 Task: Purchase a pair of shoes from Ajio and apply a coupon code for a discount.
Action: Mouse moved to (418, 683)
Screenshot: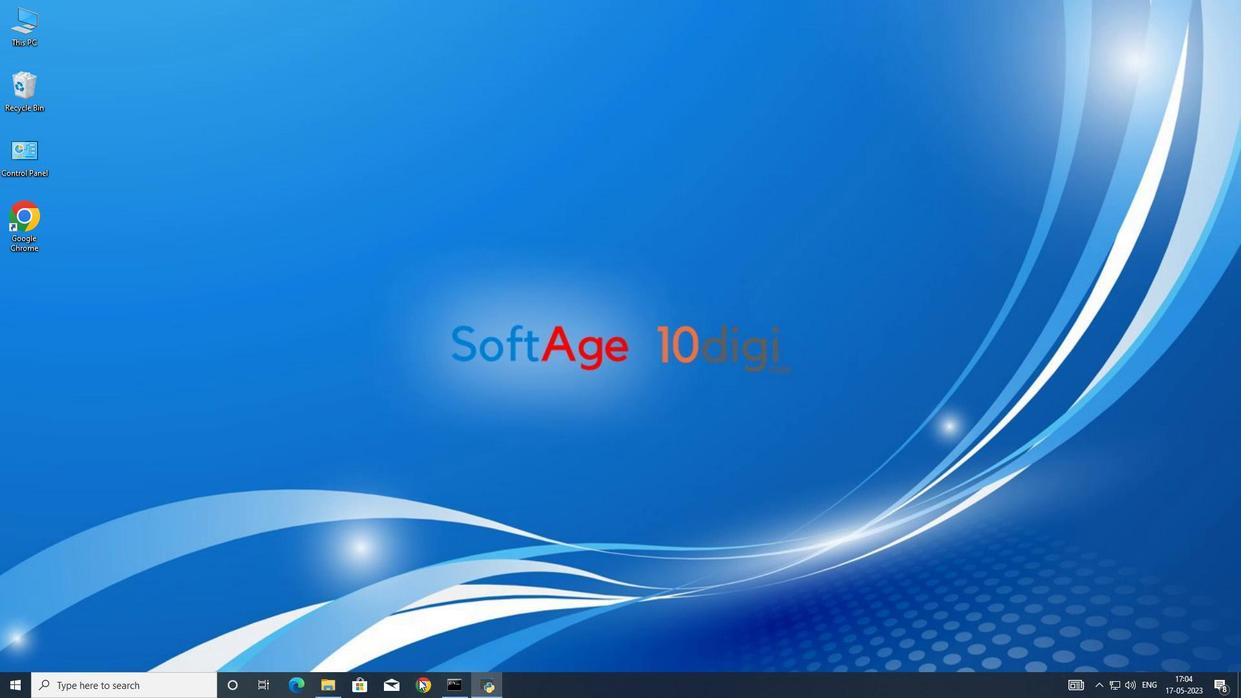 
Action: Mouse pressed left at (418, 683)
Screenshot: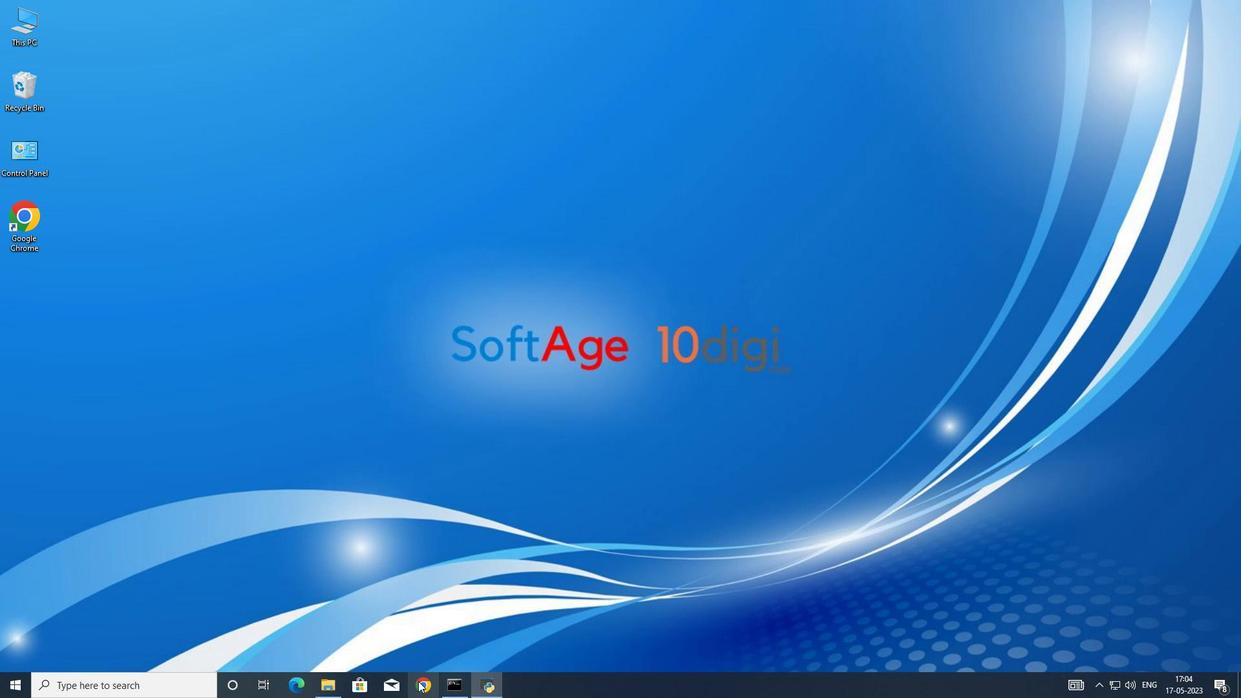 
Action: Mouse moved to (611, 267)
Screenshot: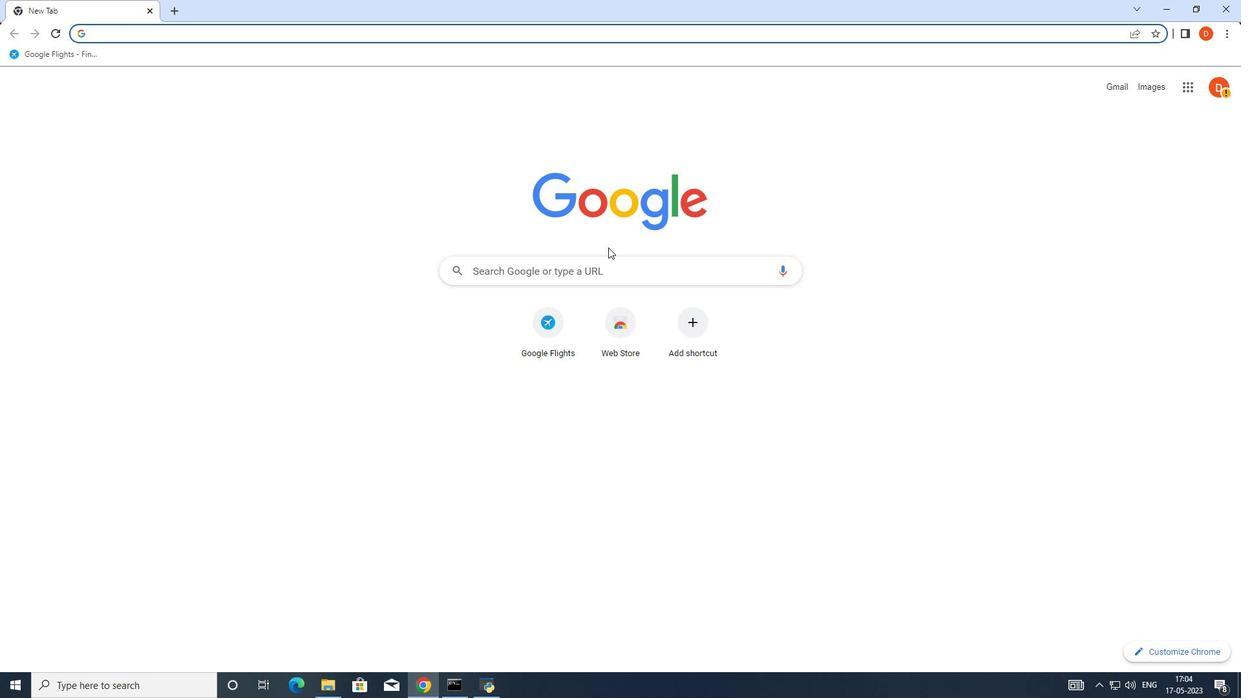 
Action: Mouse pressed left at (611, 267)
Screenshot: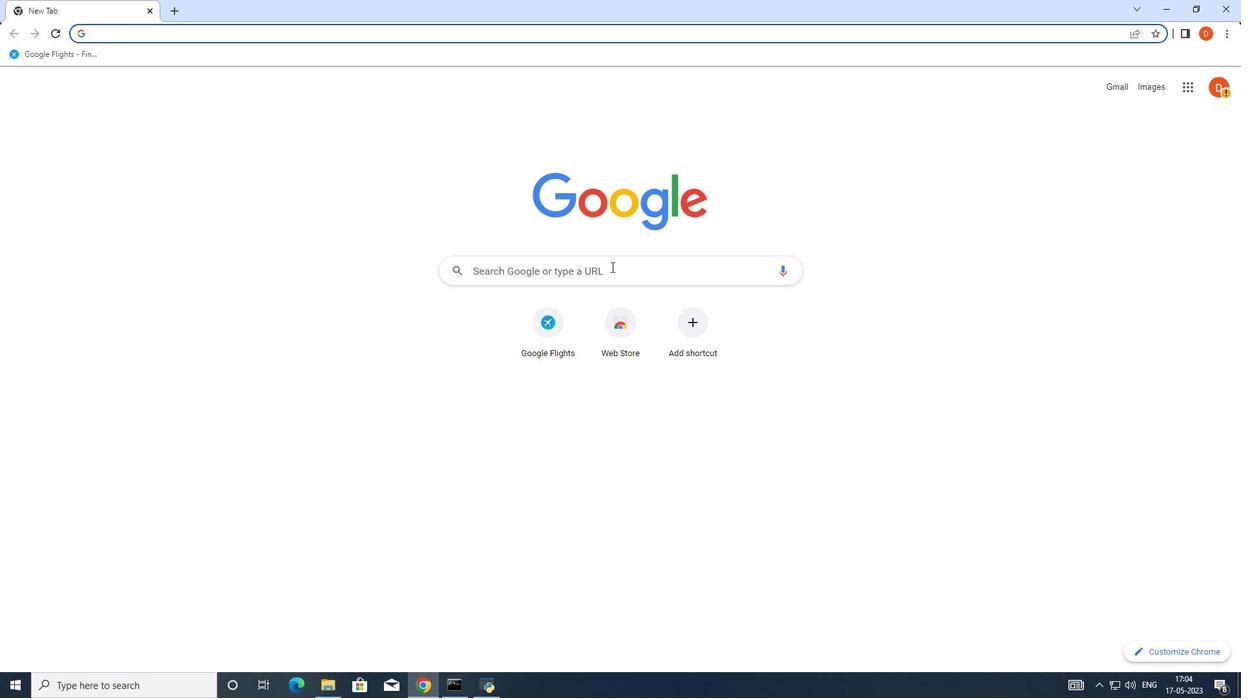 
Action: Mouse moved to (630, 263)
Screenshot: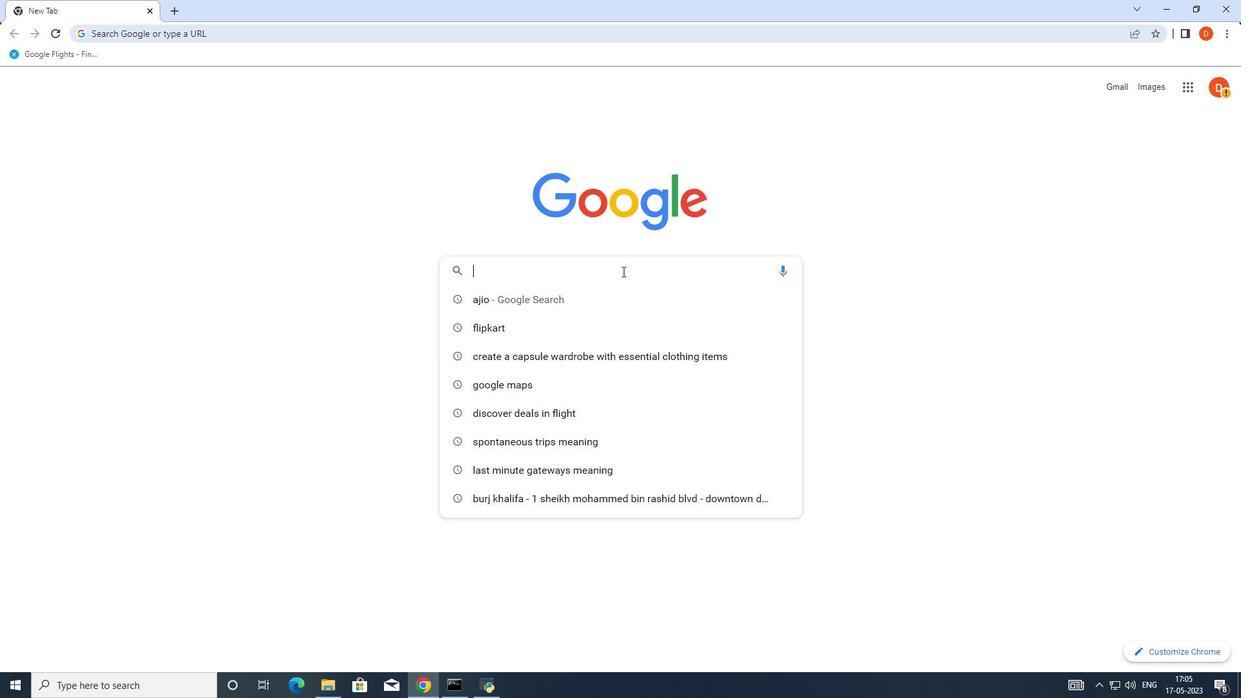
Action: Key pressed ajio<Key.enter>
Screenshot: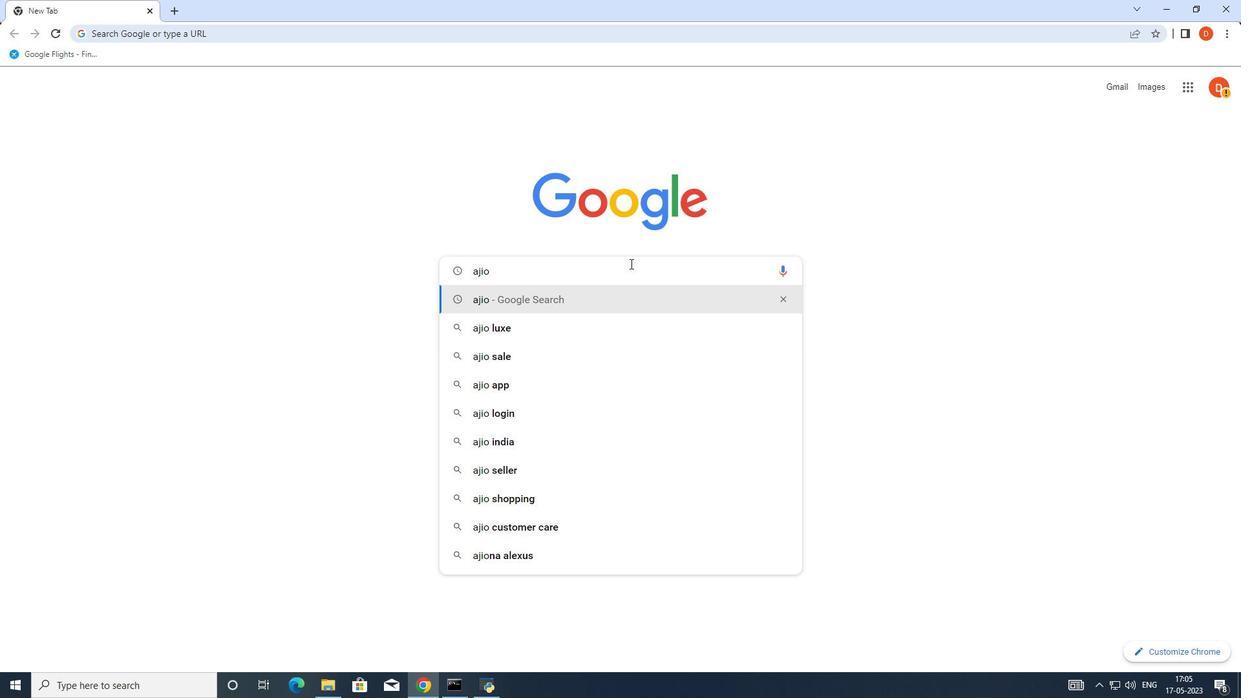 
Action: Mouse moved to (353, 208)
Screenshot: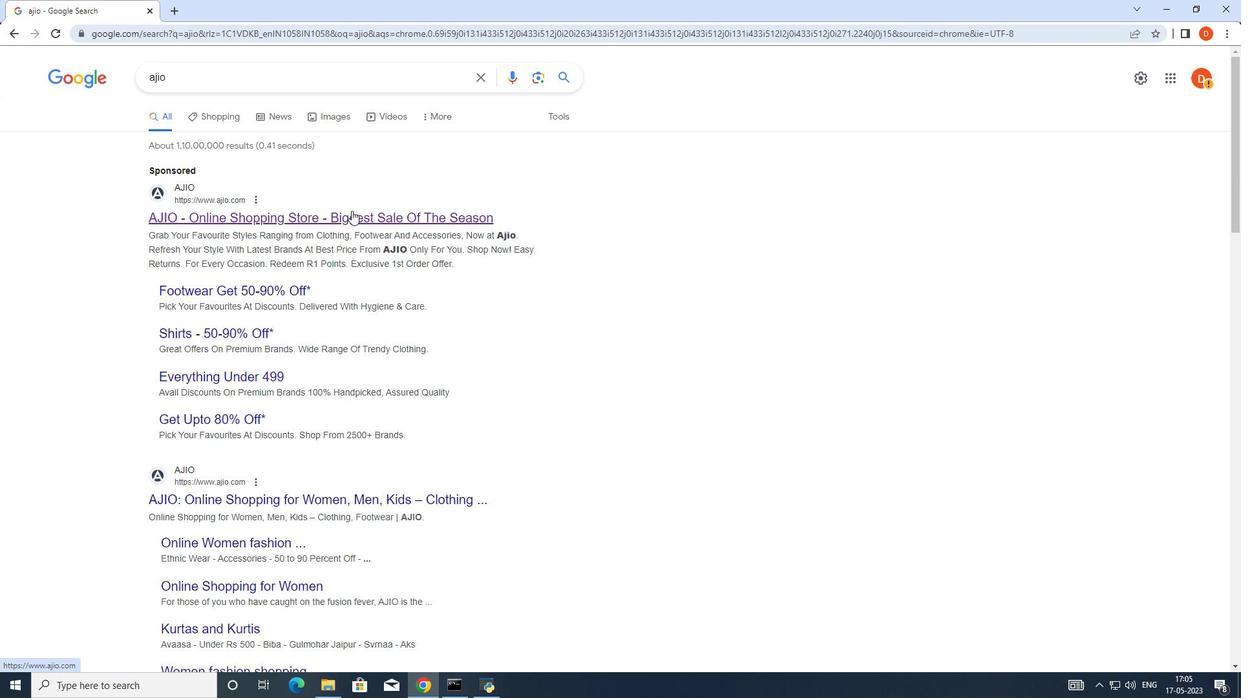 
Action: Mouse pressed left at (353, 208)
Screenshot: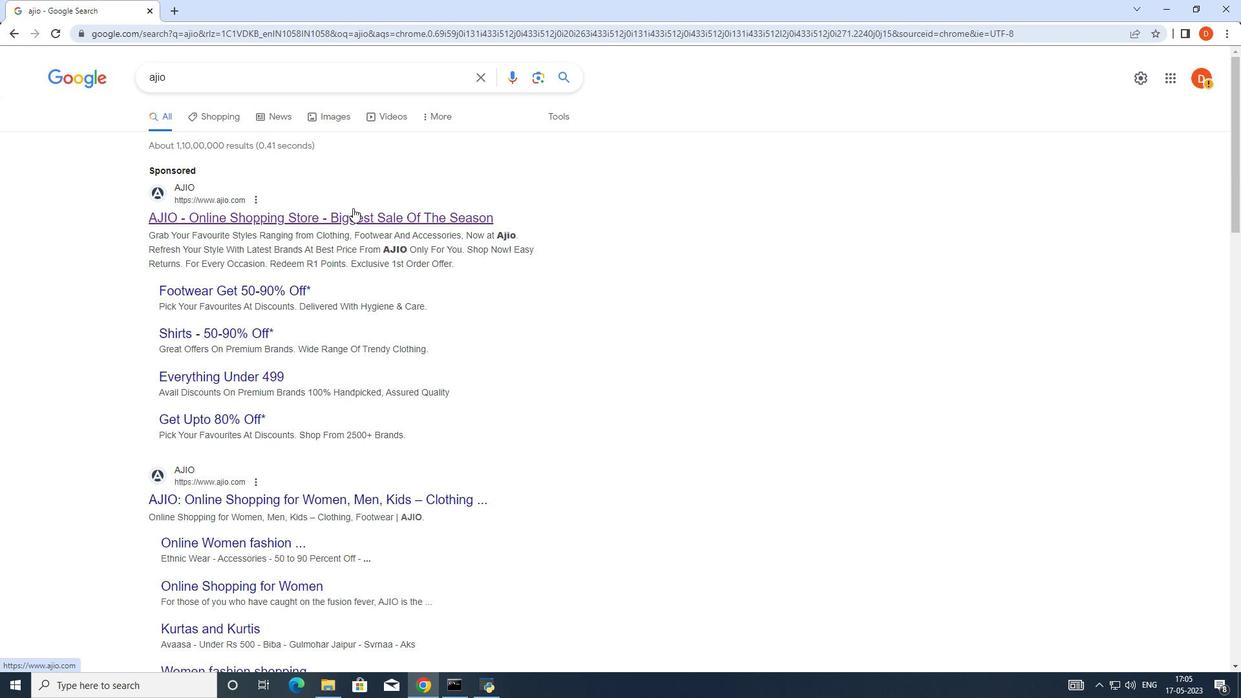 
Action: Mouse moved to (665, 318)
Screenshot: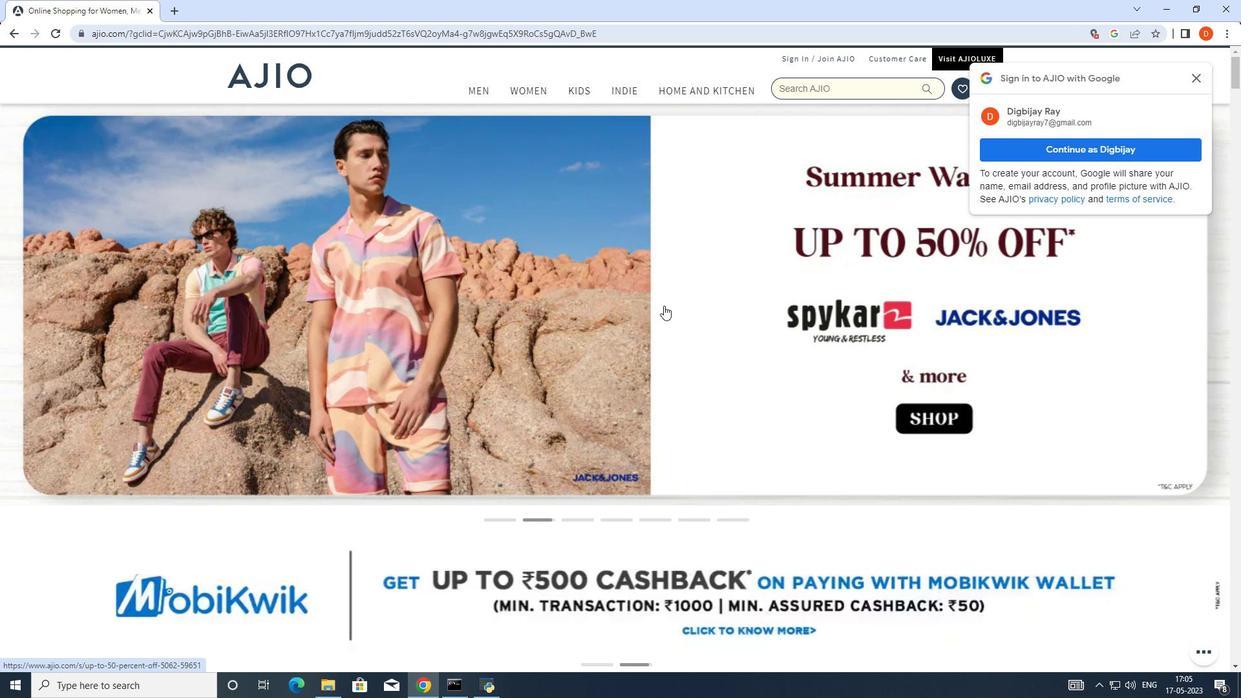 
Action: Mouse scrolled (665, 317) with delta (0, 0)
Screenshot: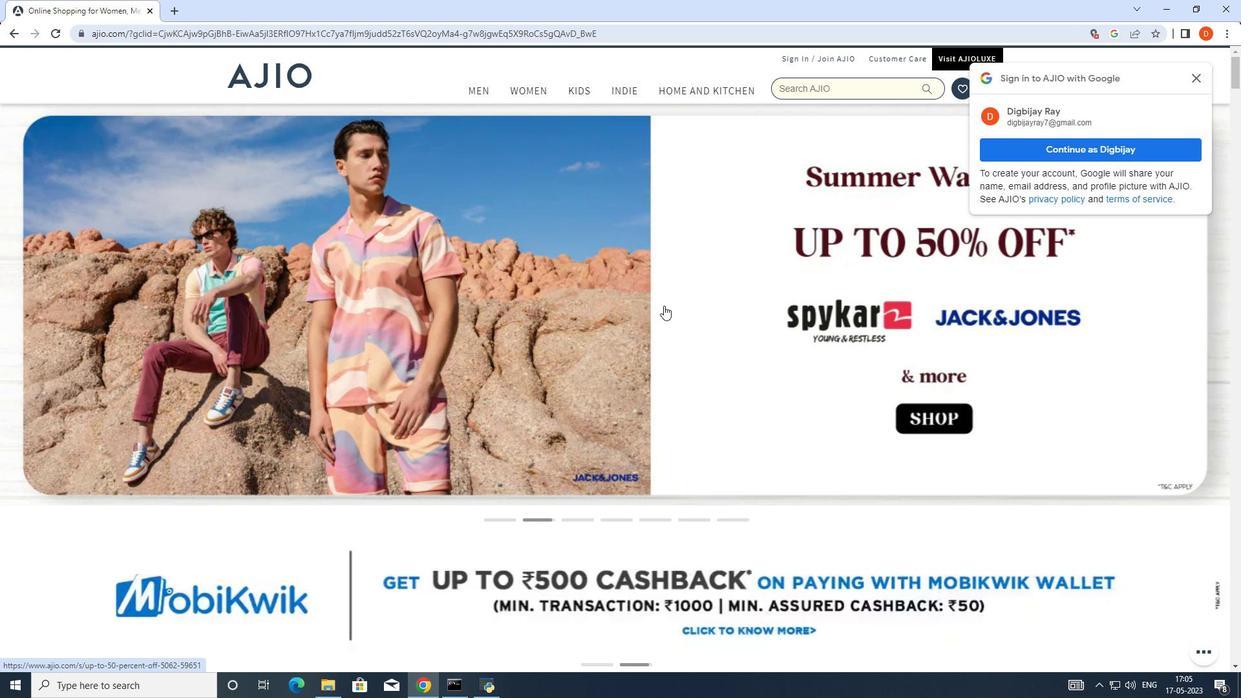 
Action: Mouse moved to (665, 318)
Screenshot: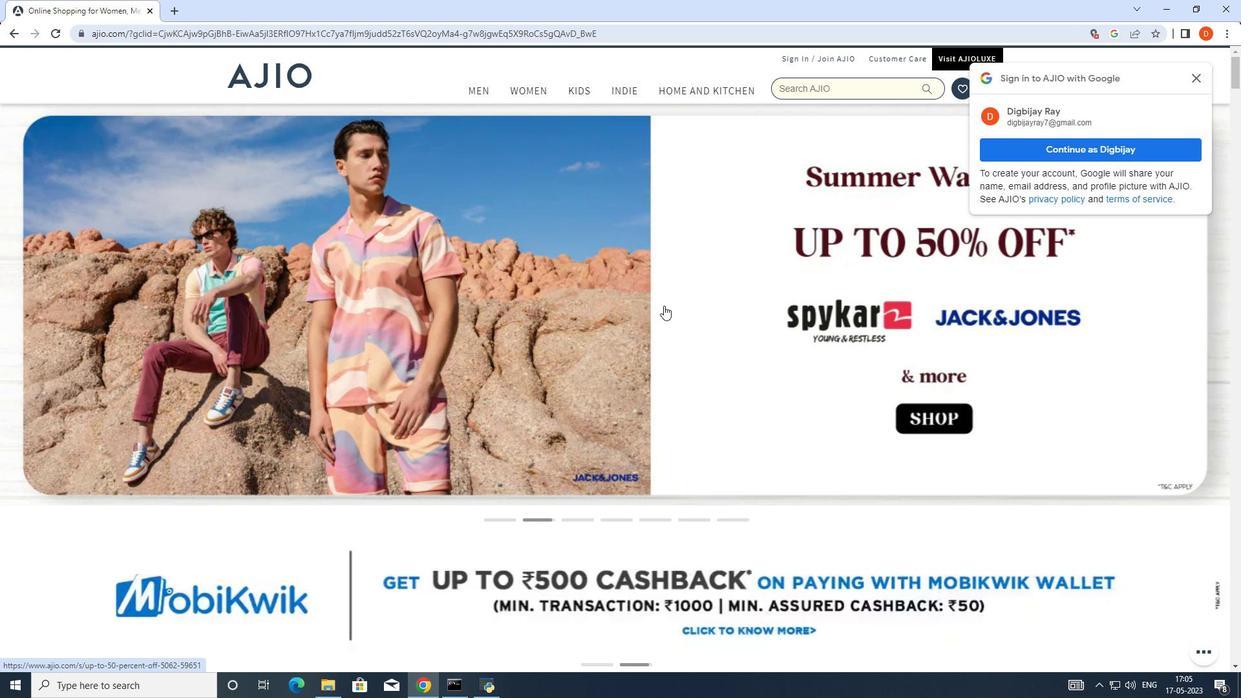 
Action: Mouse scrolled (665, 317) with delta (0, 0)
Screenshot: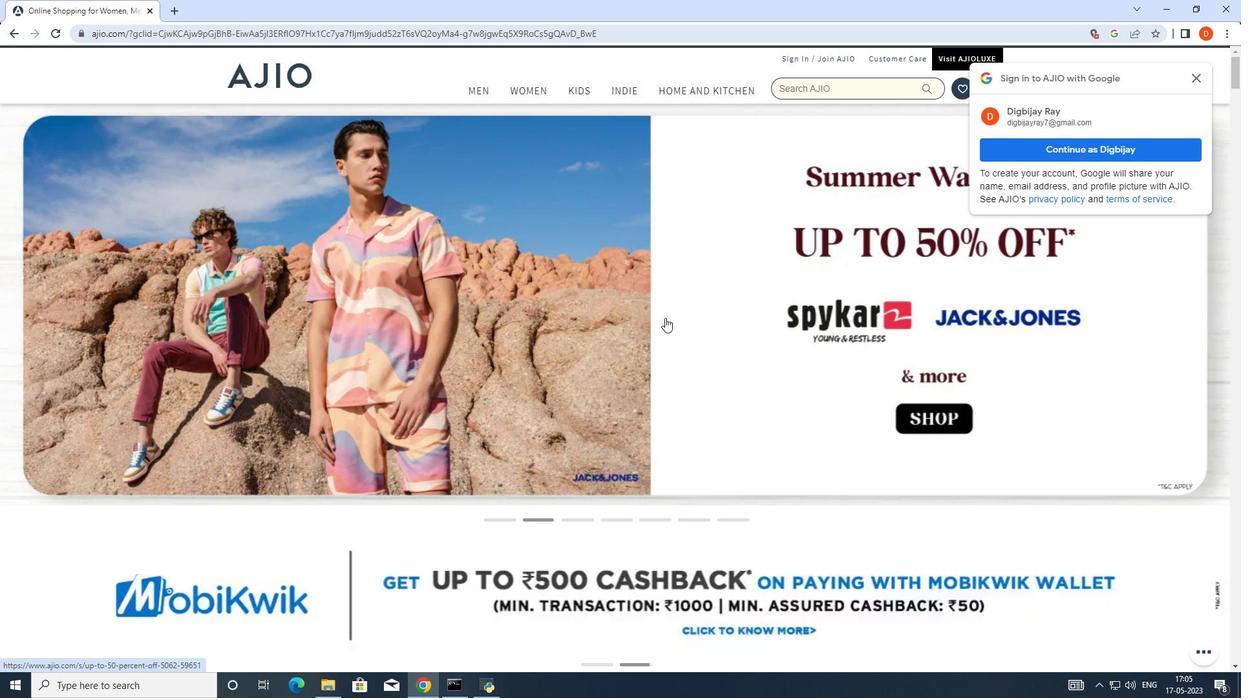 
Action: Mouse scrolled (665, 317) with delta (0, 0)
Screenshot: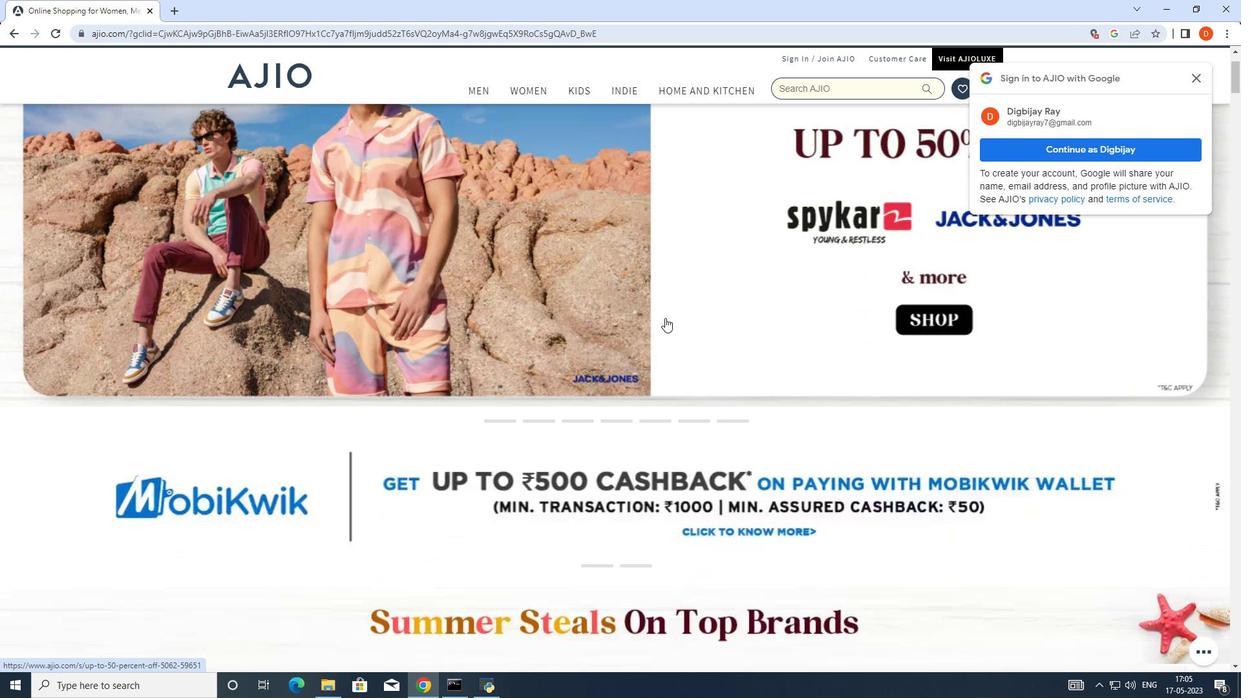 
Action: Mouse scrolled (665, 317) with delta (0, 0)
Screenshot: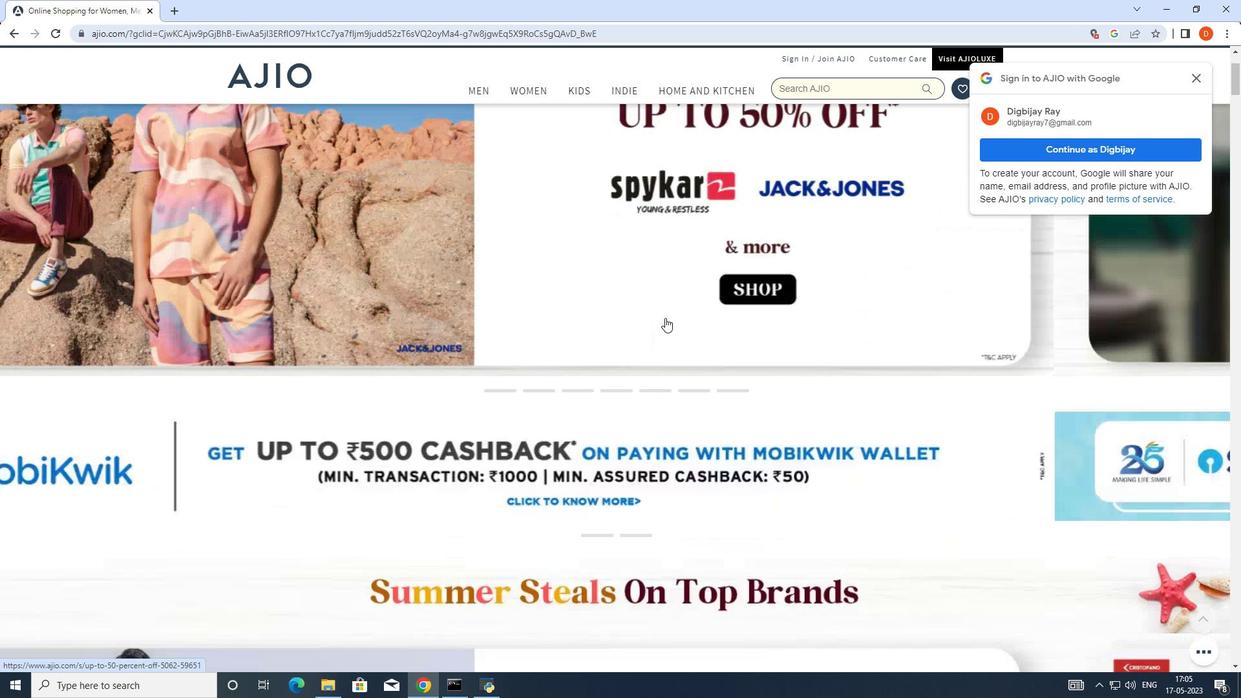 
Action: Mouse scrolled (665, 317) with delta (0, 0)
Screenshot: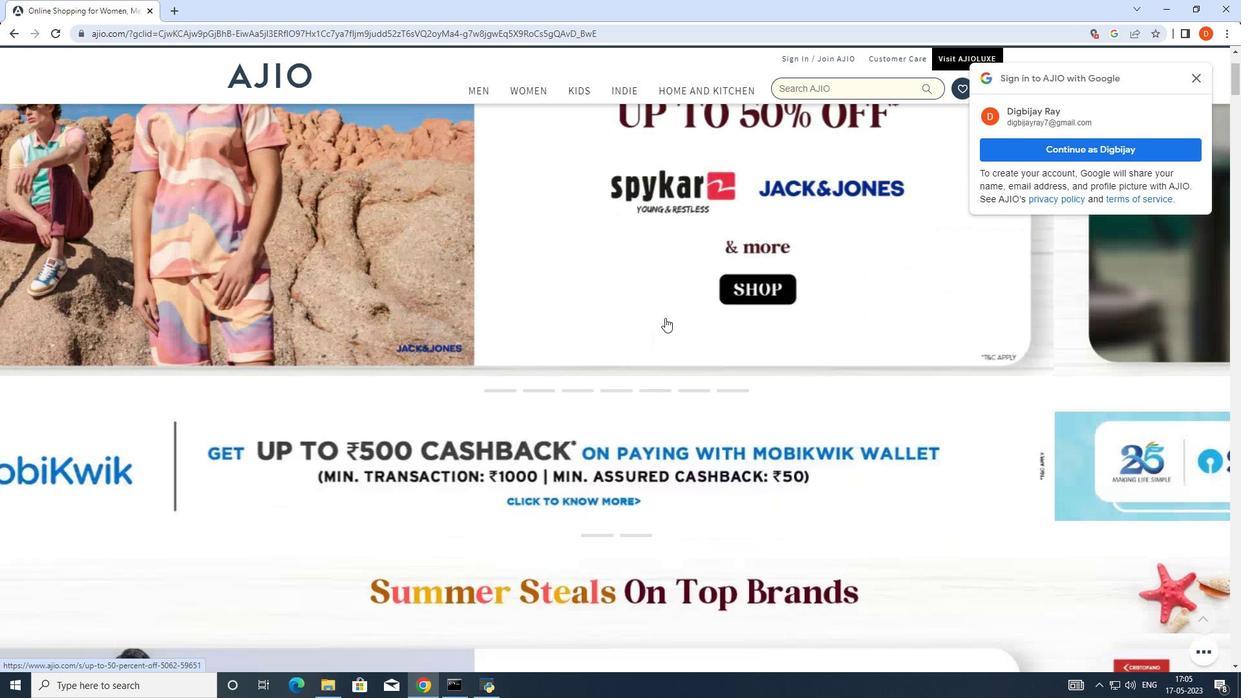 
Action: Mouse scrolled (665, 317) with delta (0, 0)
Screenshot: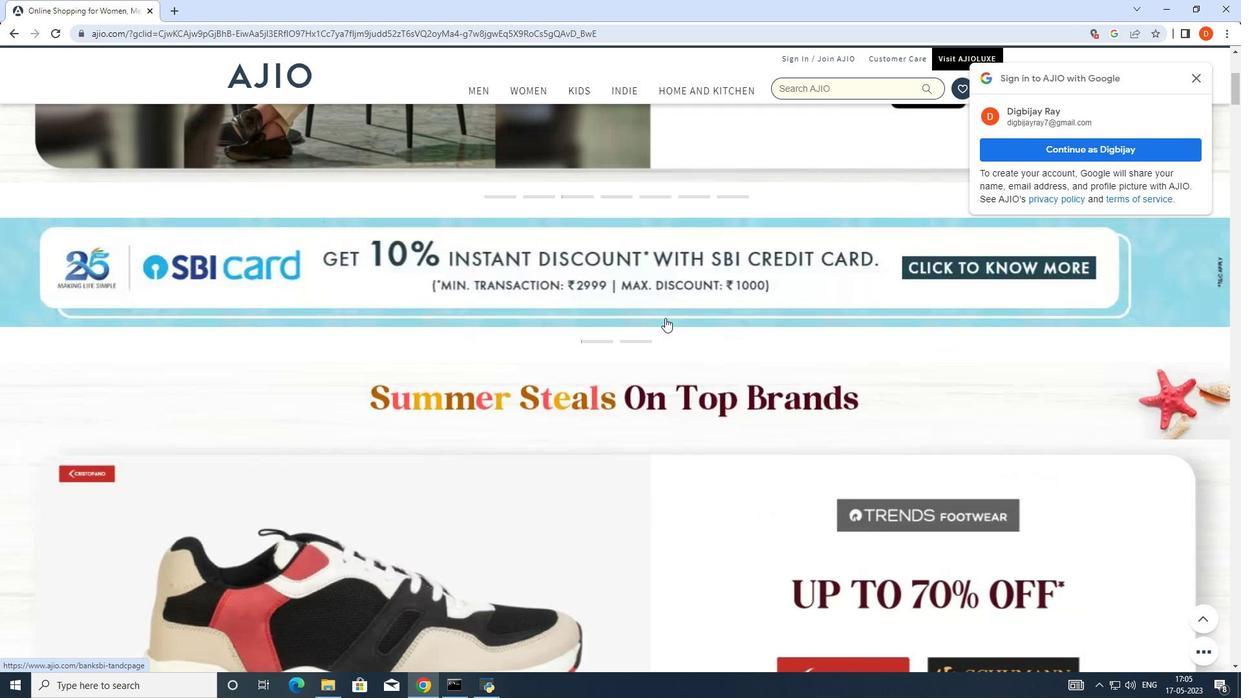 
Action: Mouse scrolled (665, 317) with delta (0, 0)
Screenshot: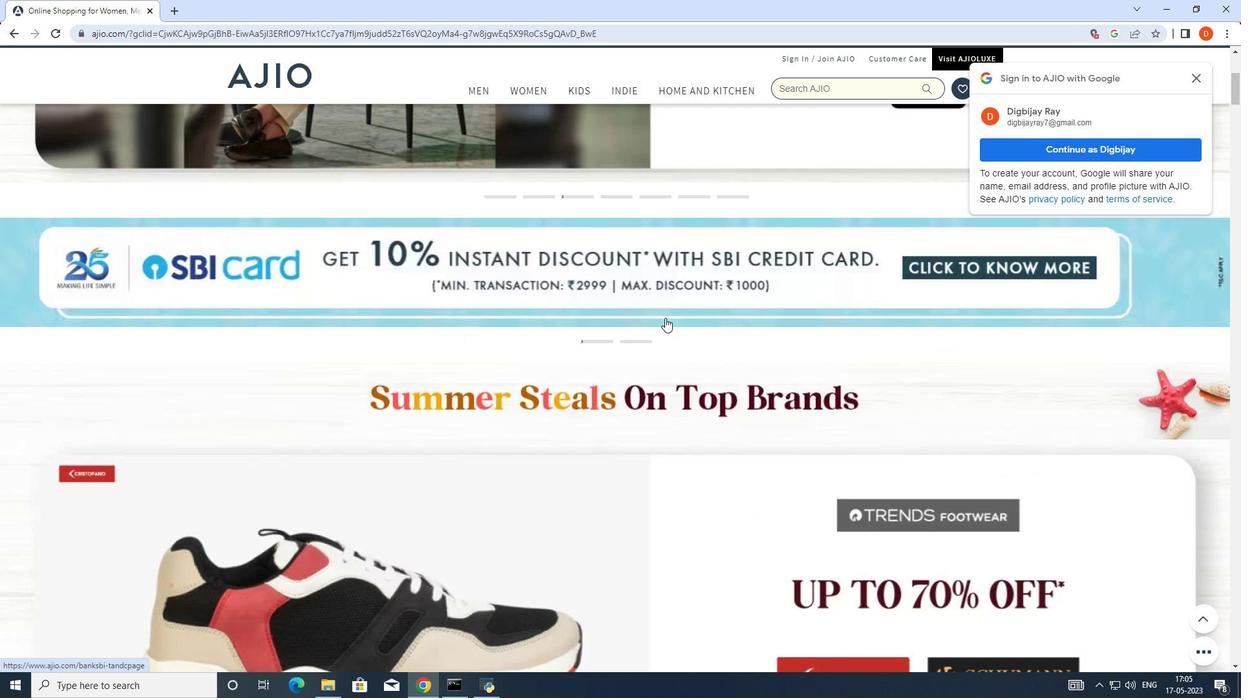 
Action: Mouse scrolled (665, 317) with delta (0, 0)
Screenshot: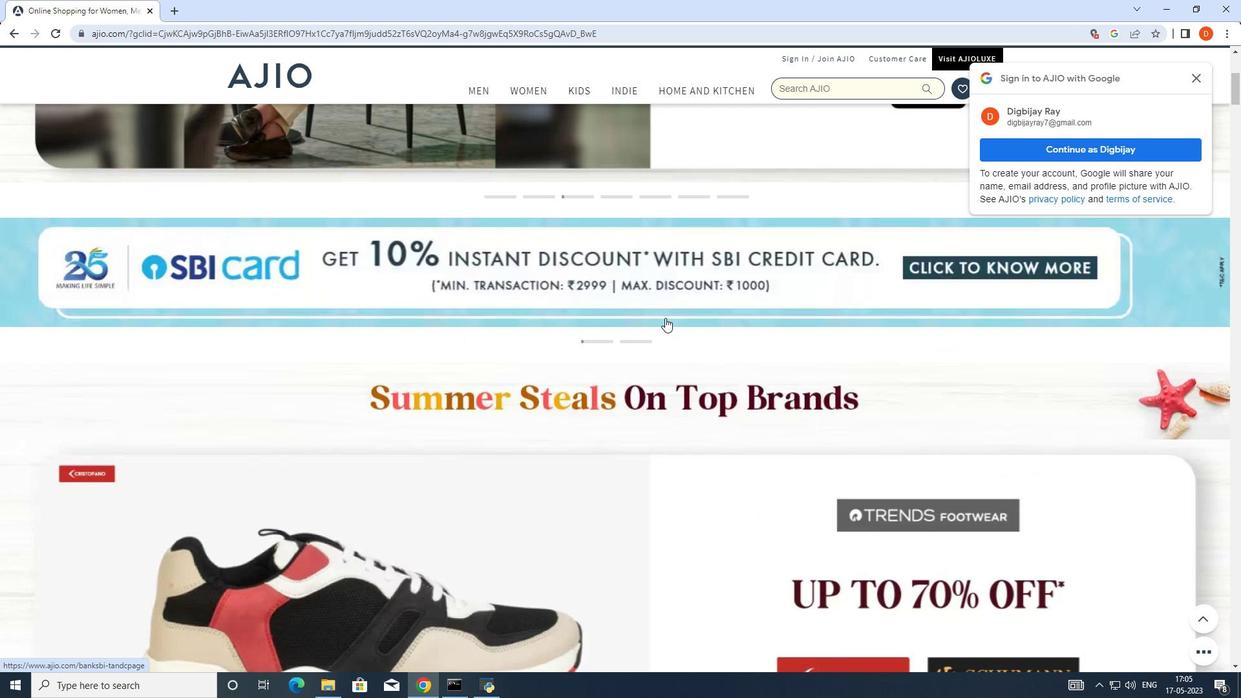 
Action: Mouse scrolled (665, 317) with delta (0, 0)
Screenshot: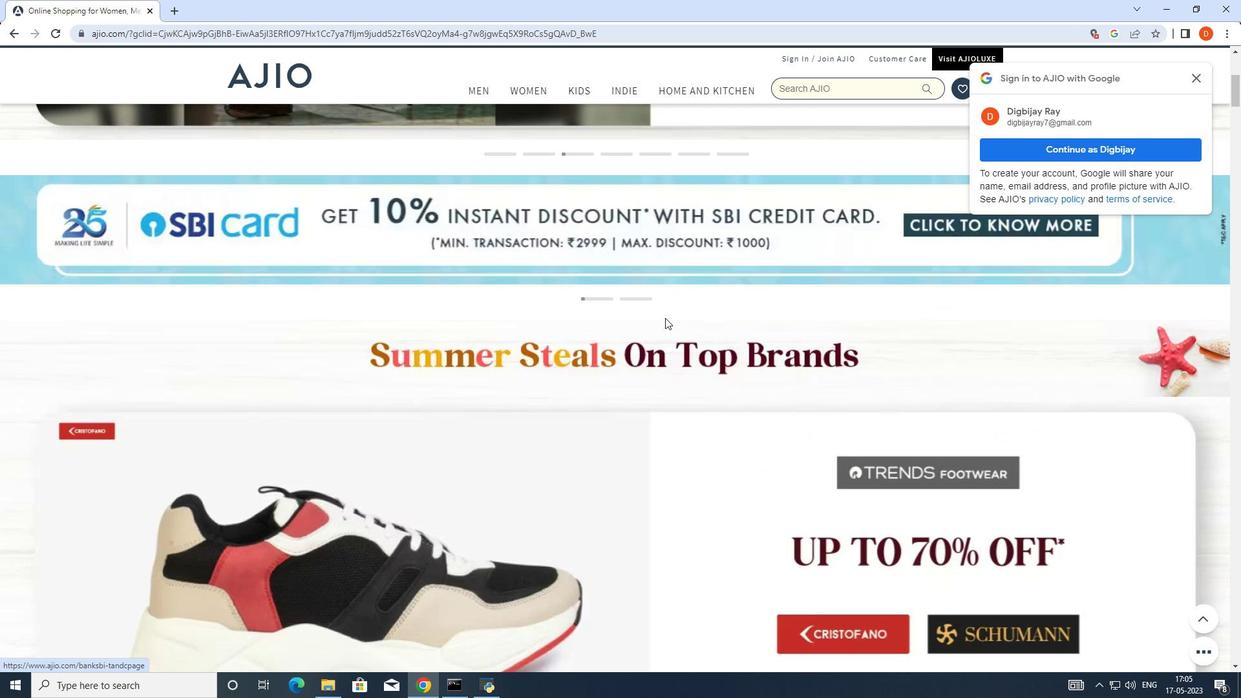 
Action: Mouse moved to (487, 422)
Screenshot: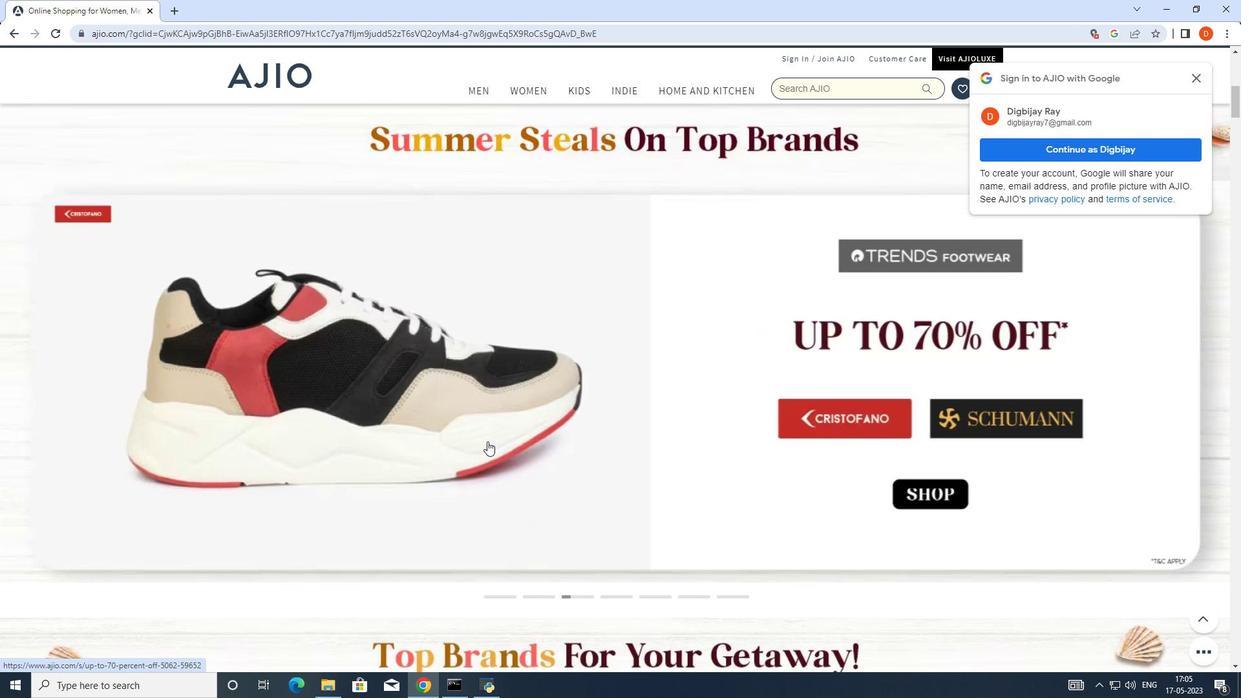 
Action: Mouse pressed left at (487, 422)
Screenshot: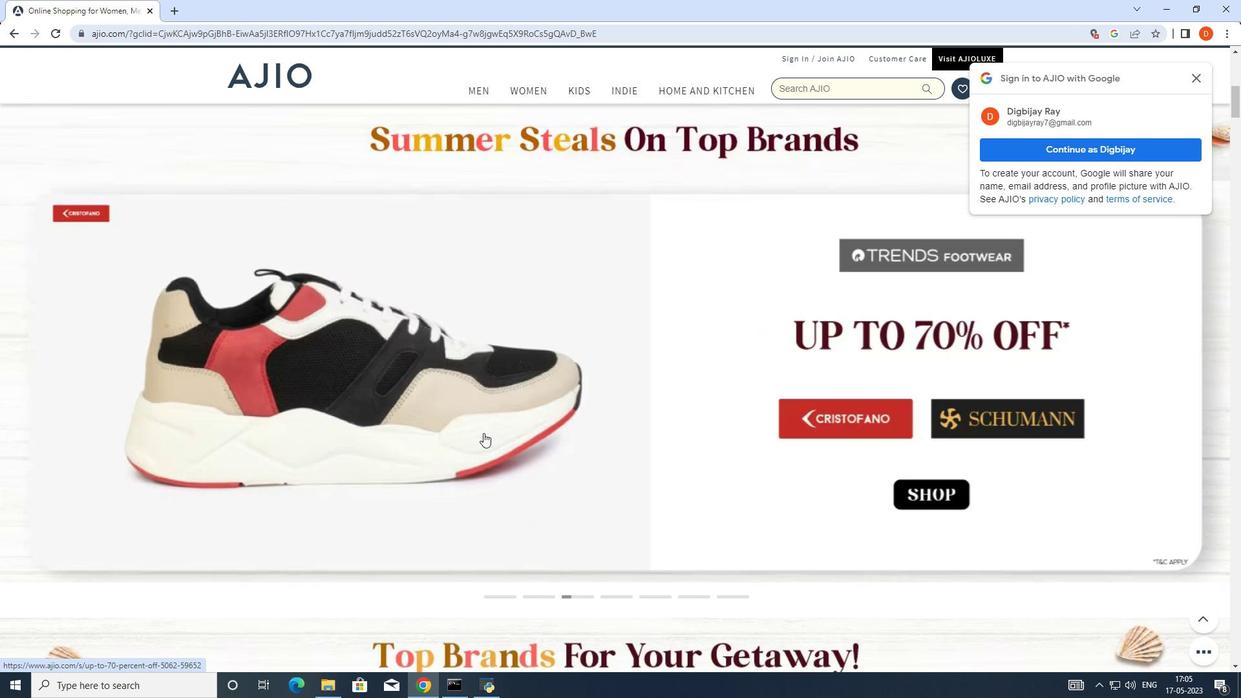 
Action: Mouse moved to (899, 409)
Screenshot: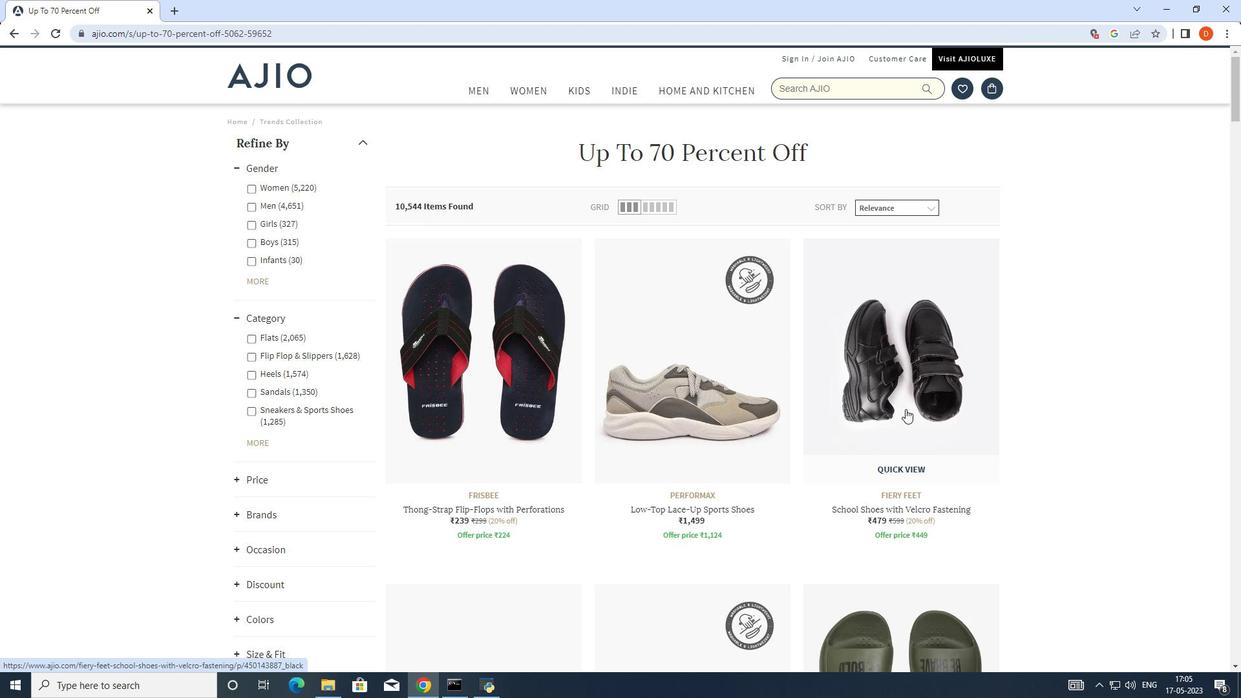 
Action: Mouse scrolled (899, 408) with delta (0, 0)
Screenshot: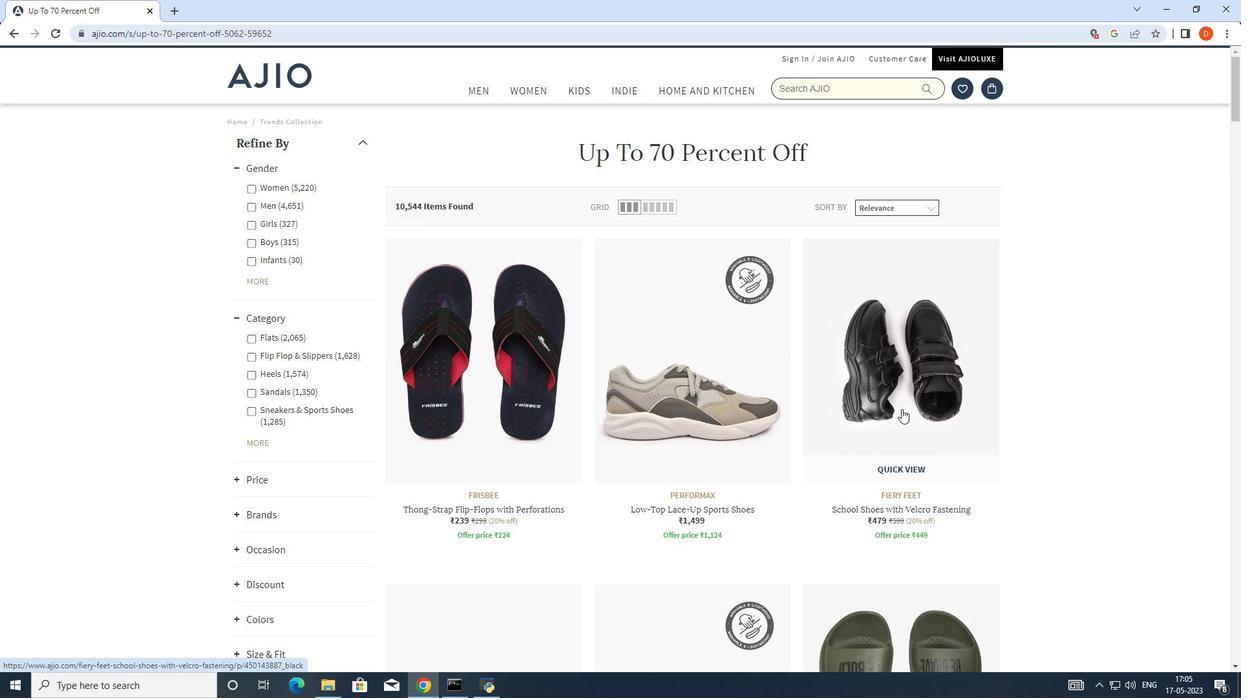 
Action: Mouse moved to (895, 411)
Screenshot: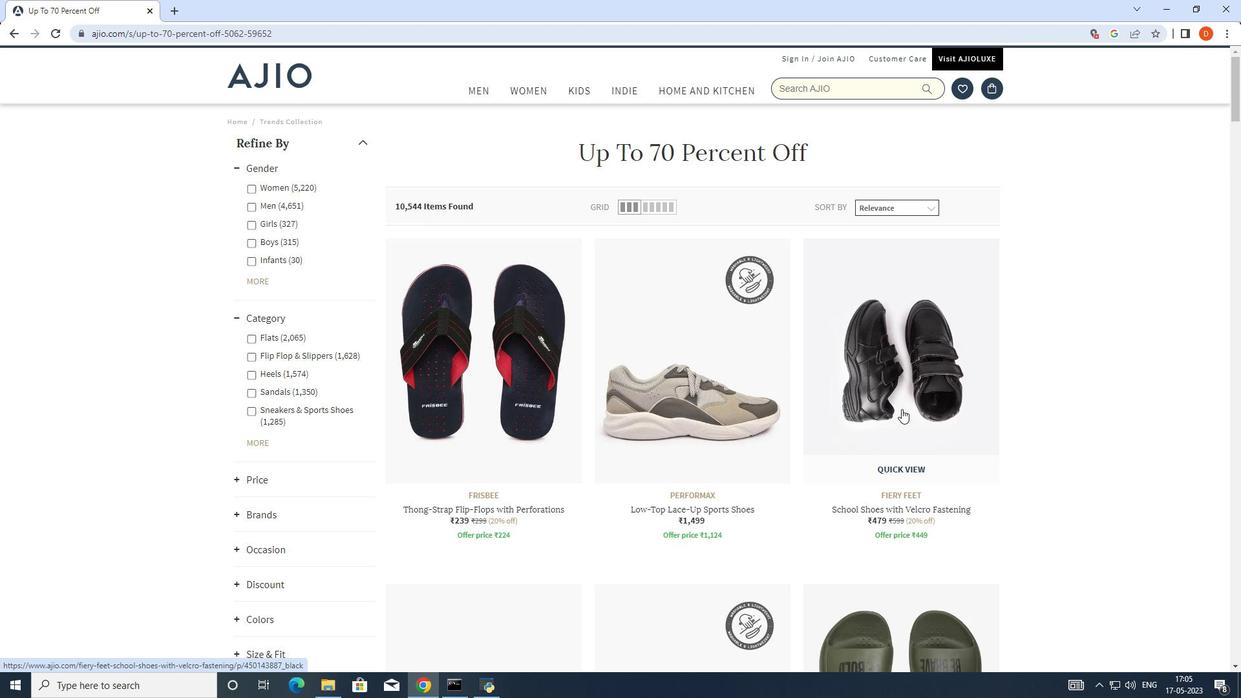
Action: Mouse scrolled (895, 410) with delta (0, 0)
Screenshot: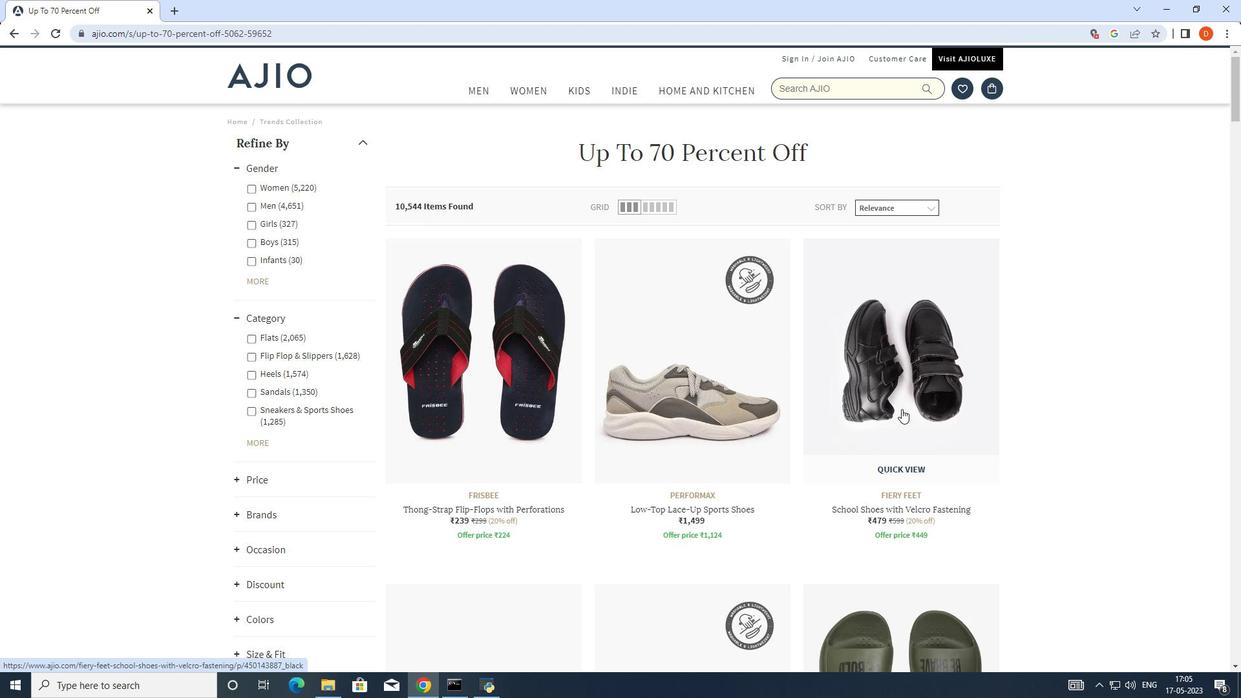 
Action: Mouse moved to (891, 412)
Screenshot: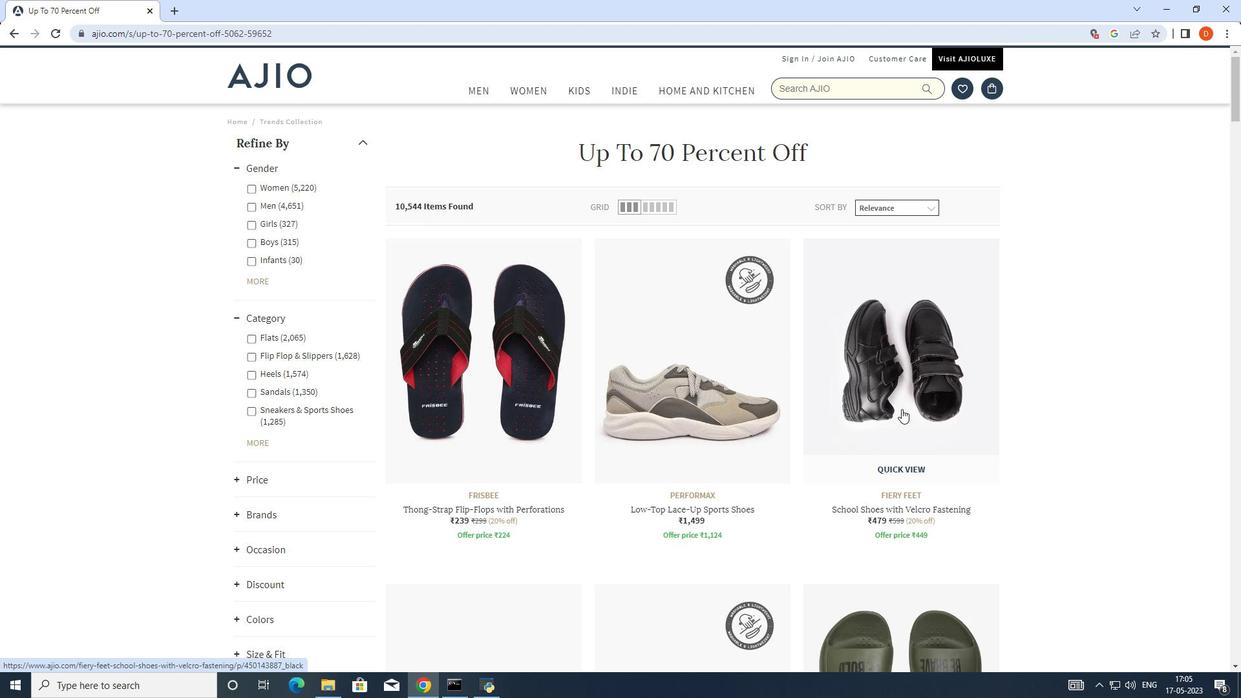 
Action: Mouse scrolled (891, 412) with delta (0, 0)
Screenshot: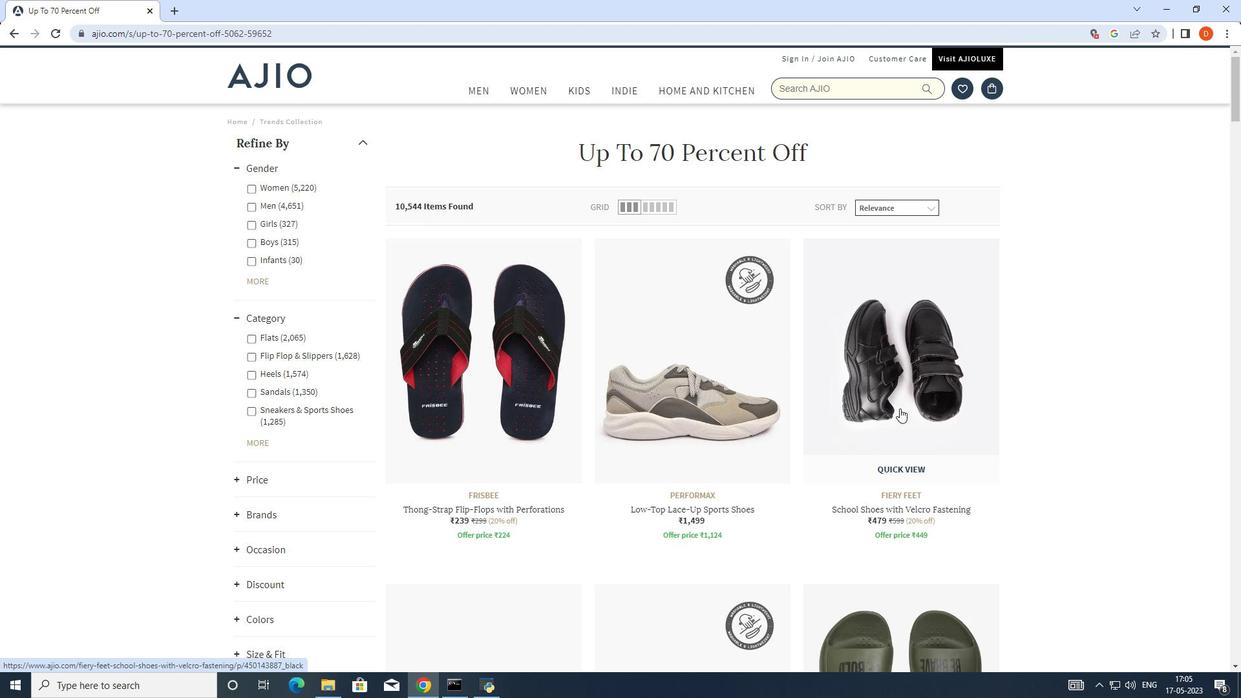 
Action: Mouse moved to (886, 413)
Screenshot: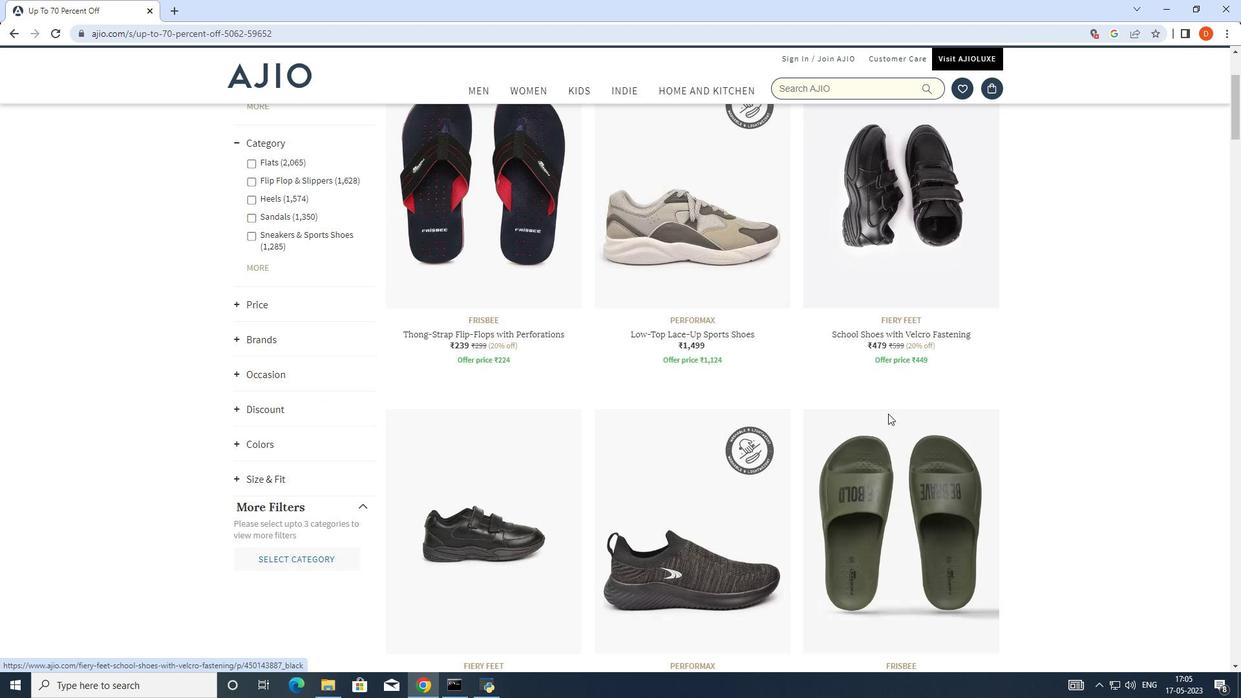 
Action: Mouse scrolled (886, 413) with delta (0, 0)
Screenshot: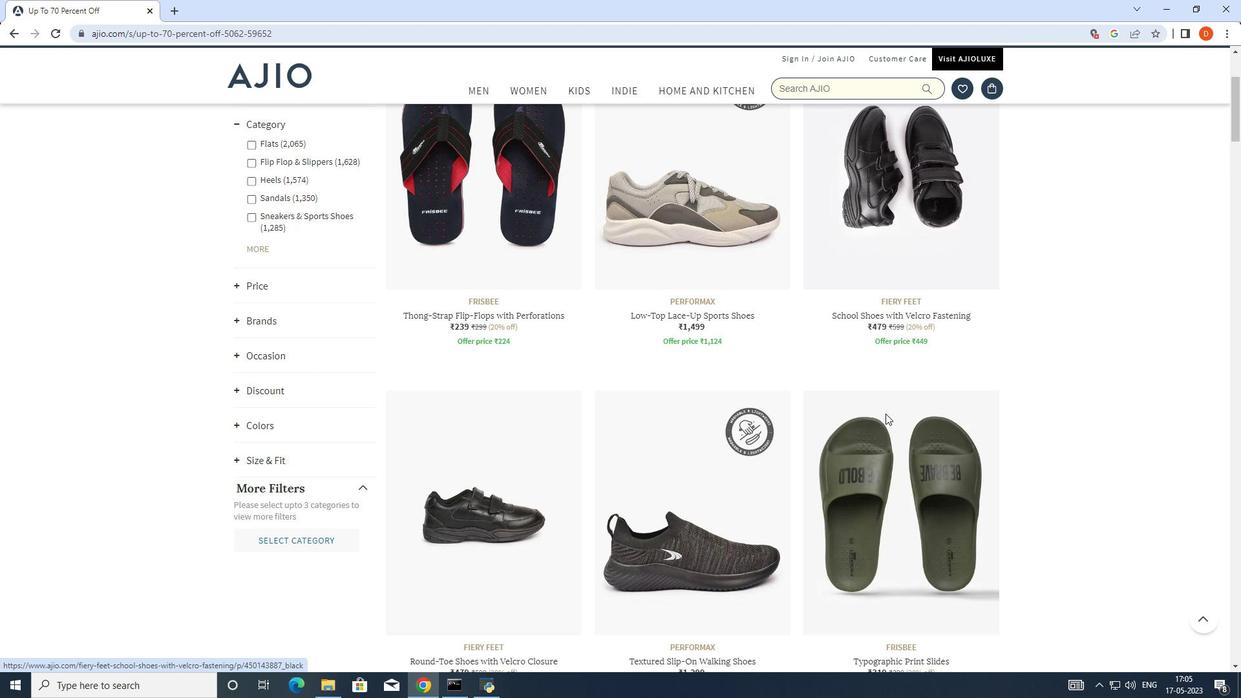 
Action: Mouse scrolled (886, 413) with delta (0, 0)
Screenshot: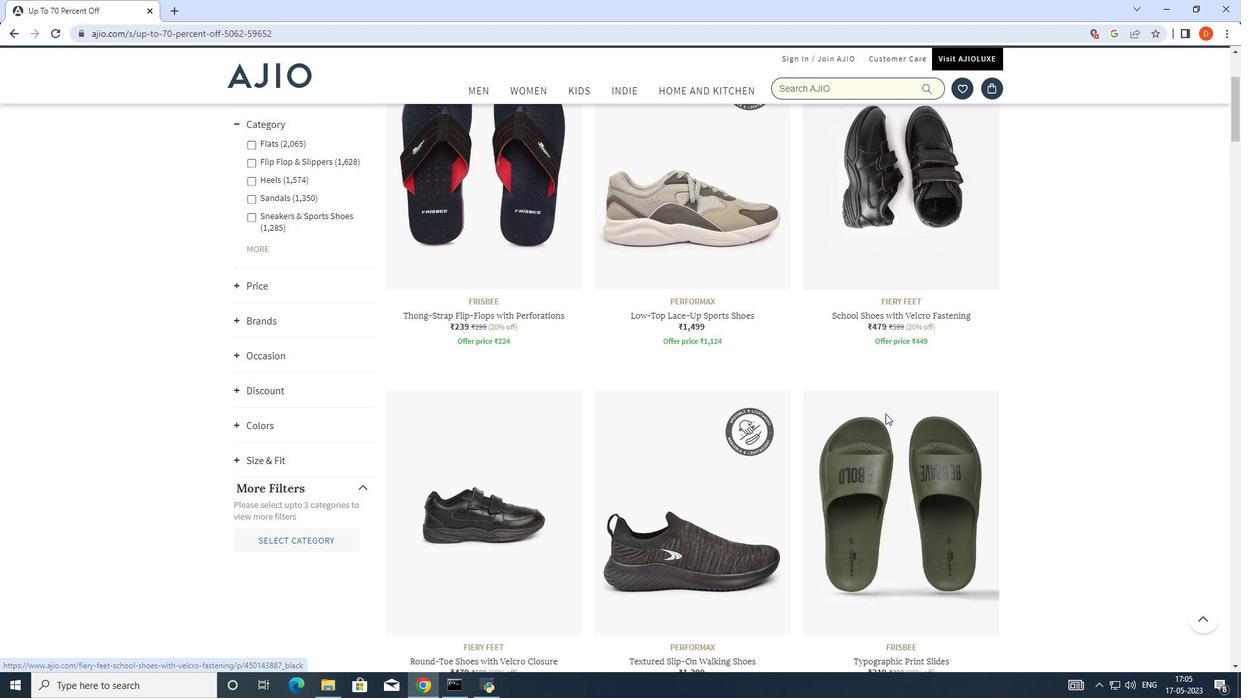 
Action: Mouse moved to (854, 406)
Screenshot: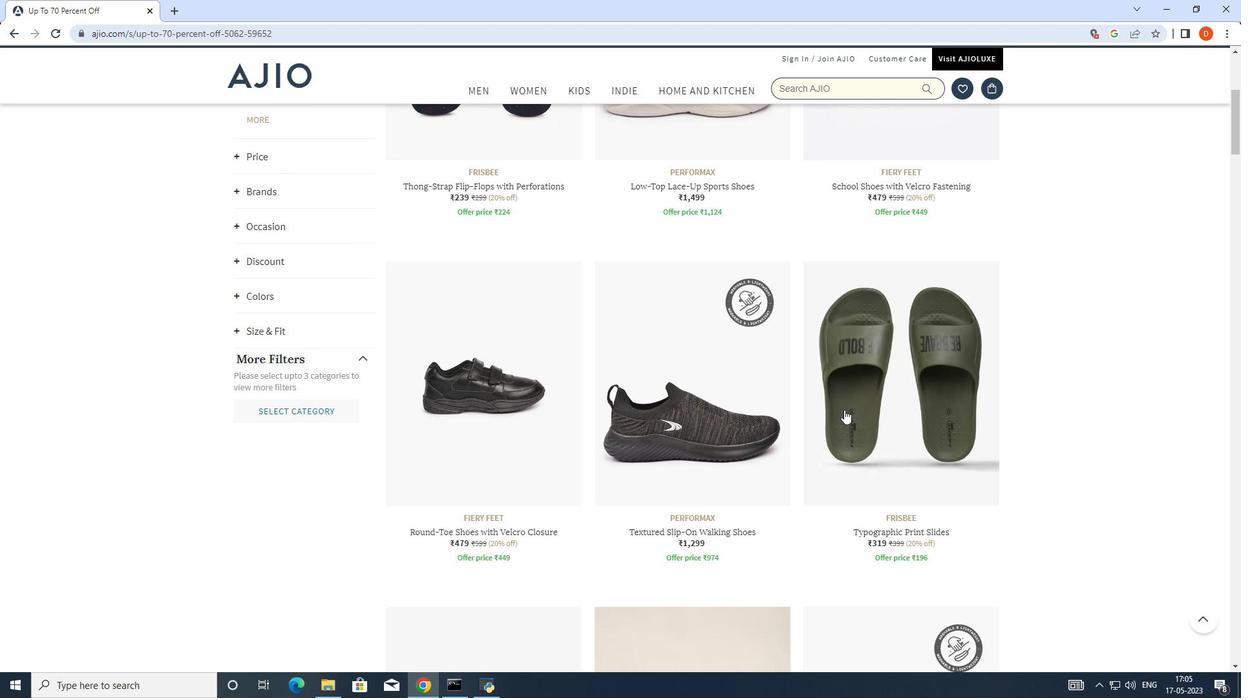 
Action: Mouse scrolled (854, 405) with delta (0, 0)
Screenshot: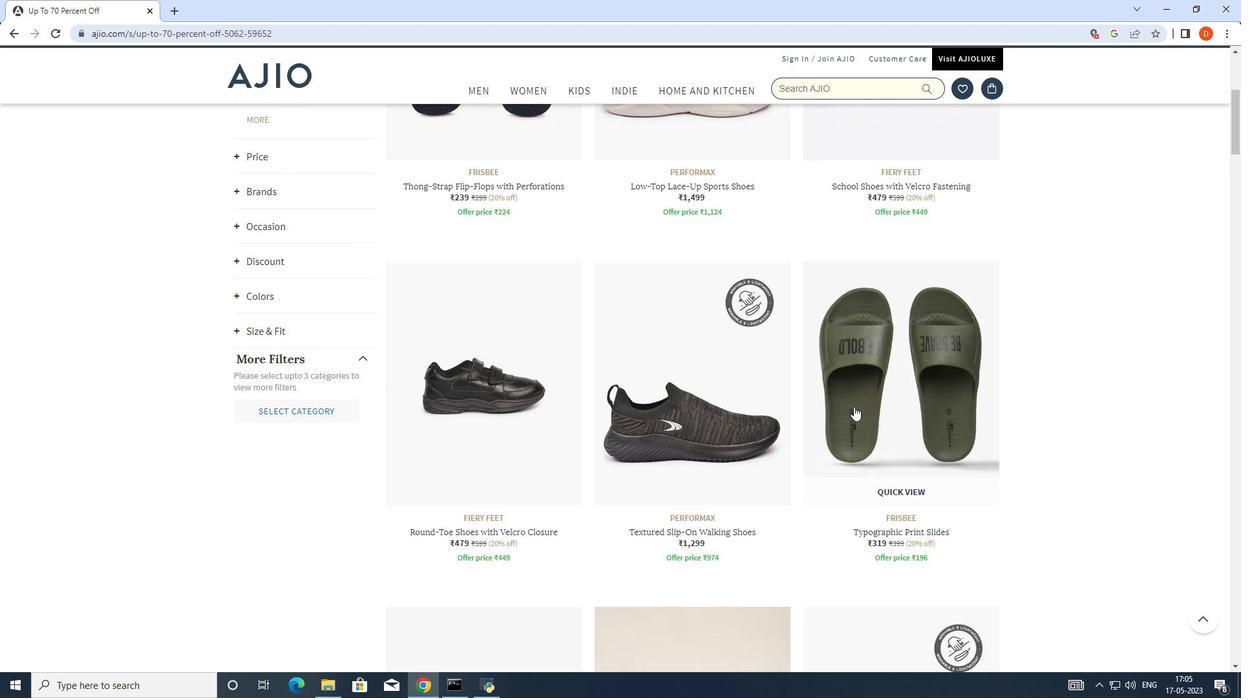 
Action: Mouse scrolled (854, 405) with delta (0, 0)
Screenshot: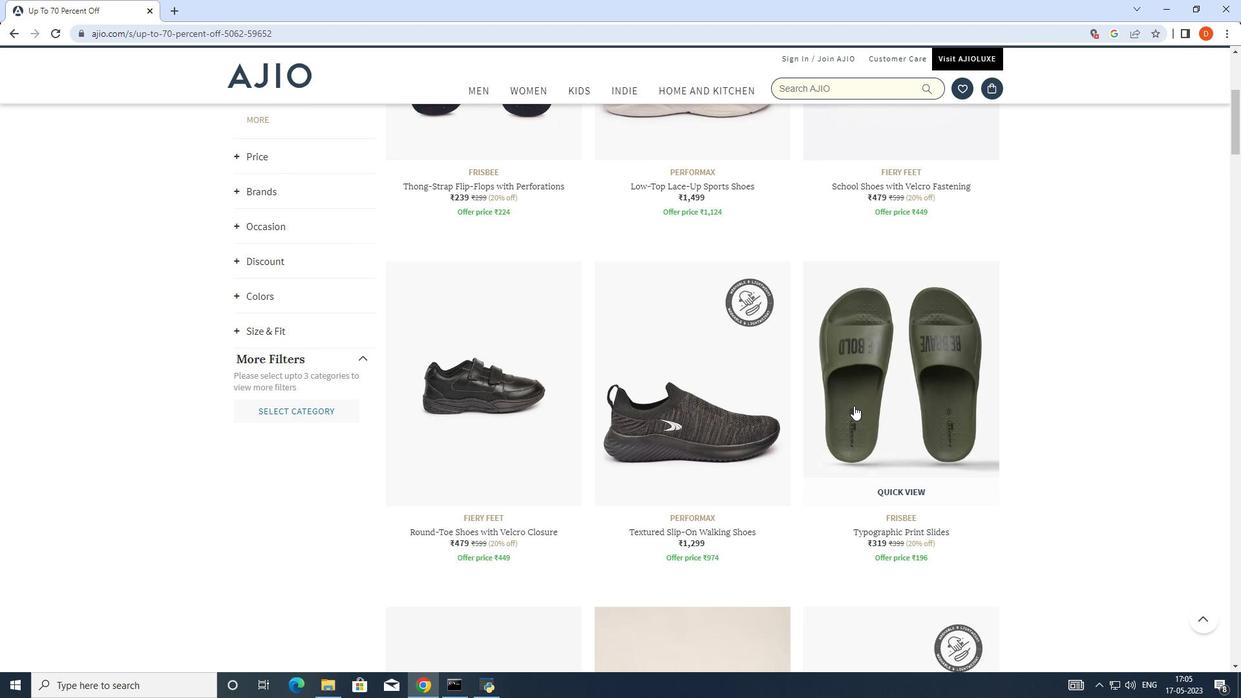 
Action: Mouse moved to (852, 407)
Screenshot: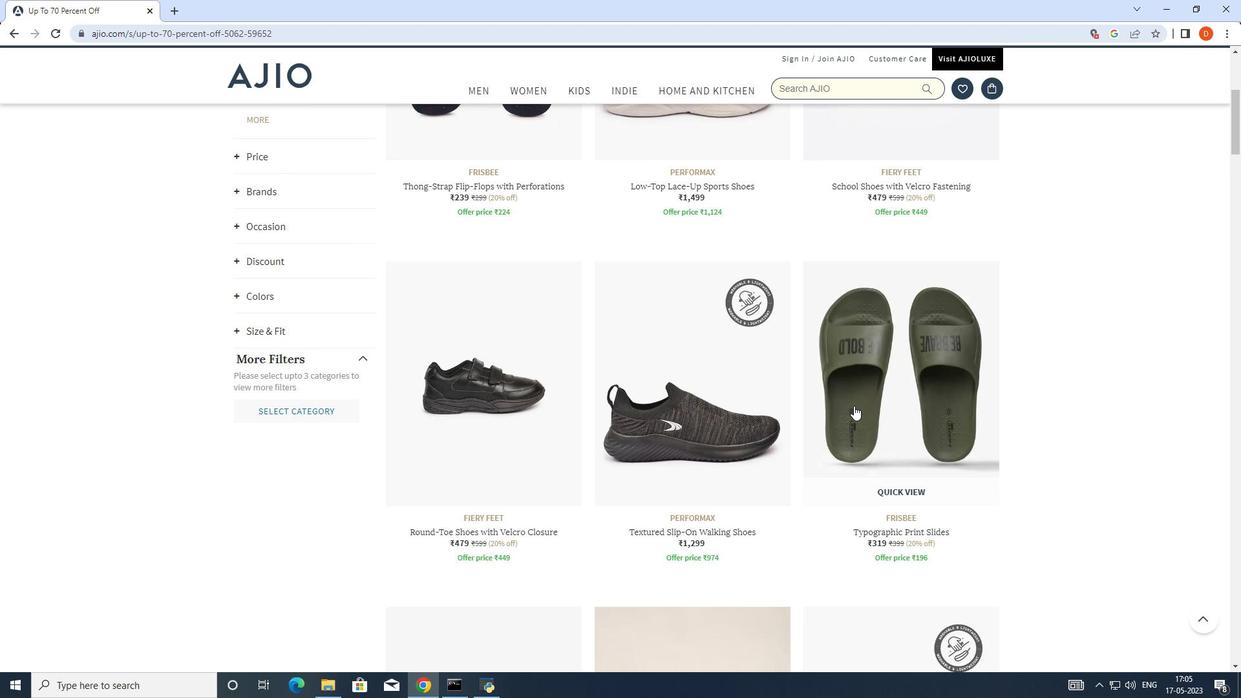
Action: Mouse scrolled (852, 406) with delta (0, 0)
Screenshot: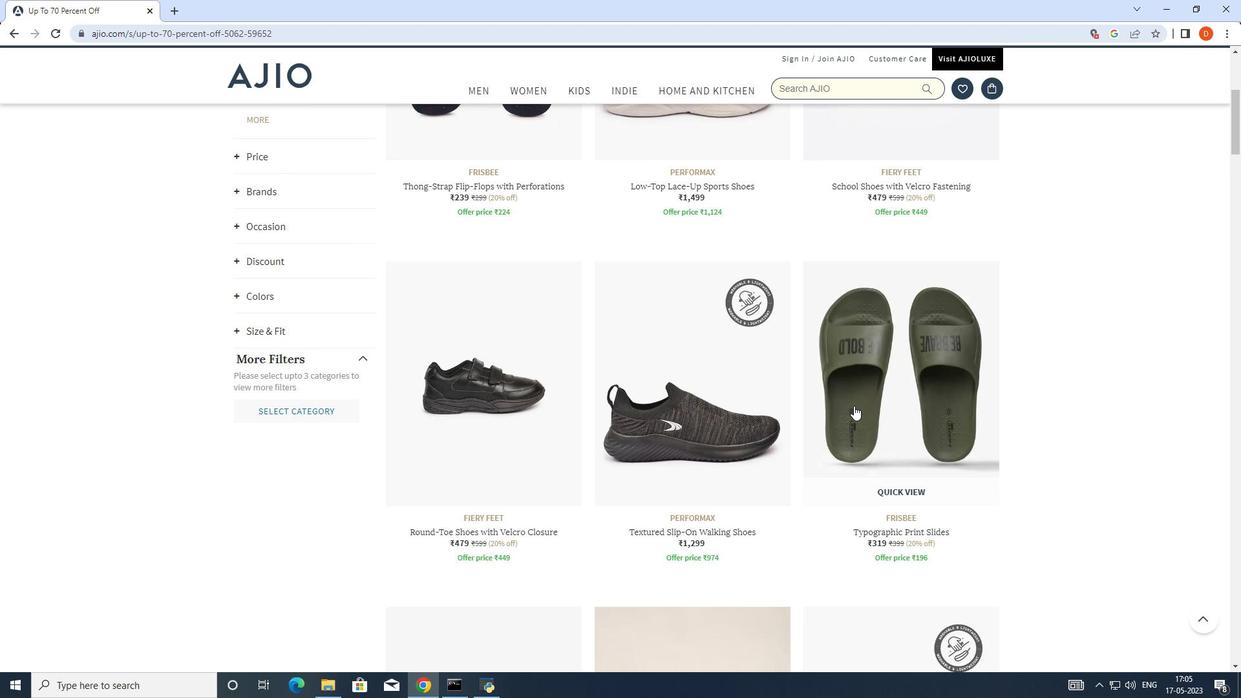 
Action: Mouse moved to (714, 422)
Screenshot: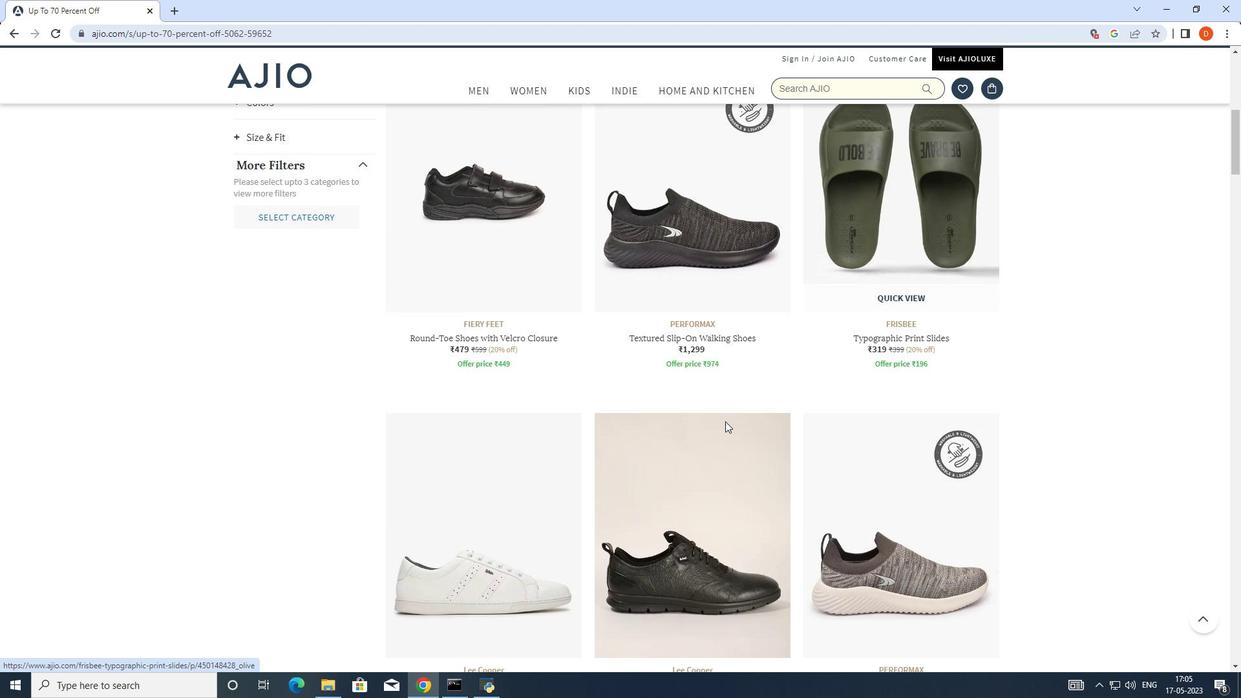 
Action: Mouse scrolled (714, 421) with delta (0, 0)
Screenshot: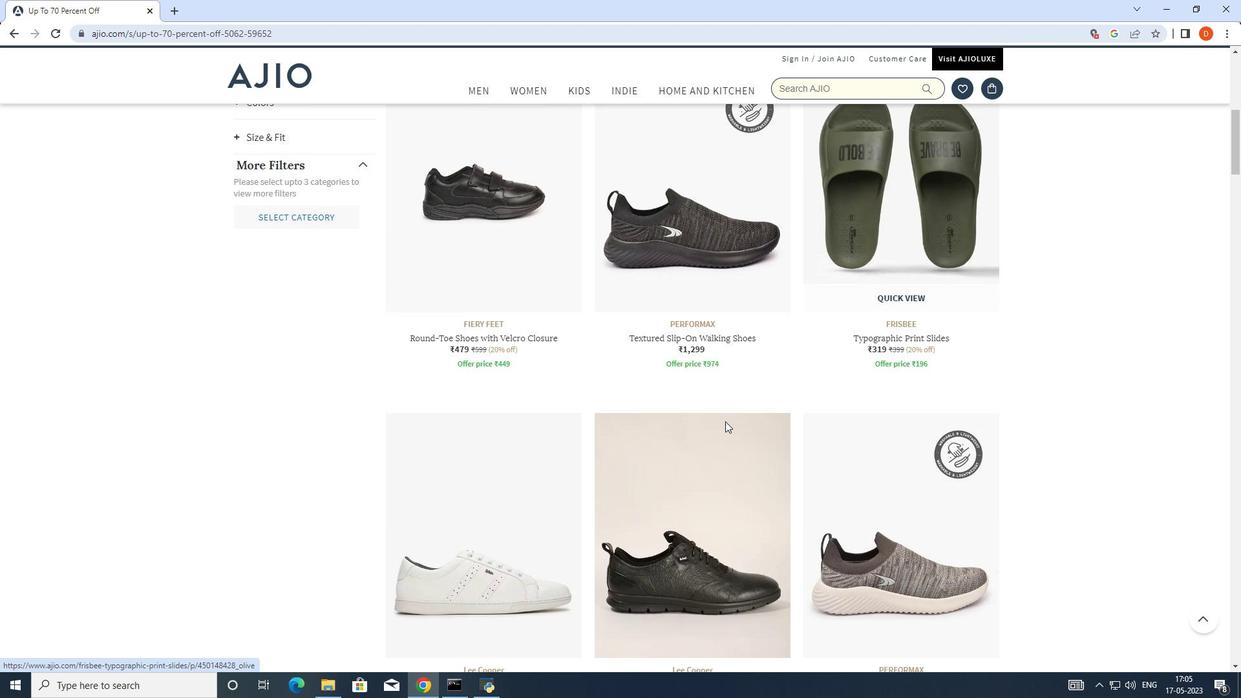 
Action: Mouse moved to (712, 424)
Screenshot: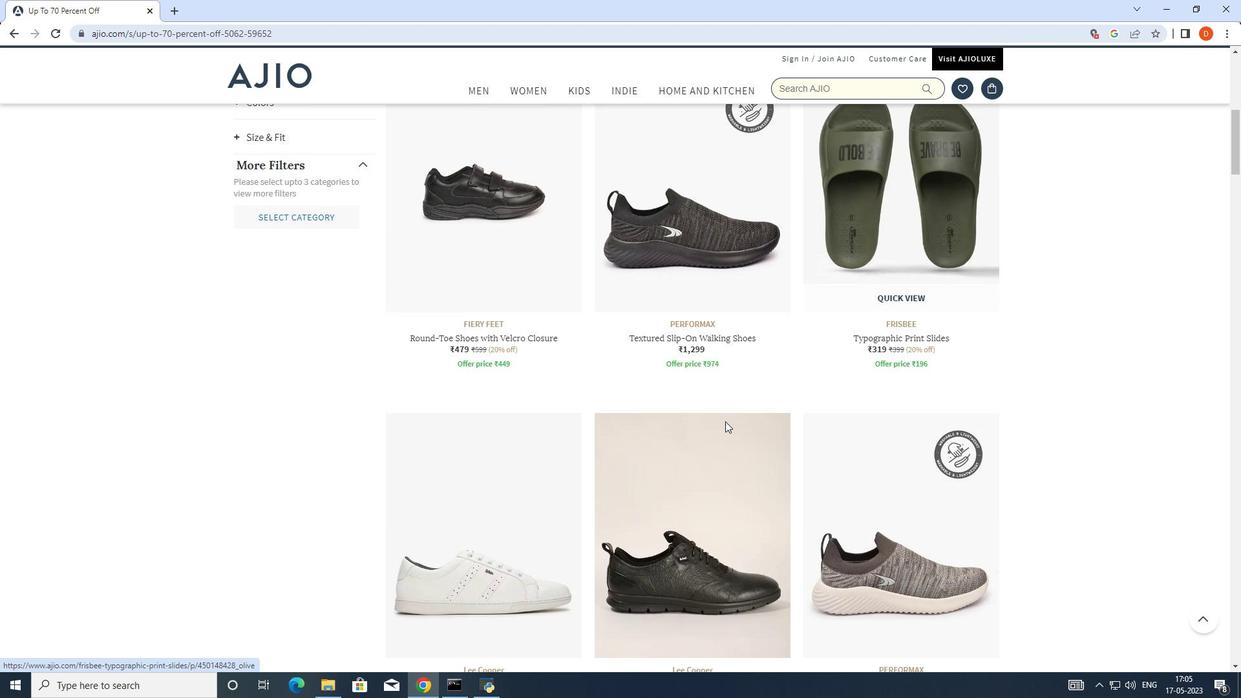 
Action: Mouse scrolled (712, 424) with delta (0, 0)
Screenshot: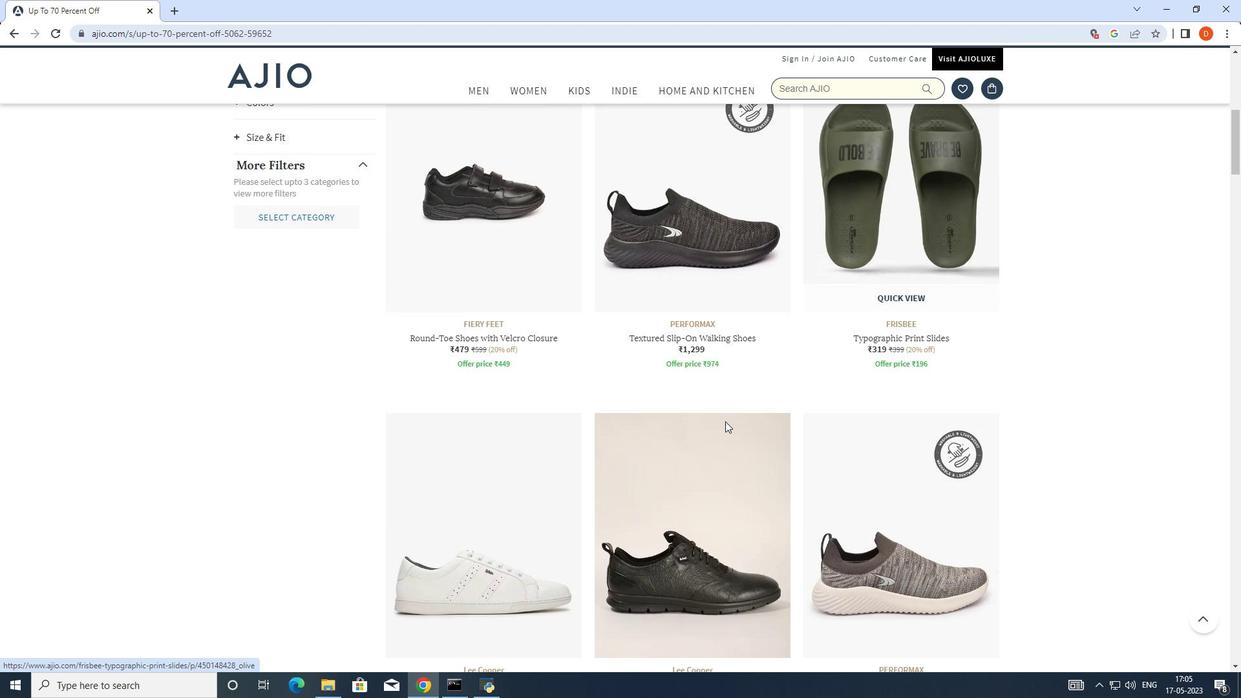
Action: Mouse moved to (710, 427)
Screenshot: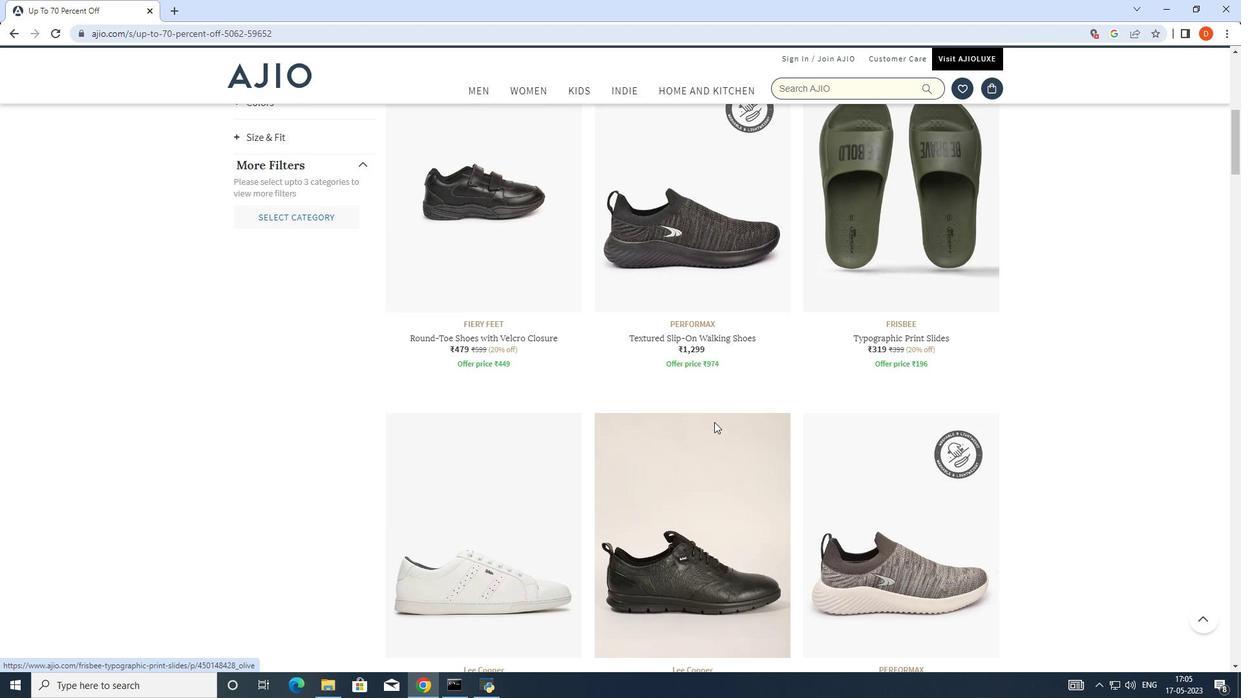 
Action: Mouse scrolled (710, 426) with delta (0, 0)
Screenshot: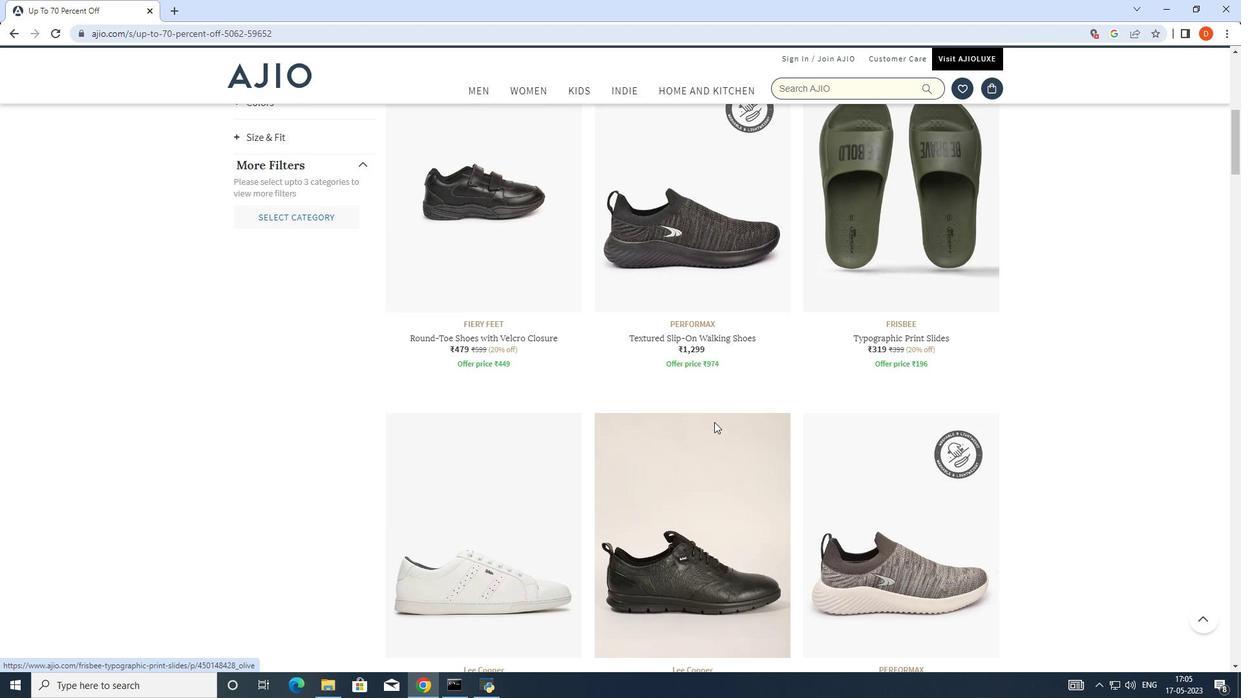 
Action: Mouse moved to (701, 432)
Screenshot: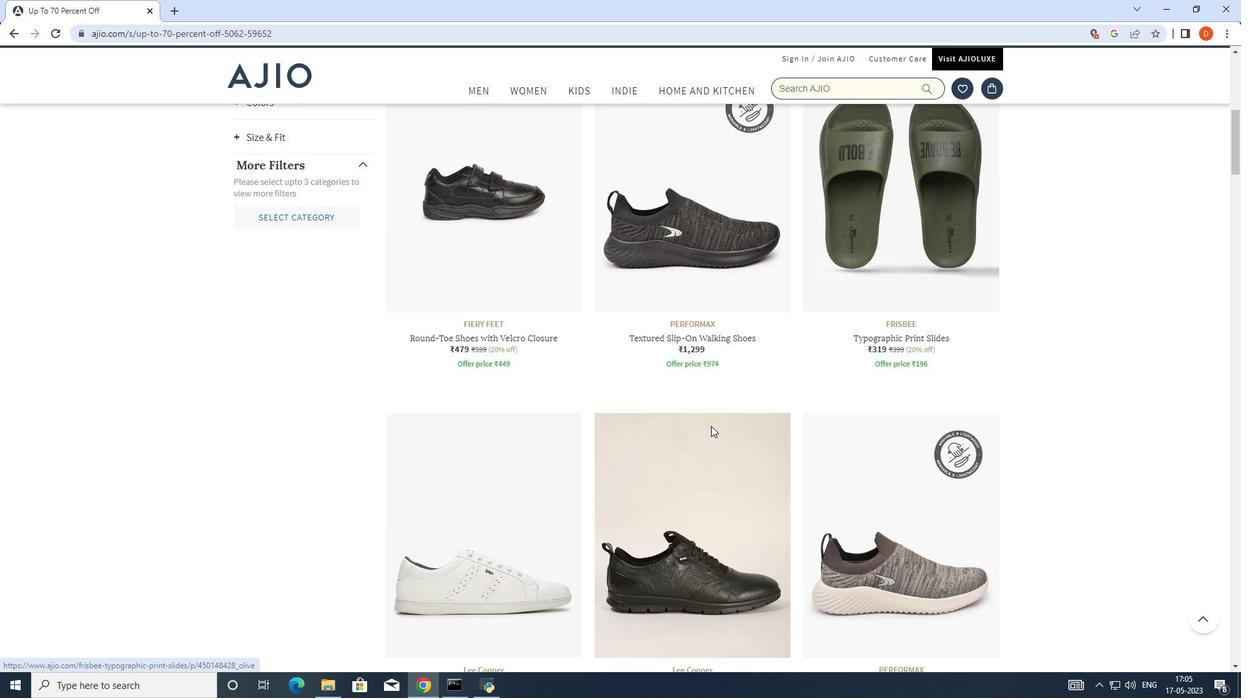 
Action: Mouse scrolled (702, 430) with delta (0, 0)
Screenshot: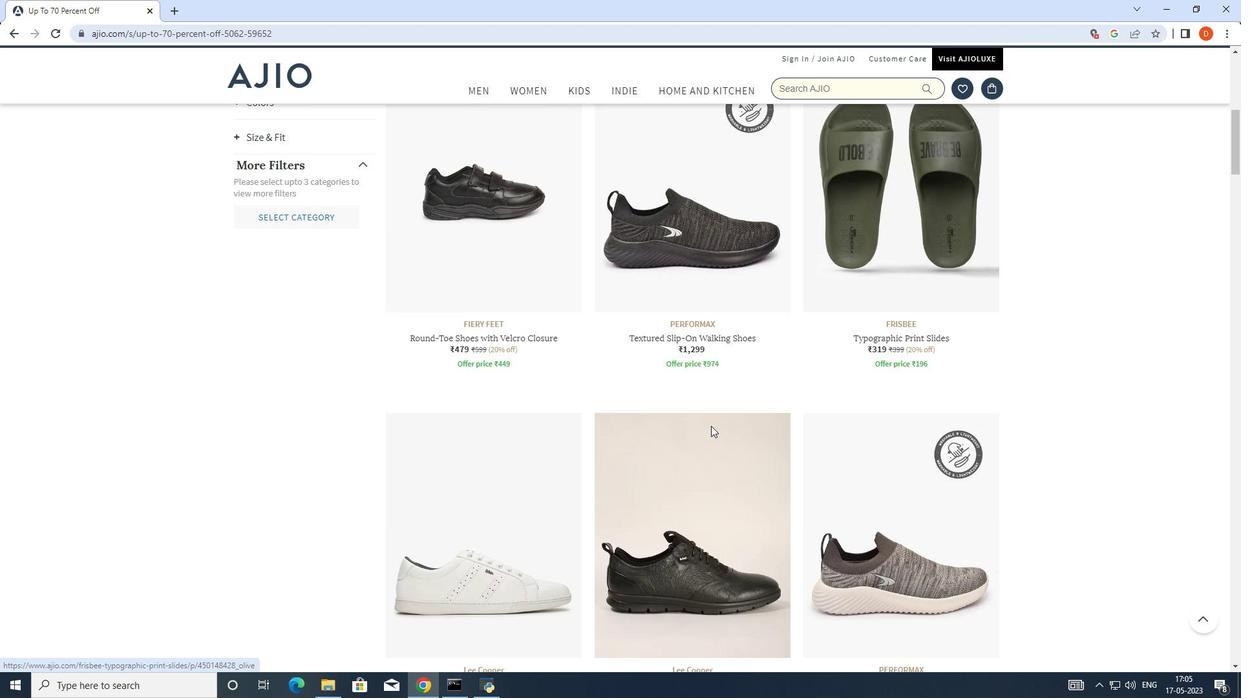 
Action: Mouse moved to (684, 440)
Screenshot: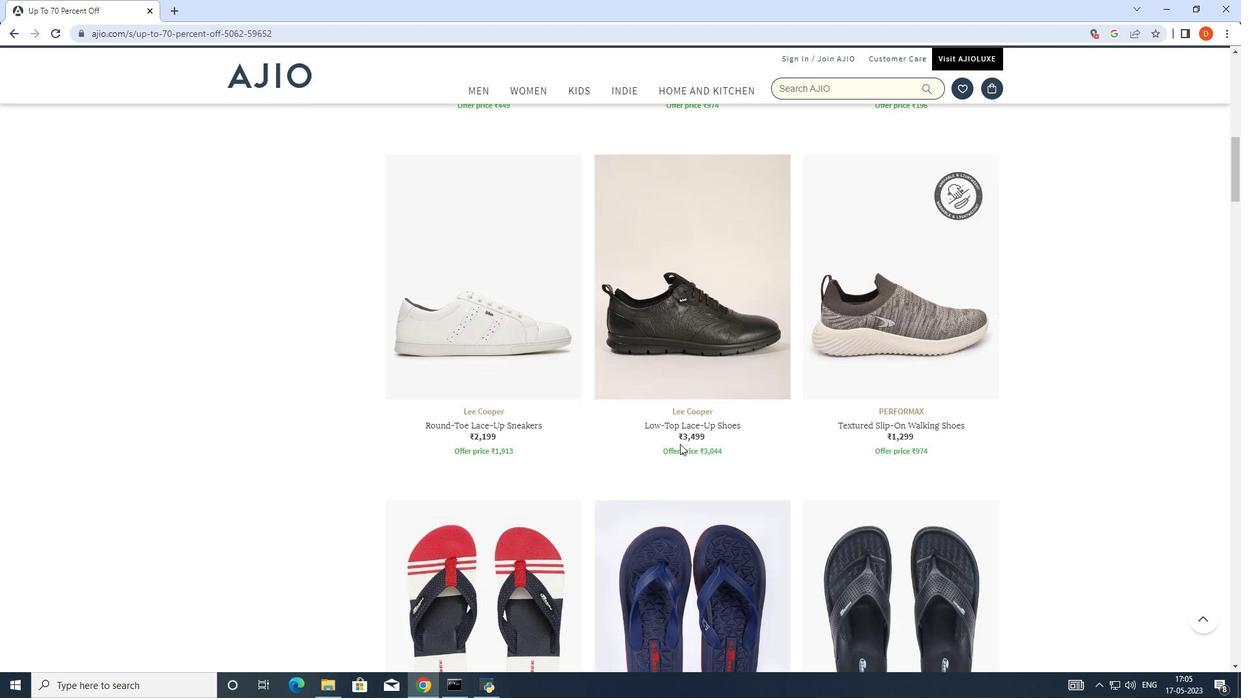 
Action: Mouse scrolled (684, 439) with delta (0, 0)
Screenshot: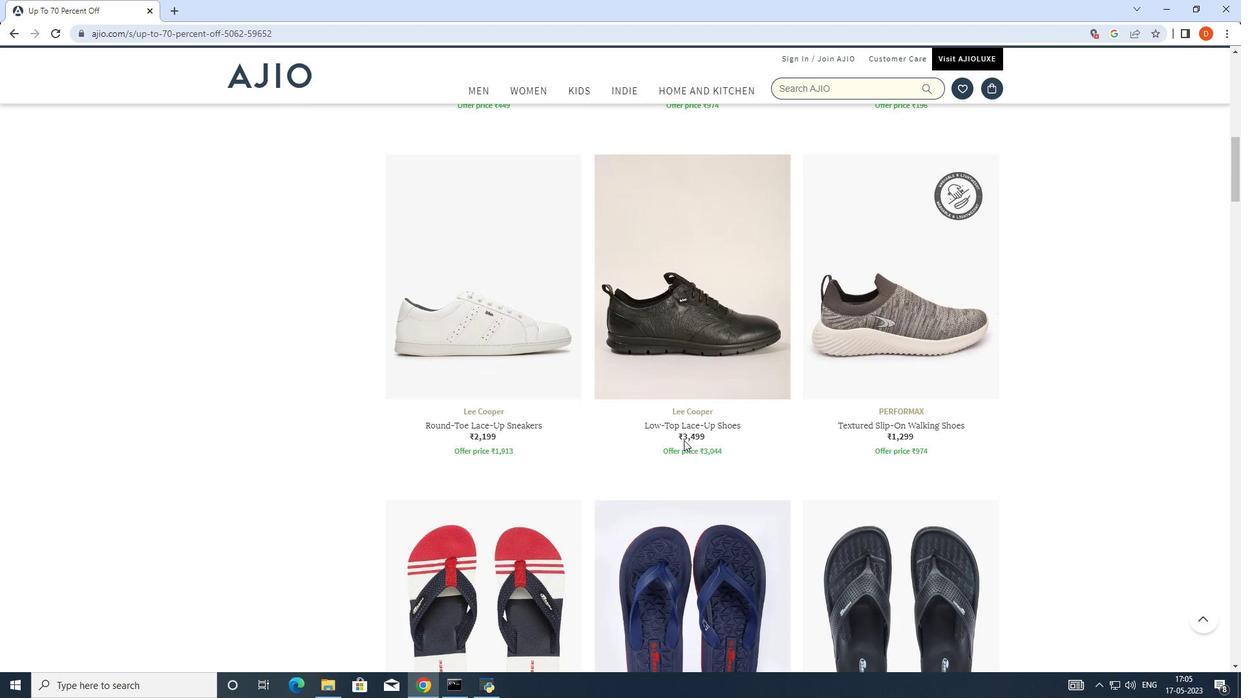 
Action: Mouse scrolled (684, 439) with delta (0, 0)
Screenshot: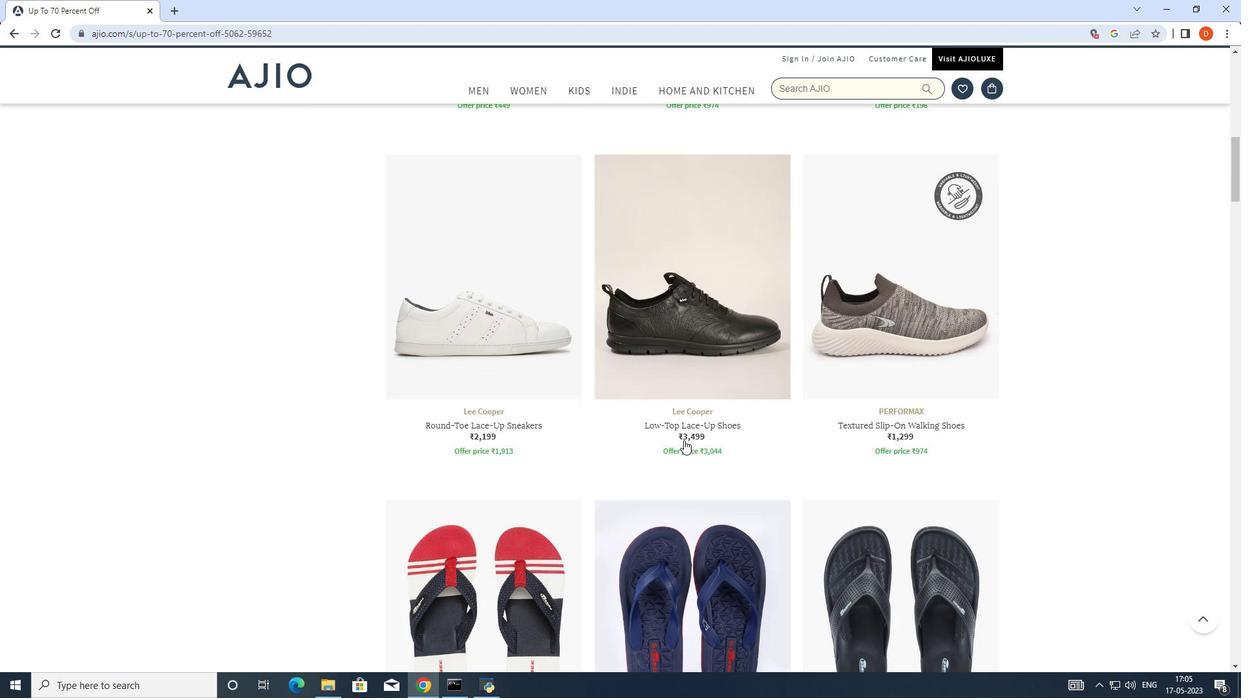 
Action: Mouse scrolled (684, 439) with delta (0, 0)
Screenshot: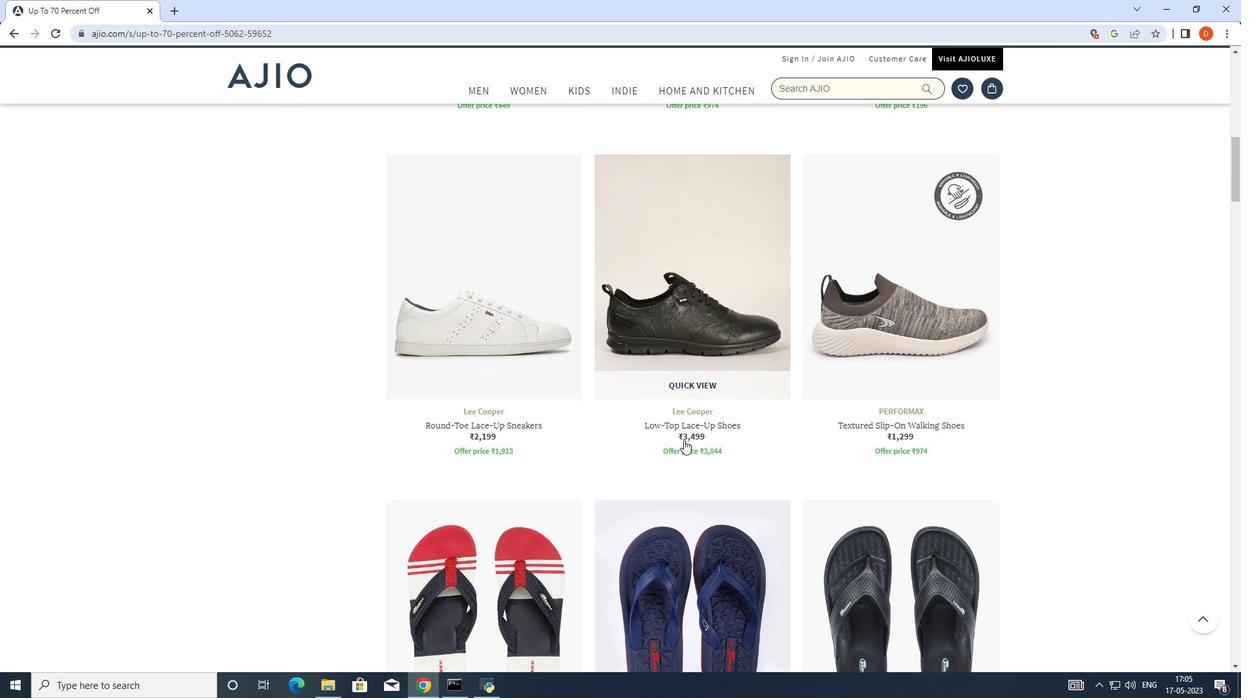 
Action: Mouse moved to (683, 441)
Screenshot: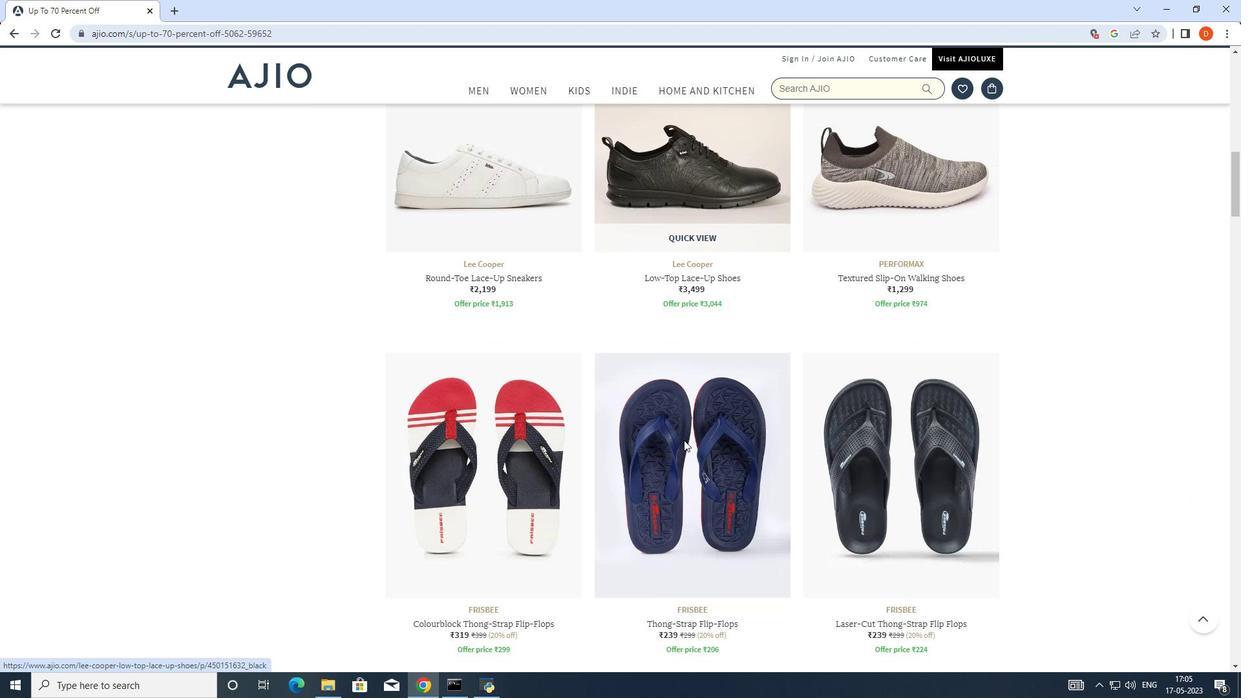 
Action: Mouse scrolled (683, 440) with delta (0, 0)
Screenshot: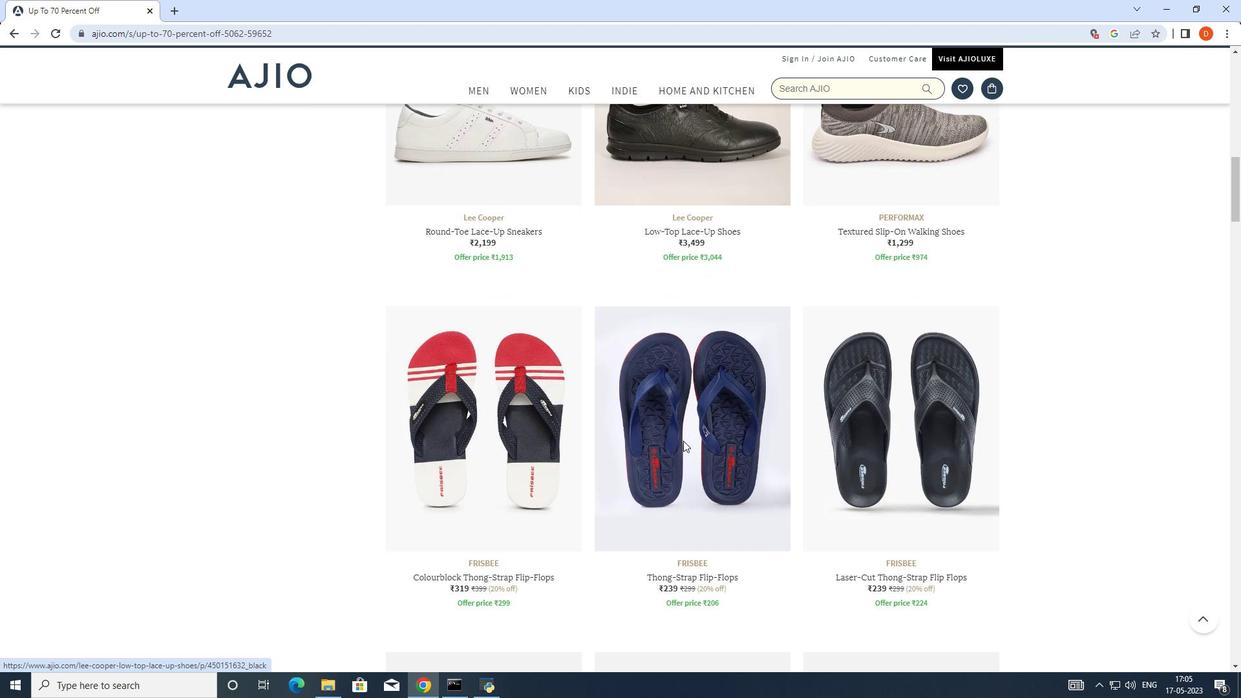 
Action: Mouse scrolled (683, 440) with delta (0, 0)
Screenshot: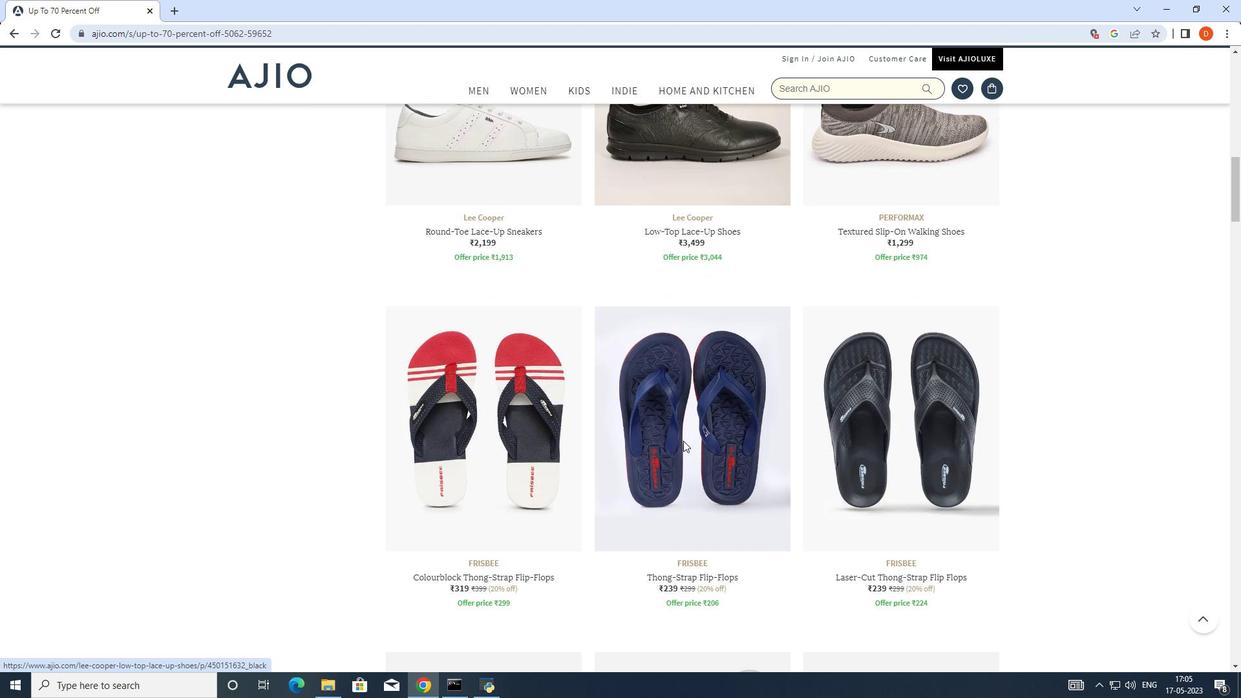 
Action: Mouse scrolled (683, 440) with delta (0, 0)
Screenshot: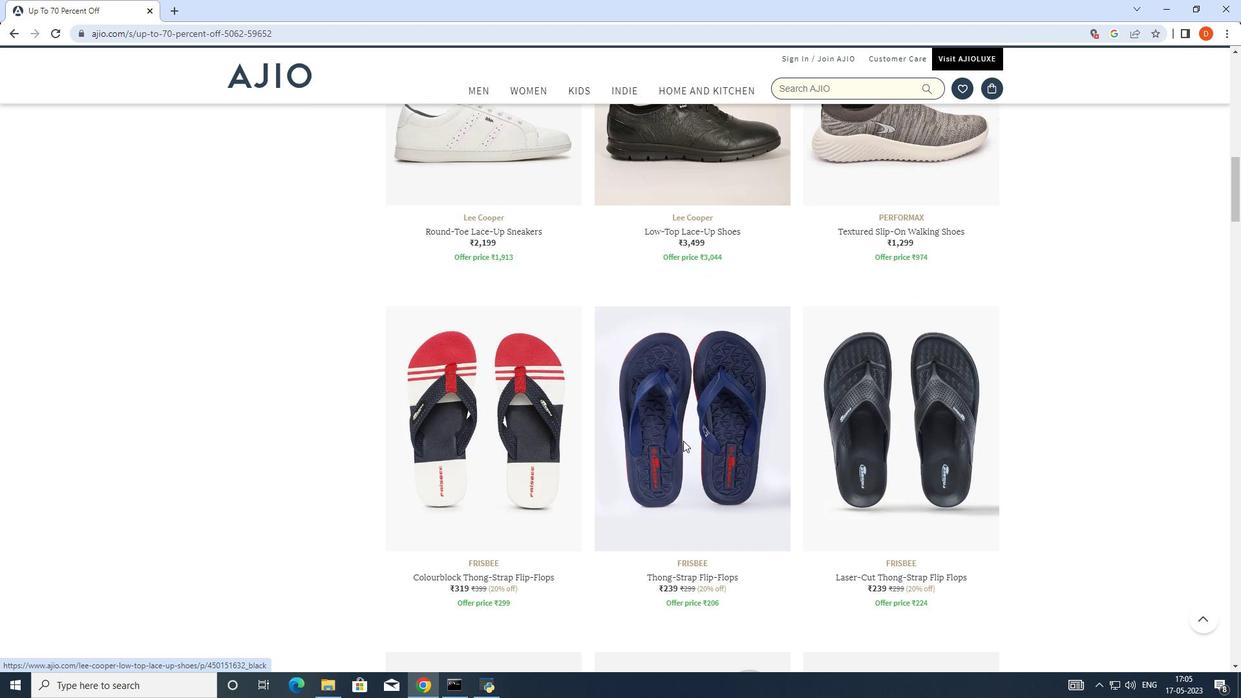 
Action: Mouse moved to (619, 514)
Screenshot: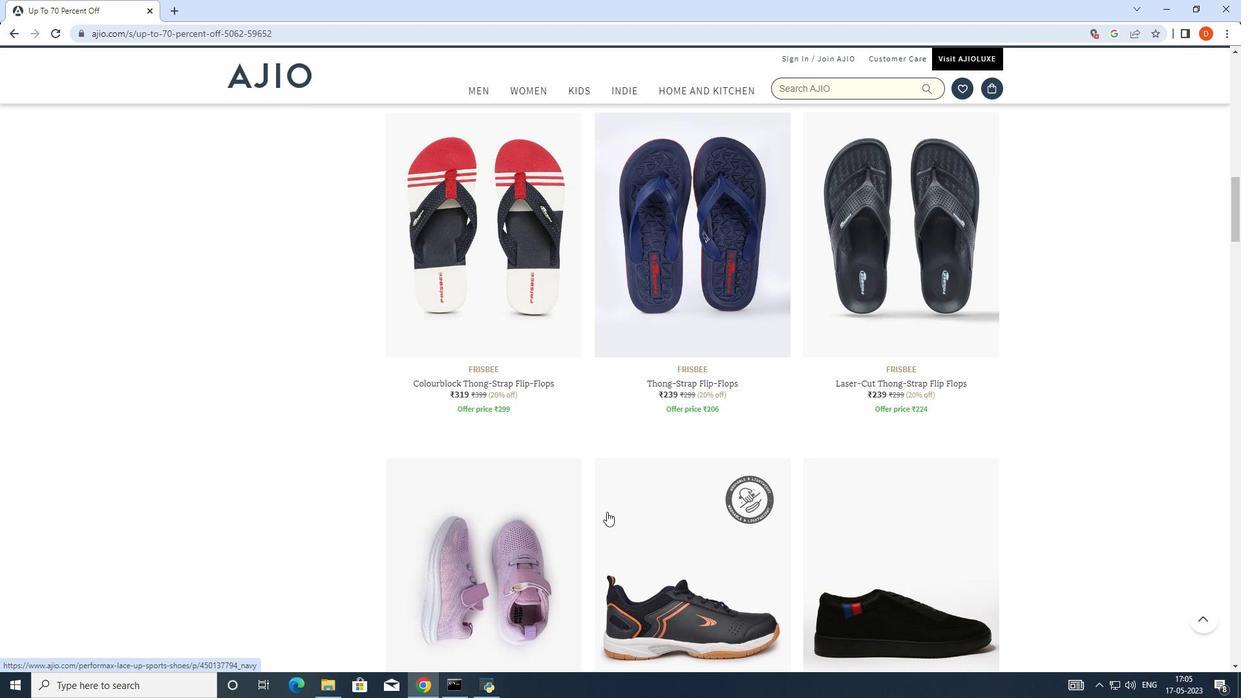 
Action: Mouse scrolled (619, 513) with delta (0, 0)
Screenshot: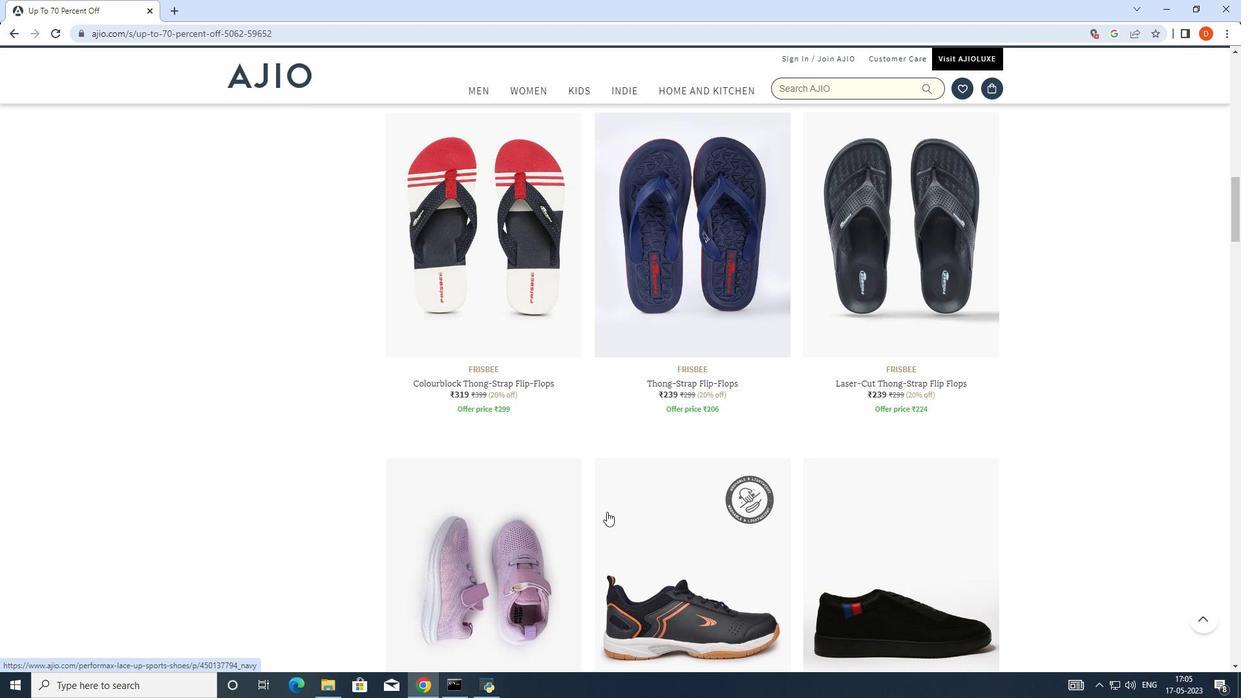 
Action: Mouse moved to (639, 529)
Screenshot: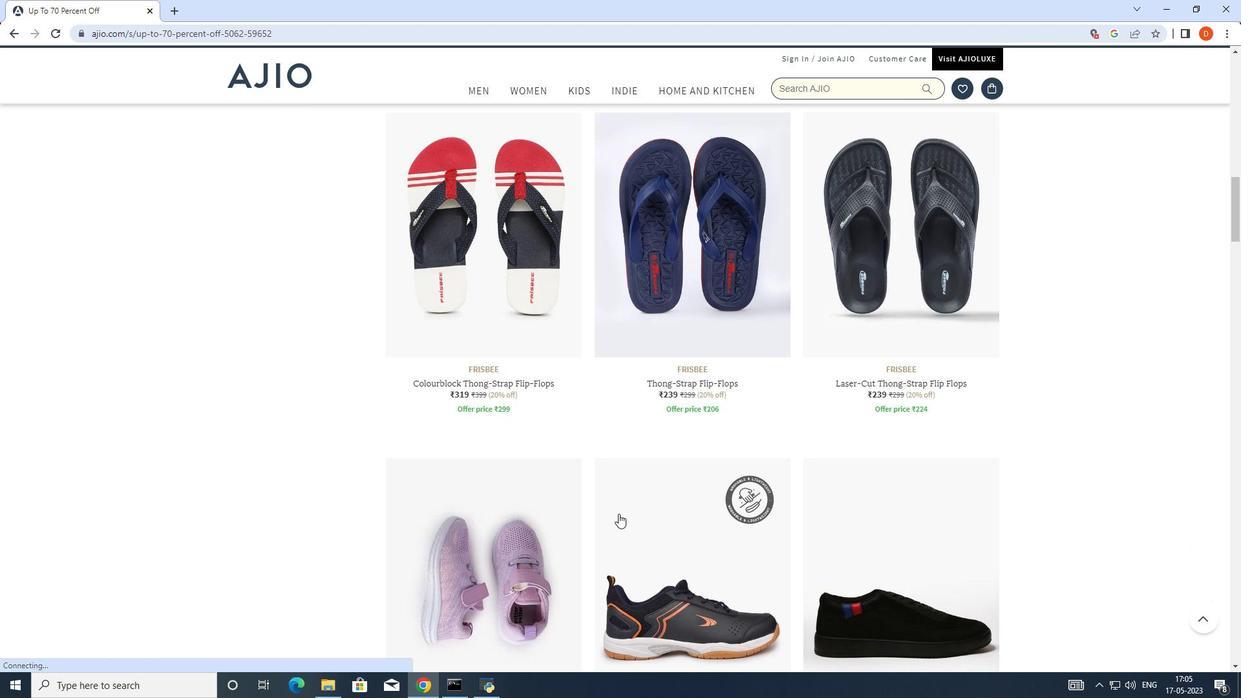 
Action: Mouse scrolled (639, 529) with delta (0, 0)
Screenshot: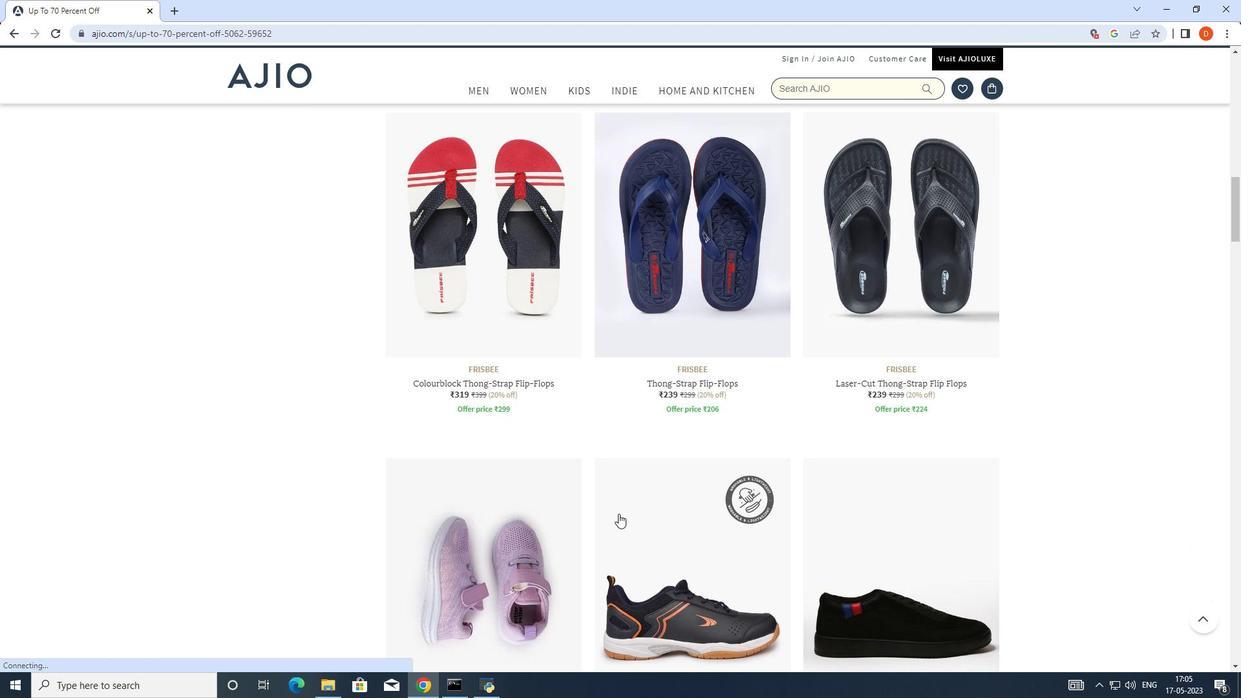 
Action: Mouse moved to (642, 534)
Screenshot: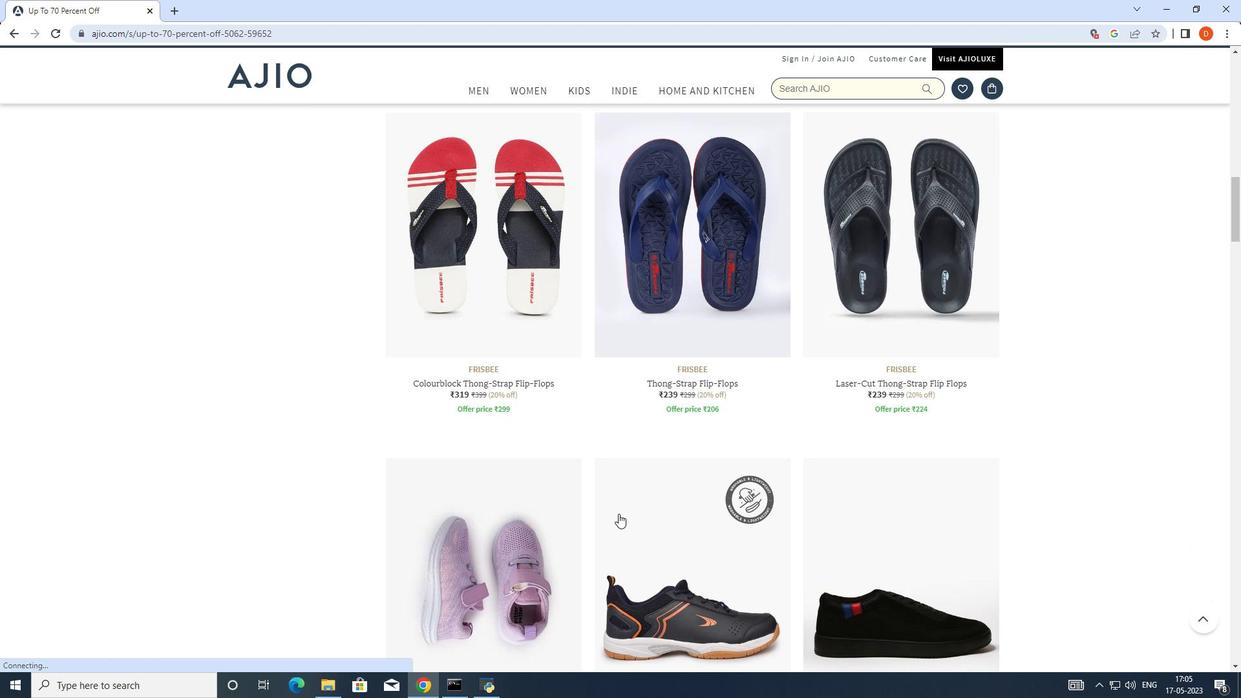 
Action: Mouse scrolled (642, 534) with delta (0, 0)
Screenshot: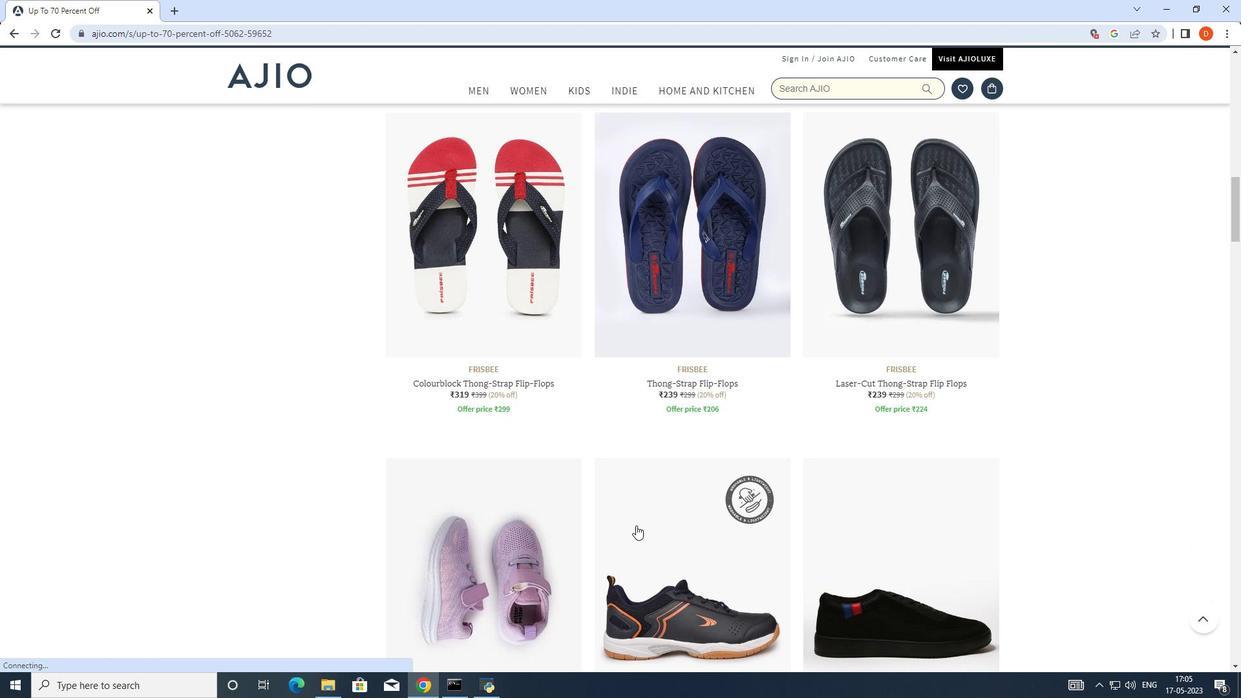 
Action: Mouse moved to (644, 536)
Screenshot: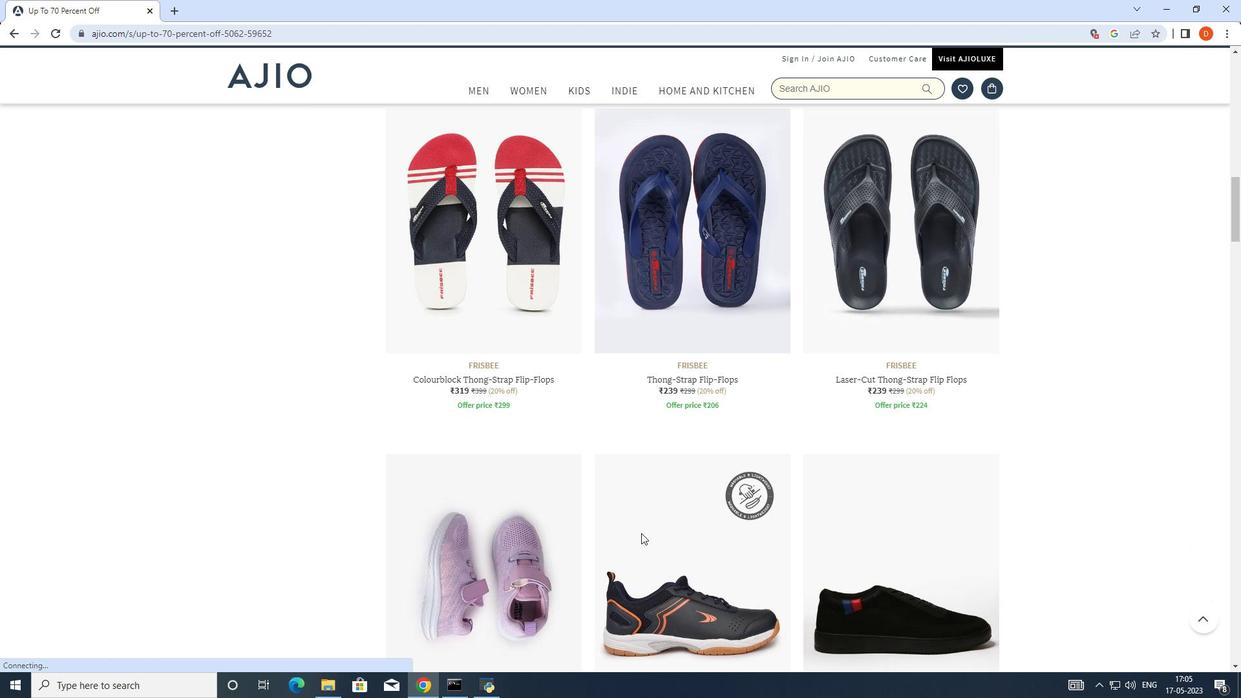 
Action: Mouse scrolled (644, 535) with delta (0, 0)
Screenshot: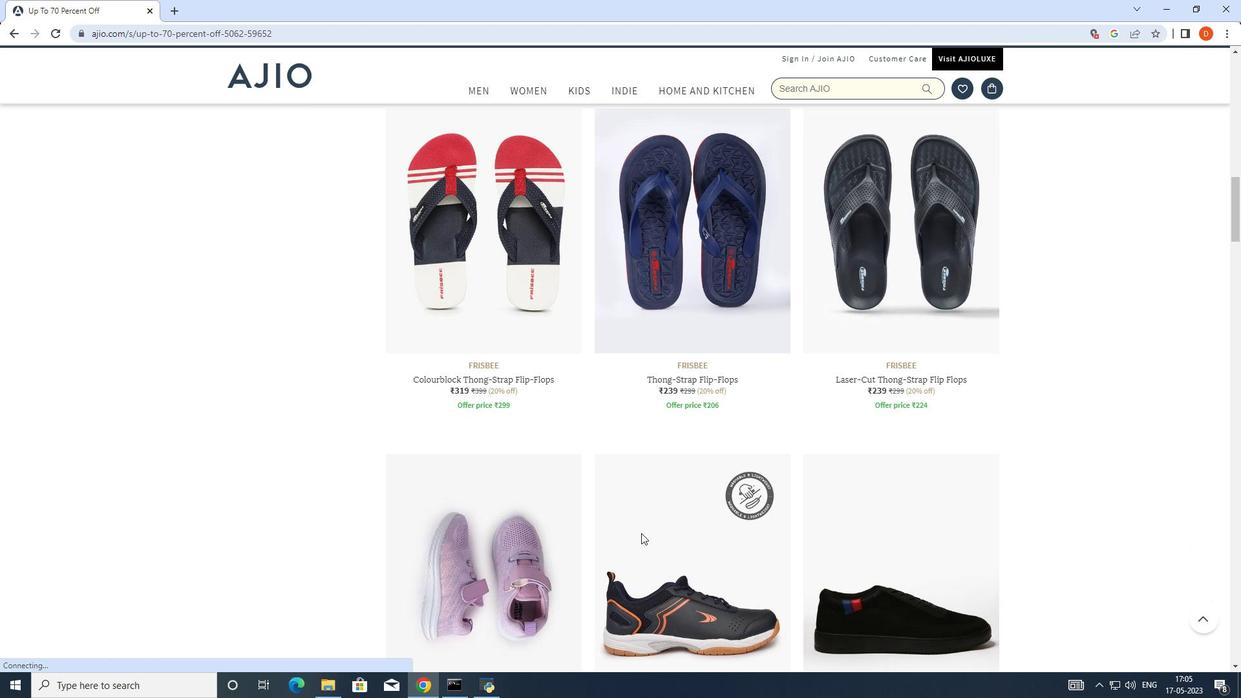 
Action: Mouse moved to (735, 354)
Screenshot: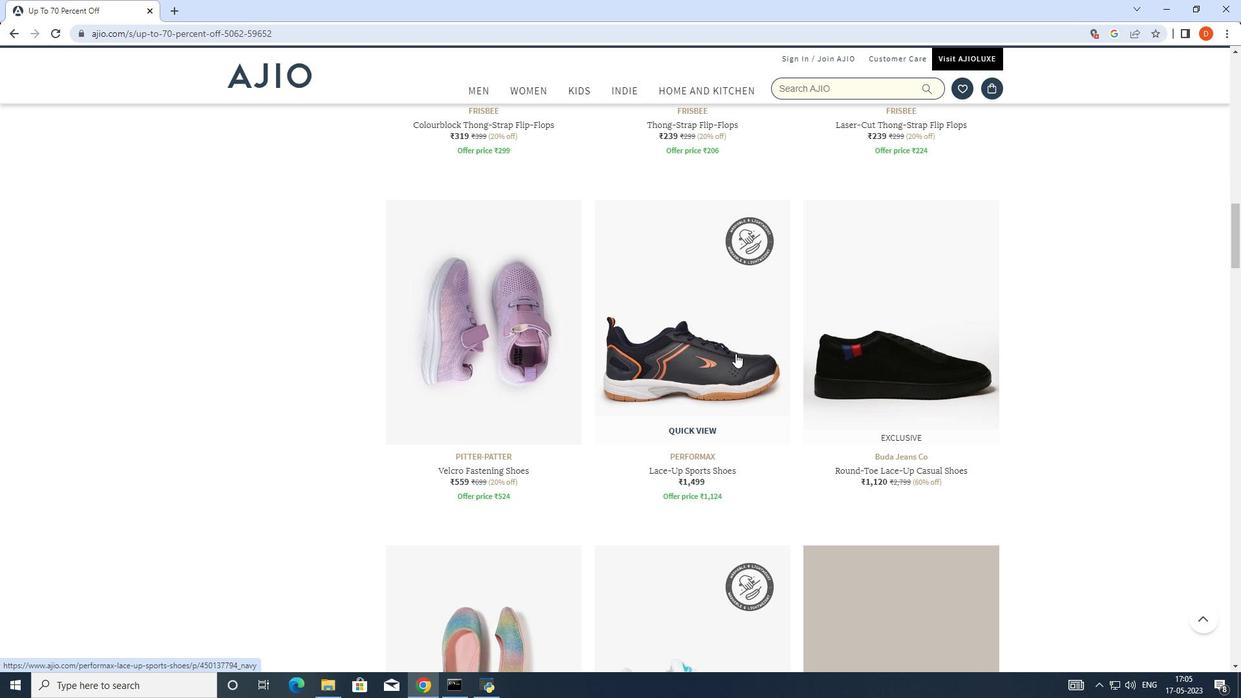 
Action: Mouse pressed left at (735, 354)
Screenshot: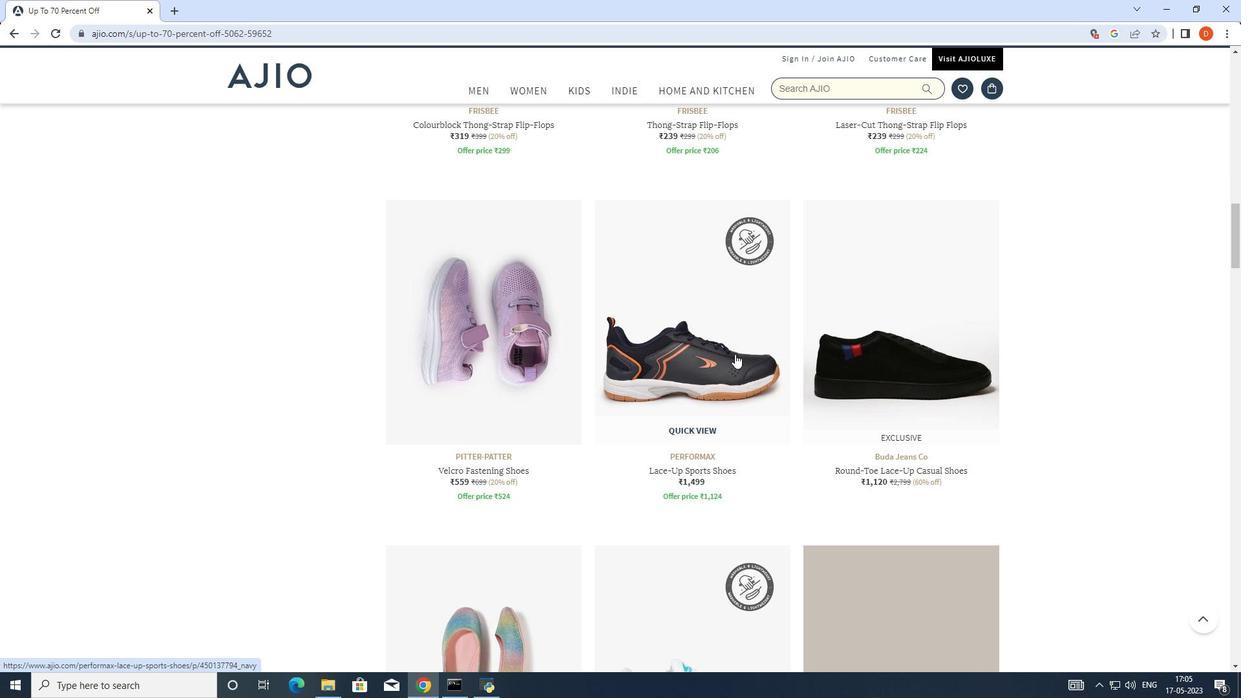 
Action: Mouse moved to (875, 361)
Screenshot: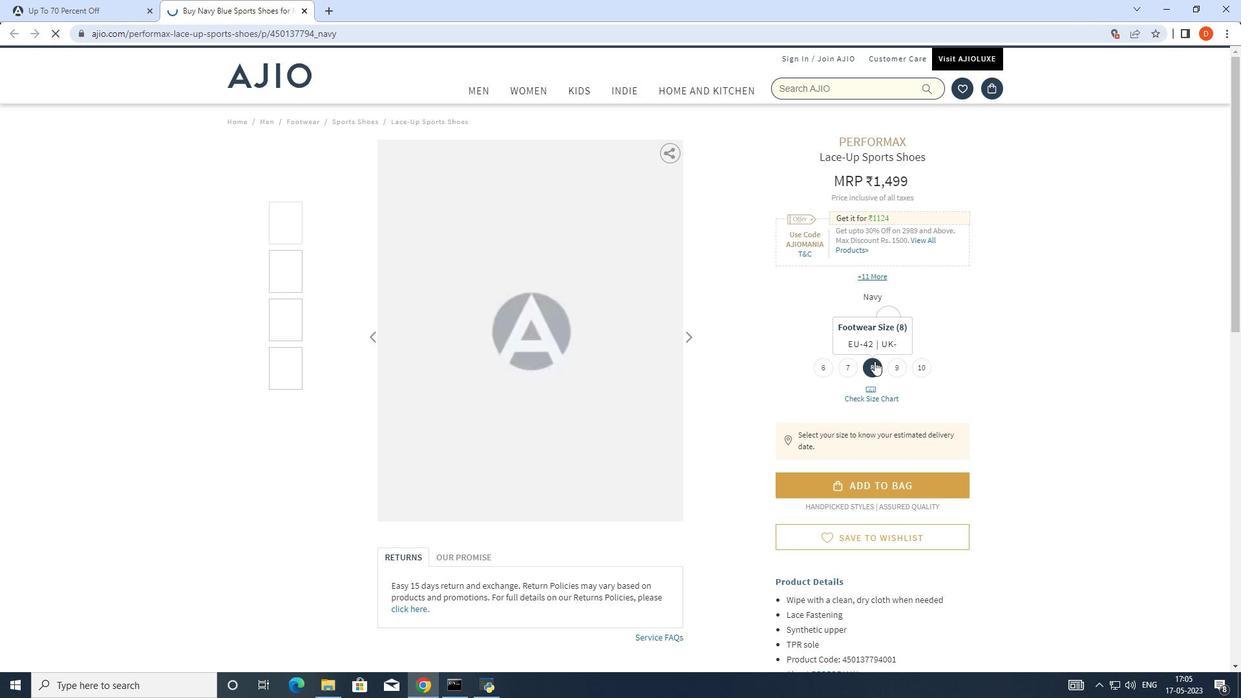 
Action: Mouse pressed left at (875, 361)
Screenshot: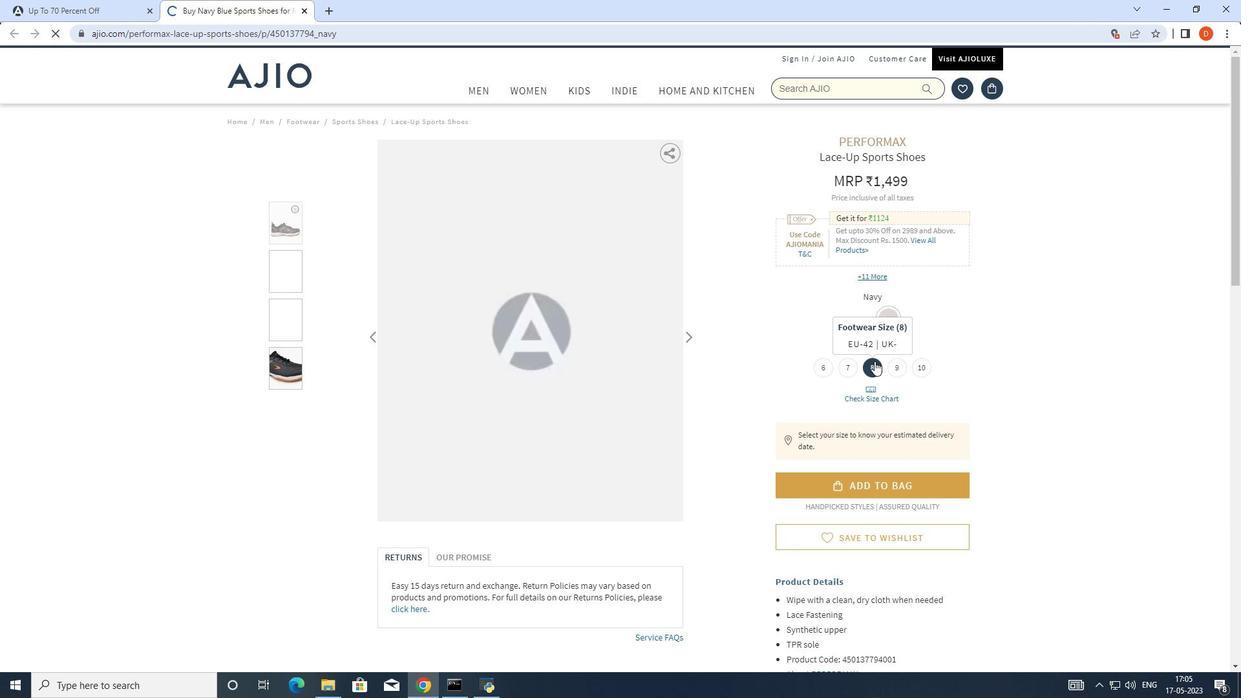 
Action: Mouse moved to (869, 361)
Screenshot: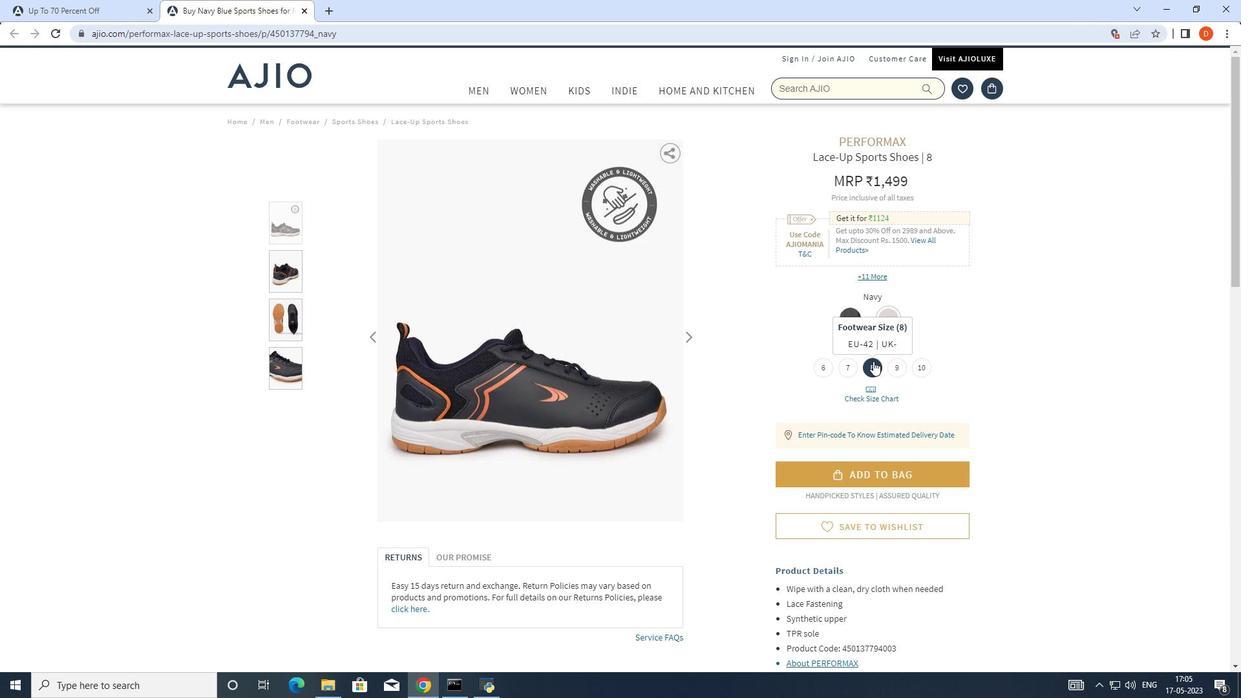 
Action: Mouse scrolled (869, 360) with delta (0, 0)
Screenshot: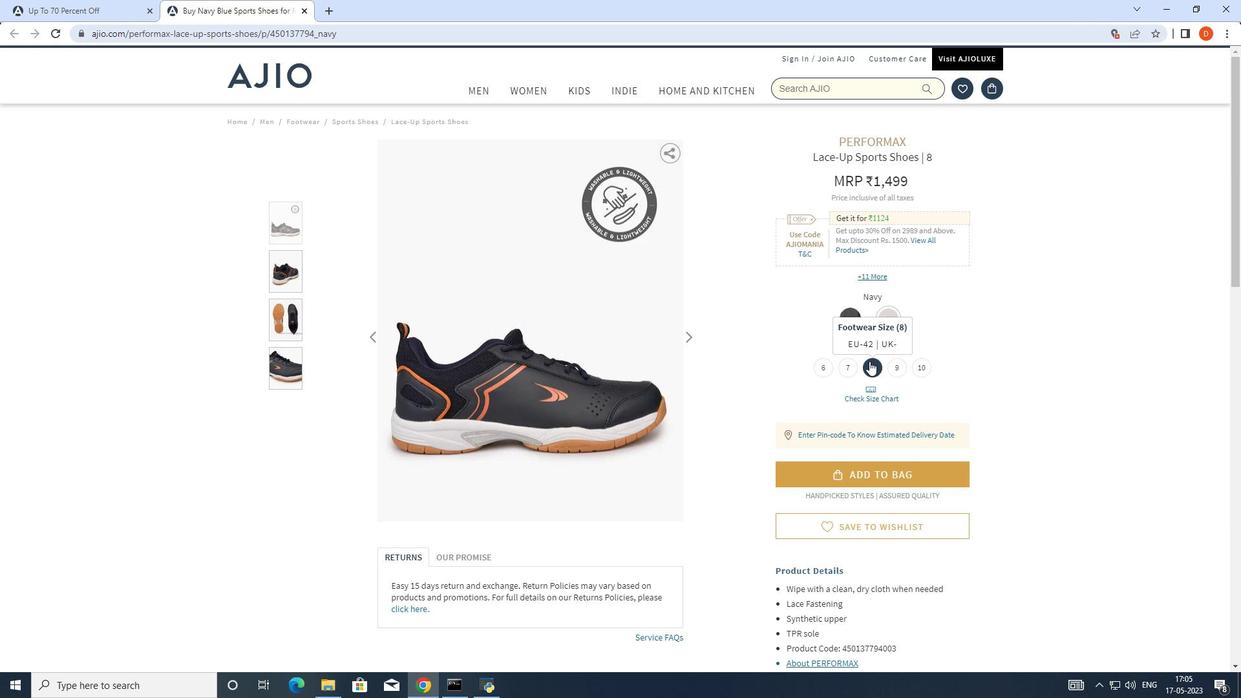 
Action: Mouse scrolled (869, 360) with delta (0, 0)
Screenshot: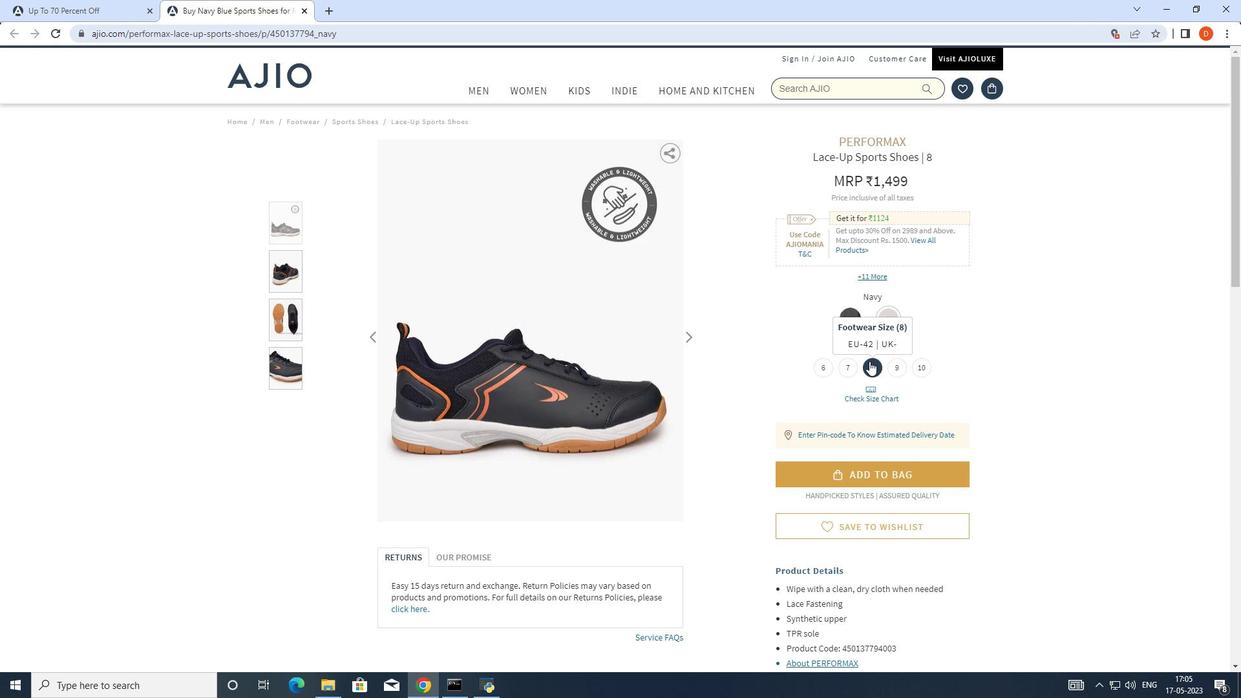 
Action: Mouse moved to (869, 362)
Screenshot: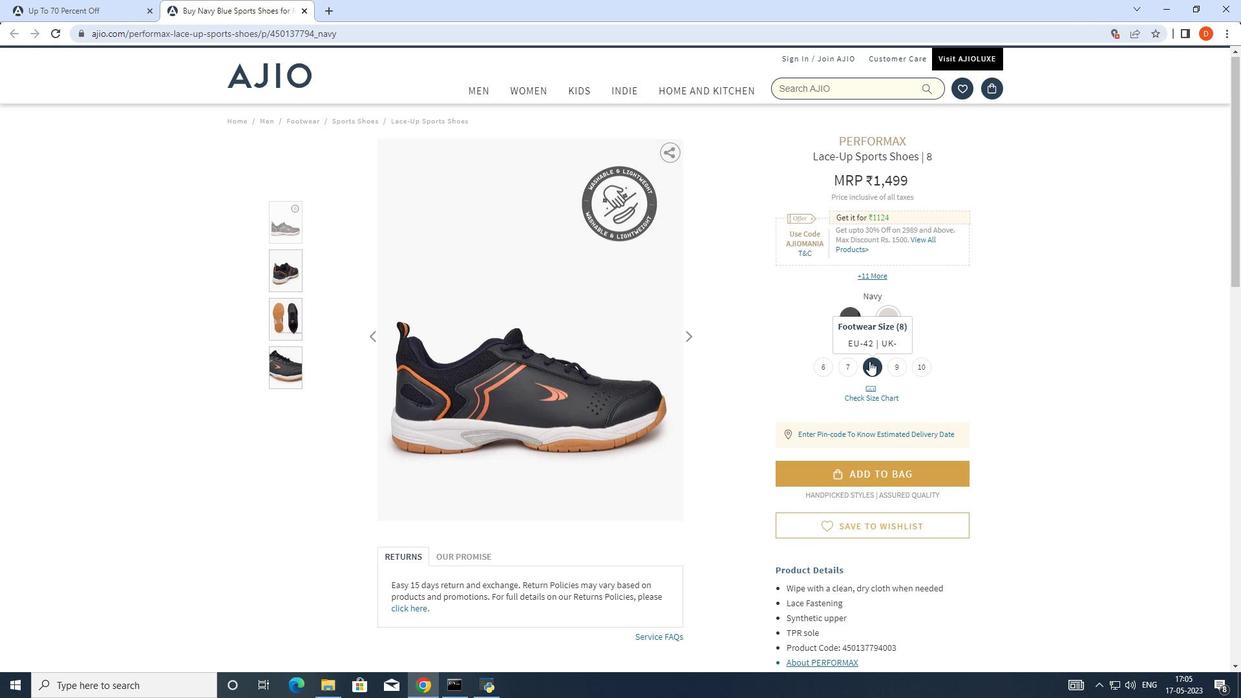
Action: Mouse scrolled (869, 361) with delta (0, 0)
Screenshot: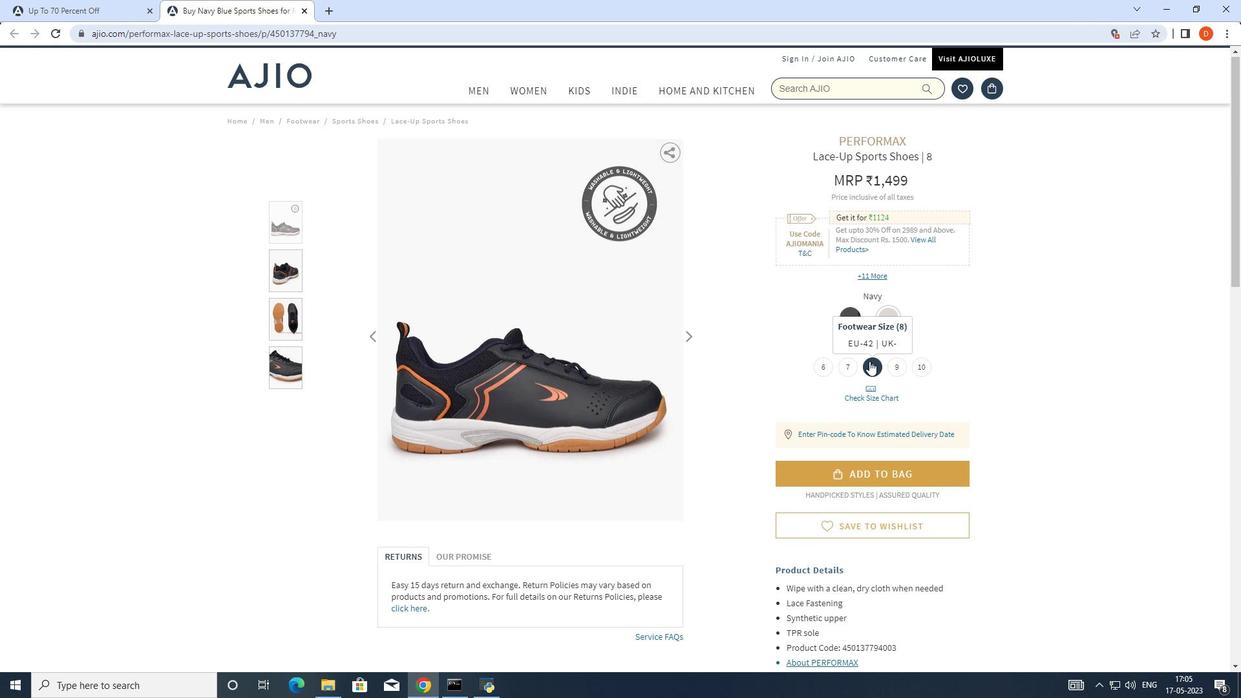 
Action: Mouse moved to (884, 281)
Screenshot: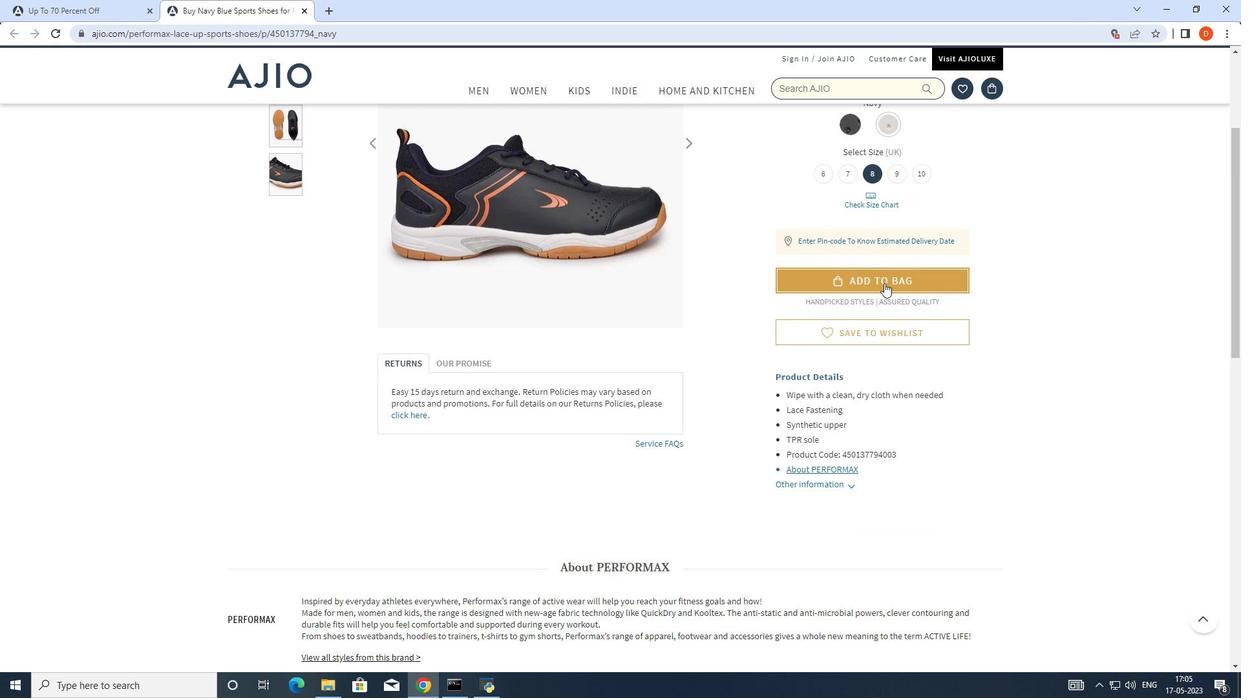 
Action: Mouse scrolled (884, 282) with delta (0, 0)
Screenshot: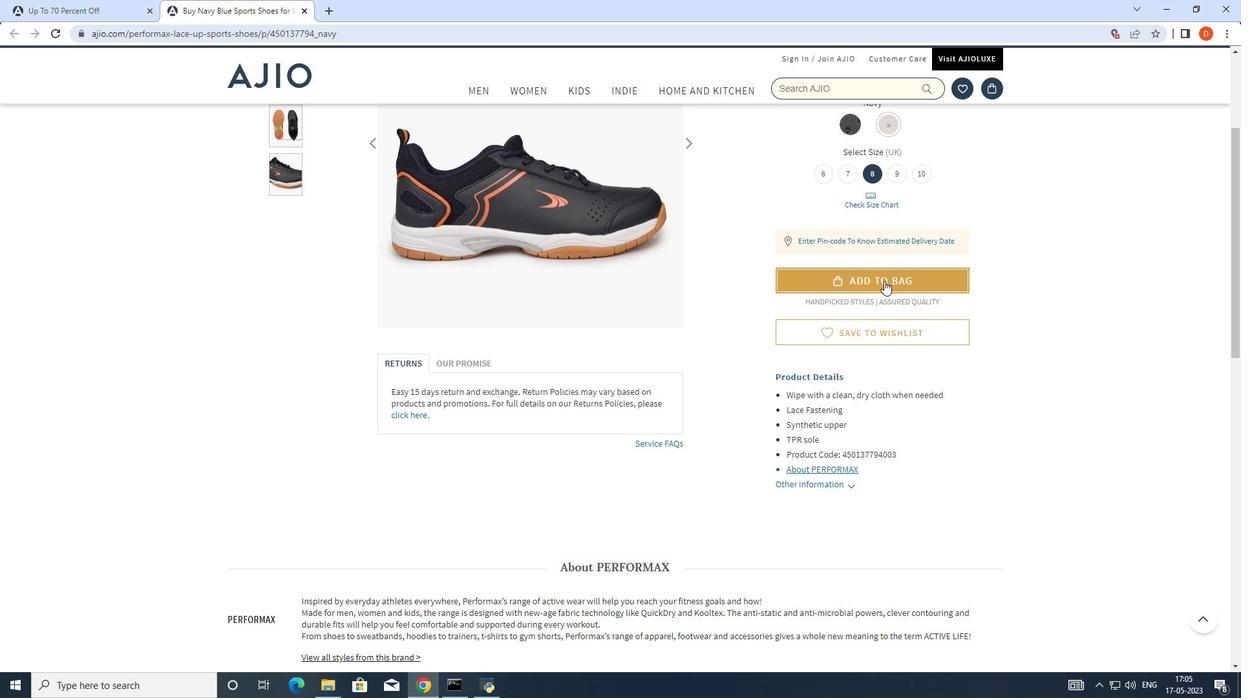
Action: Mouse scrolled (884, 282) with delta (0, 0)
Screenshot: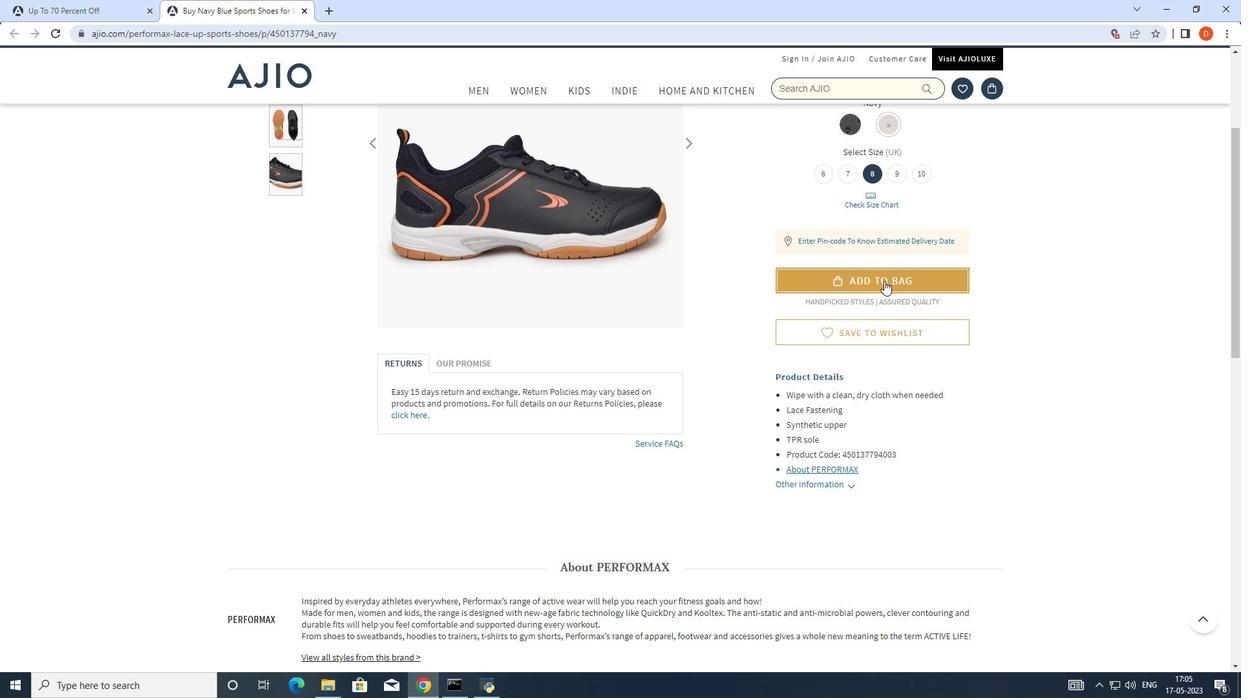 
Action: Mouse moved to (787, 180)
Screenshot: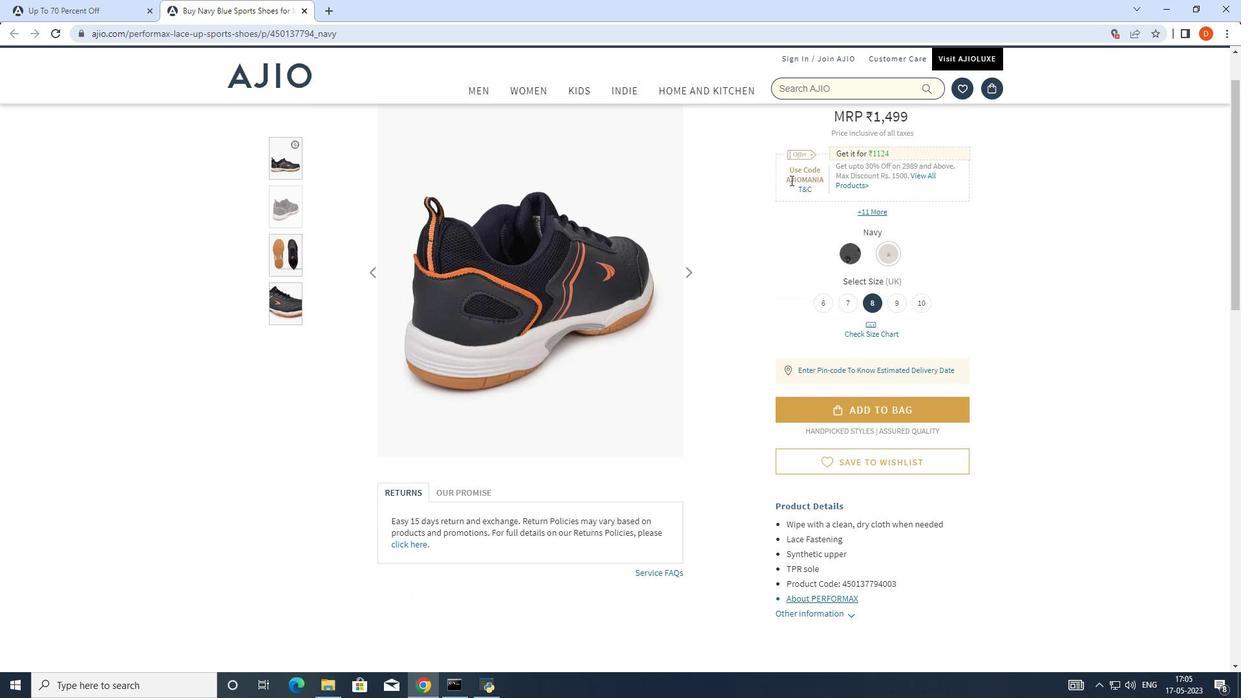 
Action: Mouse pressed left at (787, 180)
Screenshot: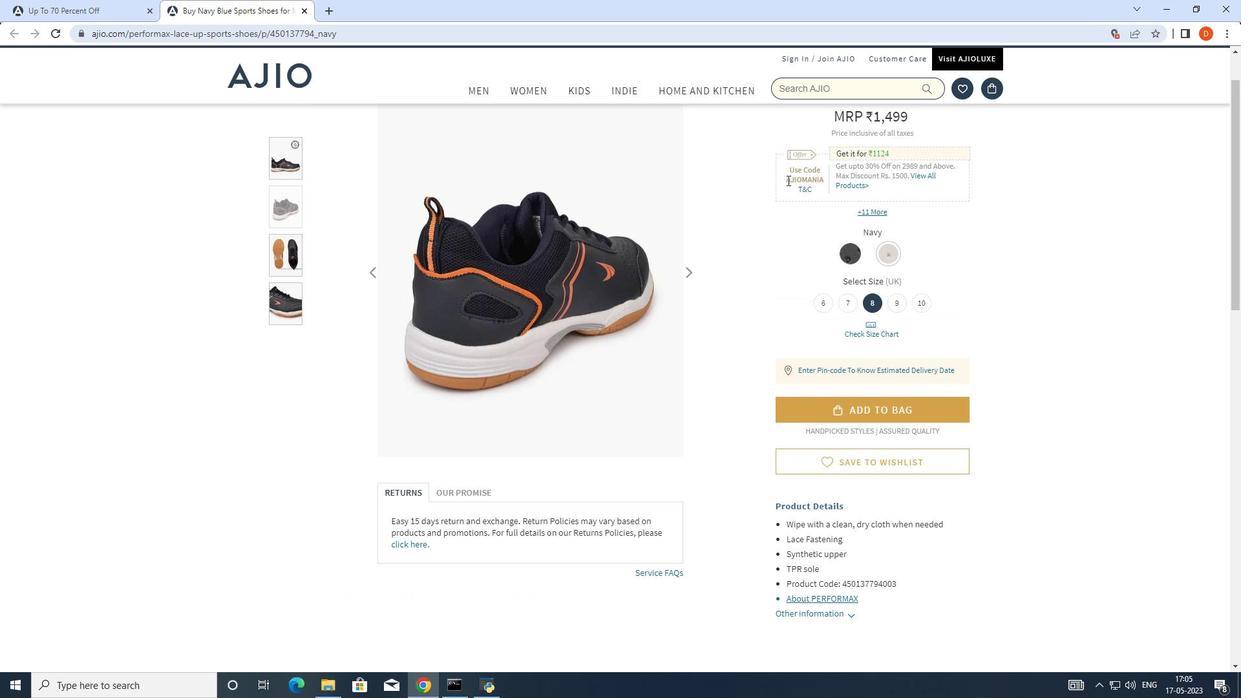 
Action: Mouse moved to (822, 180)
Screenshot: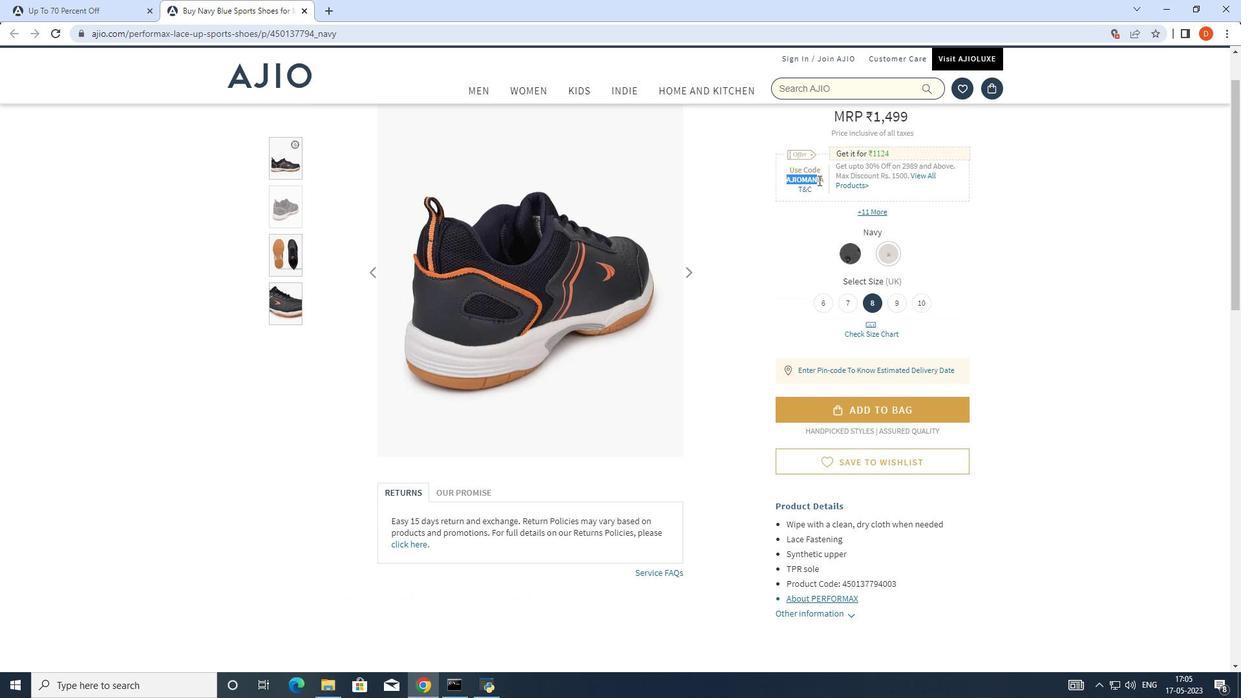 
Action: Key pressed ctrl+C
Screenshot: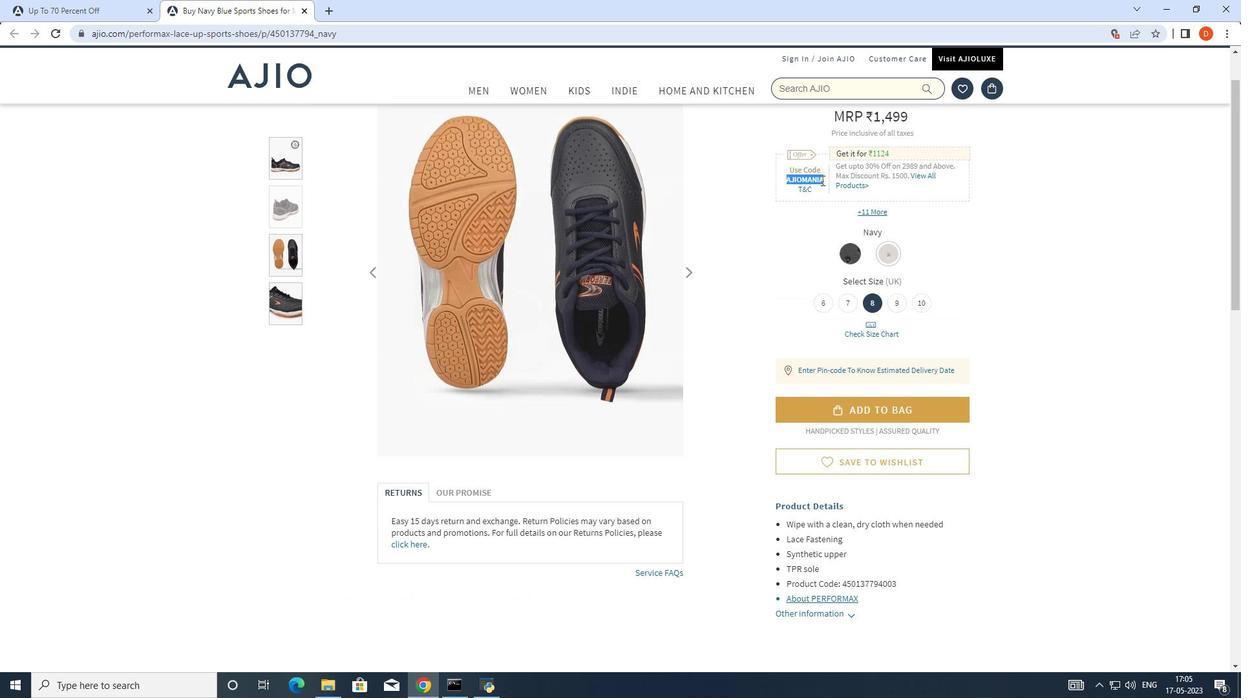 
Action: Mouse moved to (889, 410)
Screenshot: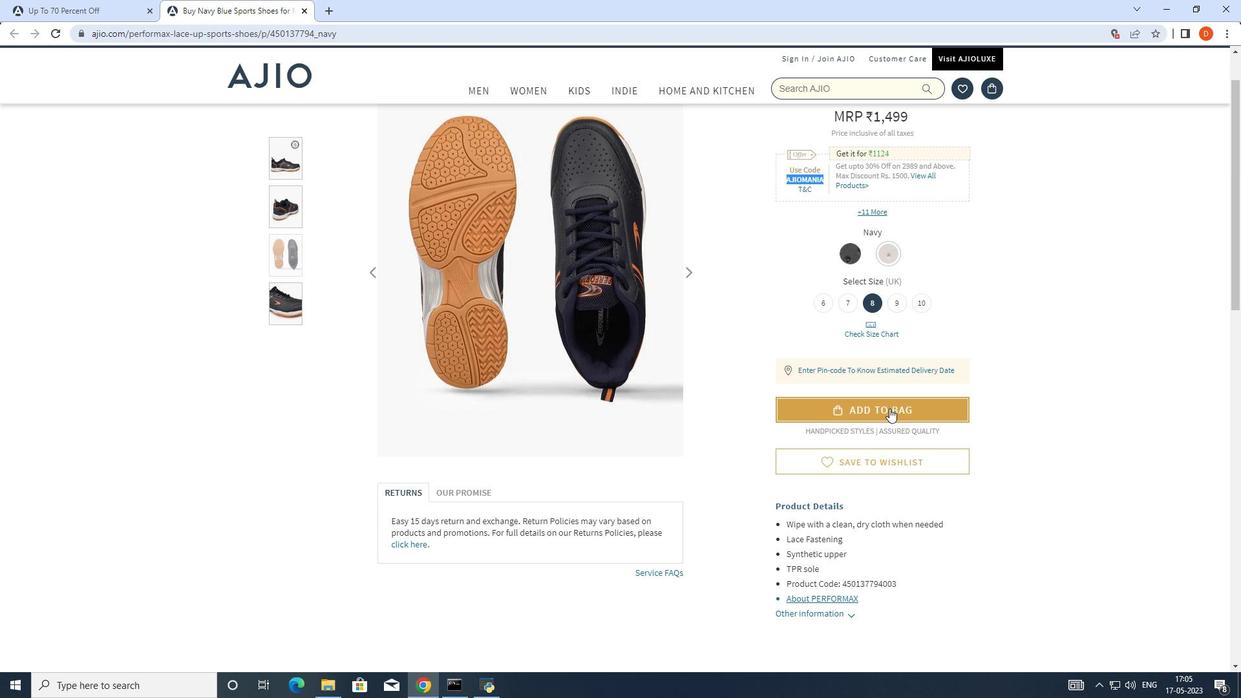 
Action: Mouse pressed left at (889, 410)
Screenshot: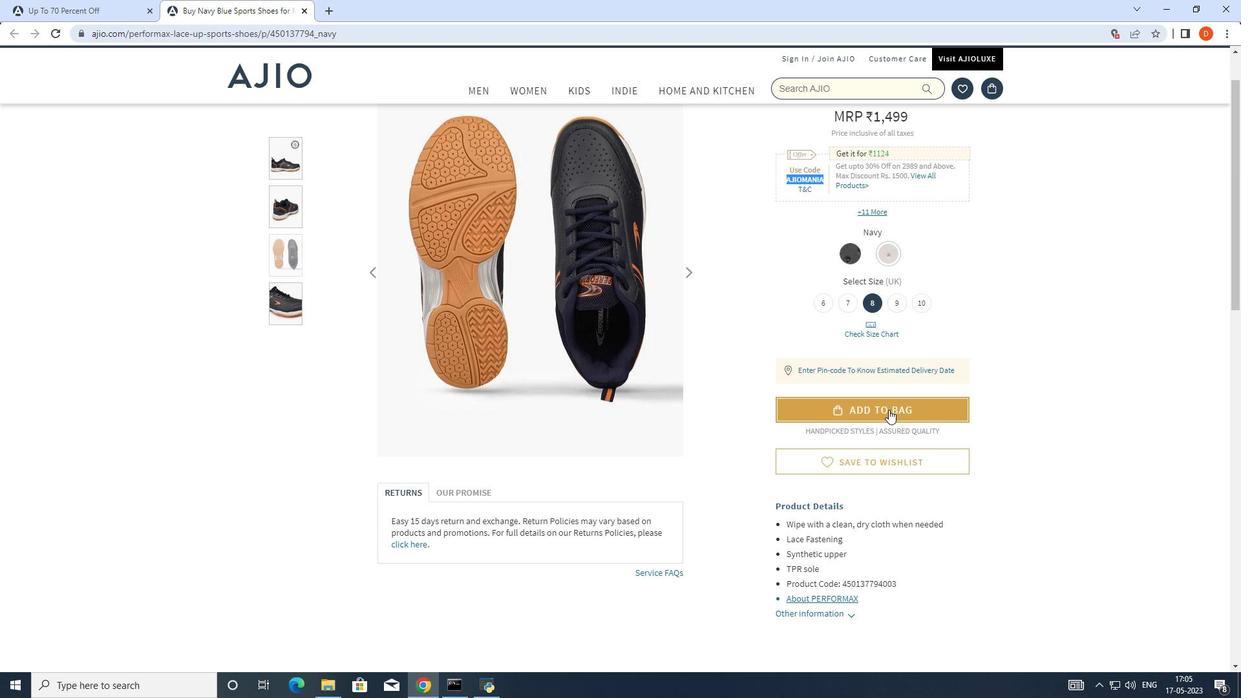 
Action: Mouse moved to (889, 410)
Screenshot: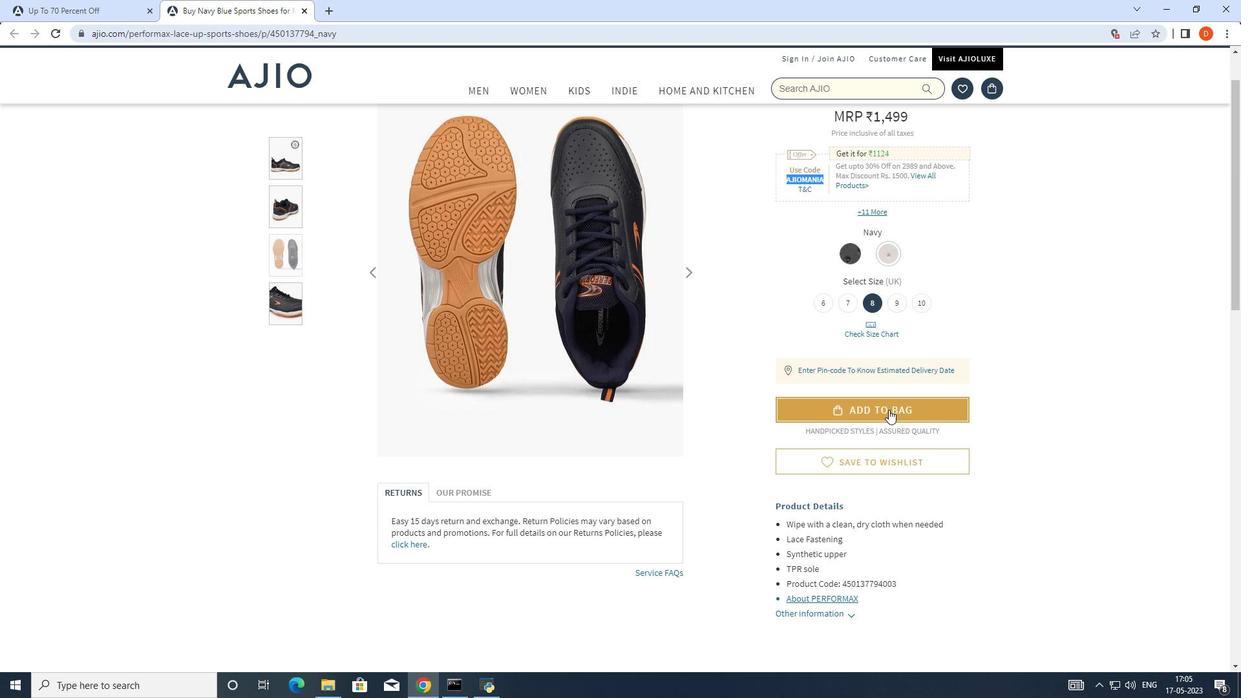 
Action: Mouse scrolled (889, 410) with delta (0, 0)
Screenshot: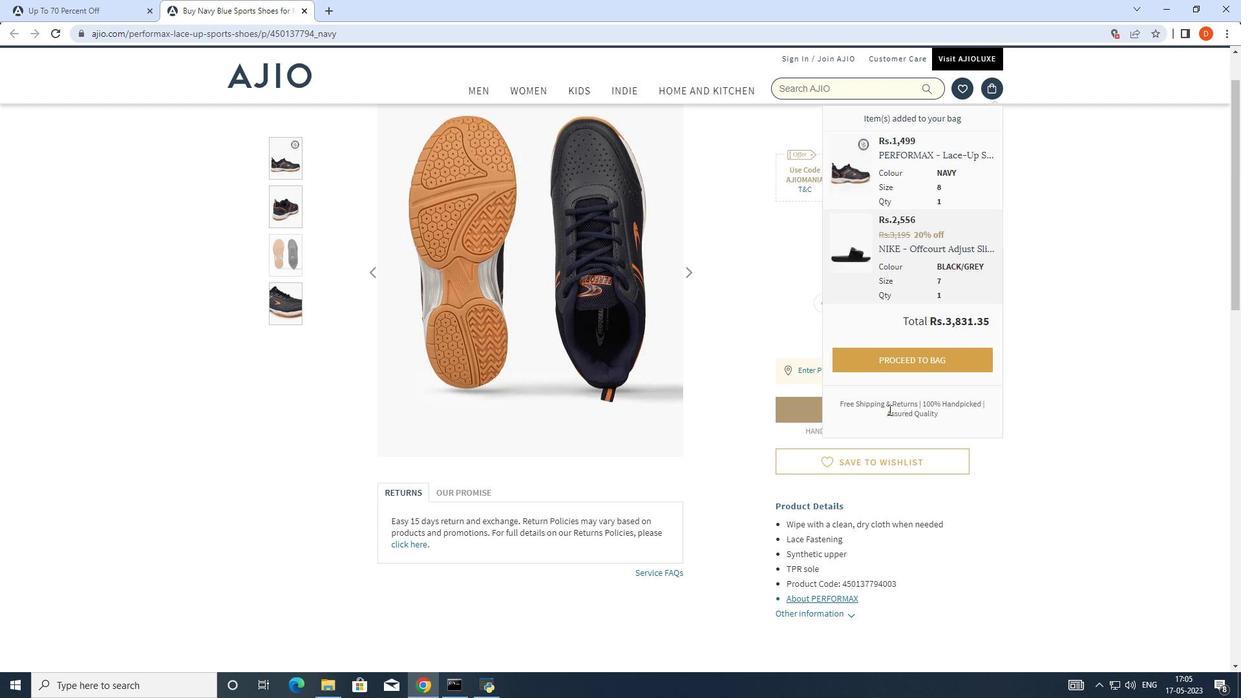 
Action: Mouse scrolled (889, 410) with delta (0, 0)
Screenshot: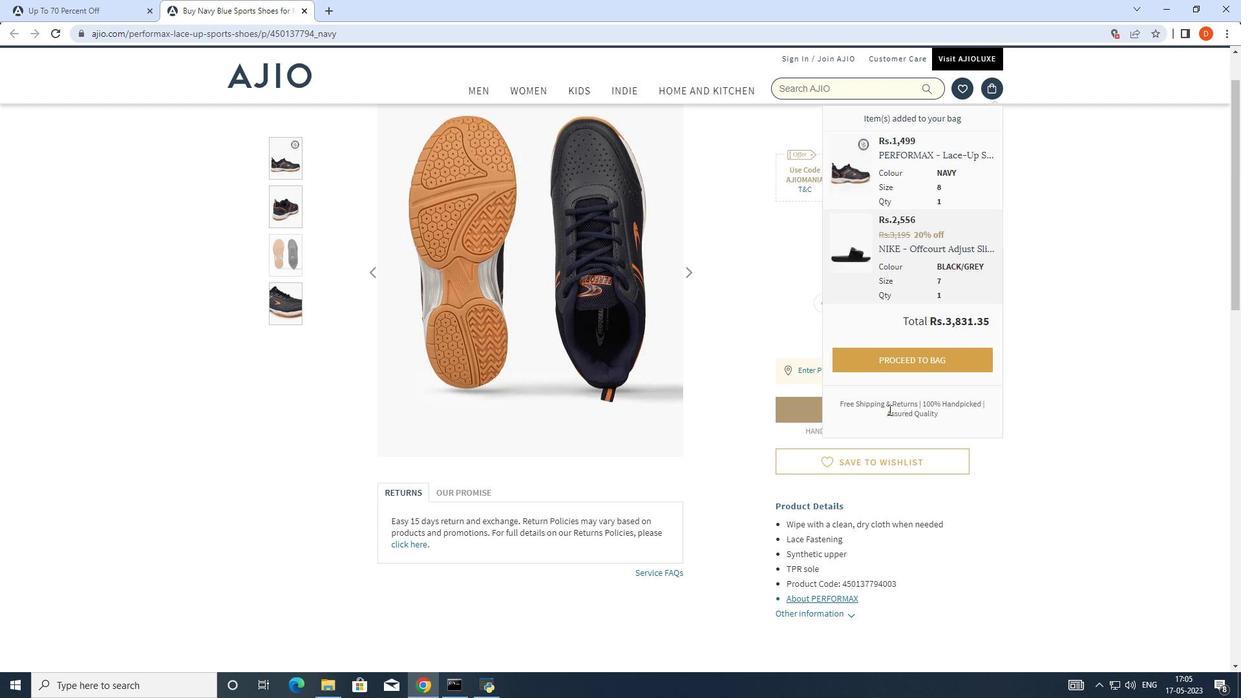 
Action: Mouse scrolled (889, 410) with delta (0, 0)
Screenshot: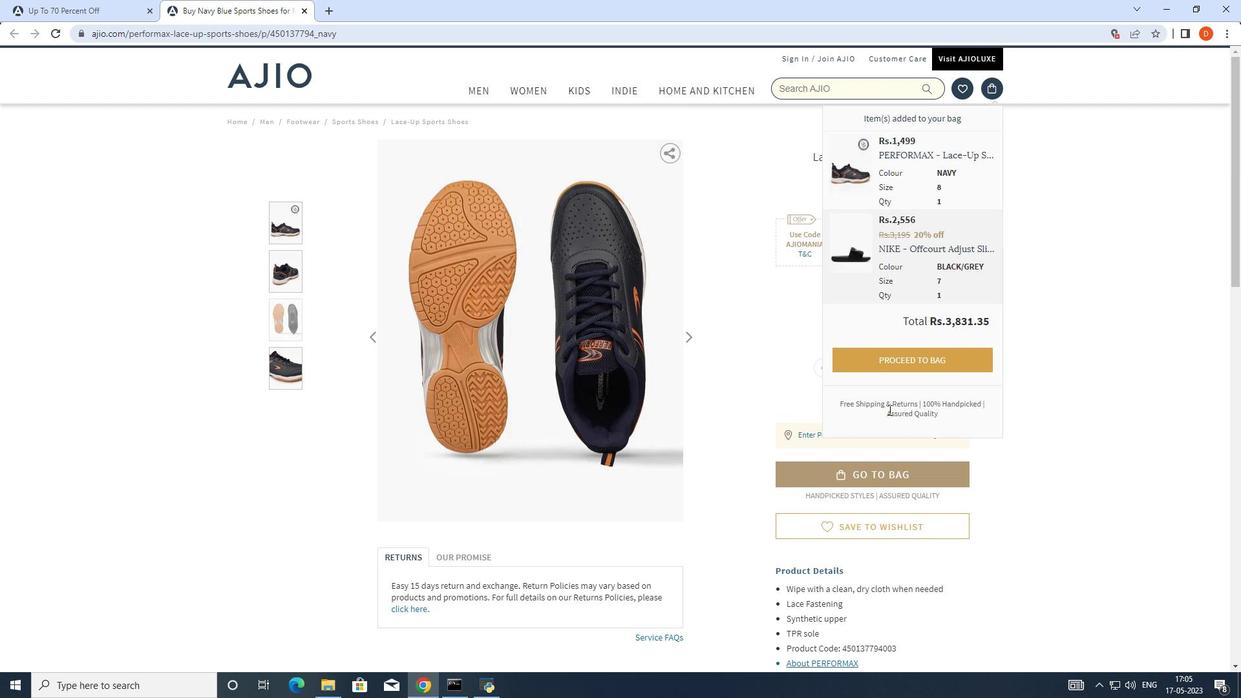 
Action: Mouse moved to (908, 478)
Screenshot: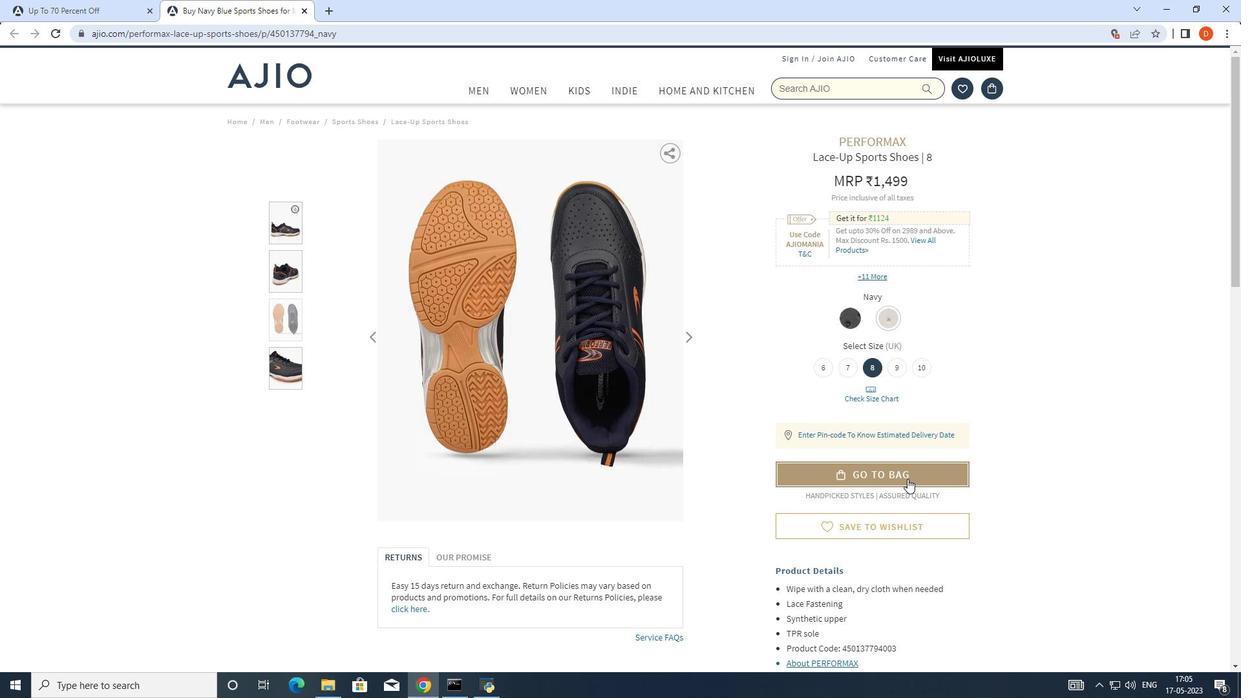 
Action: Mouse pressed left at (908, 478)
Screenshot: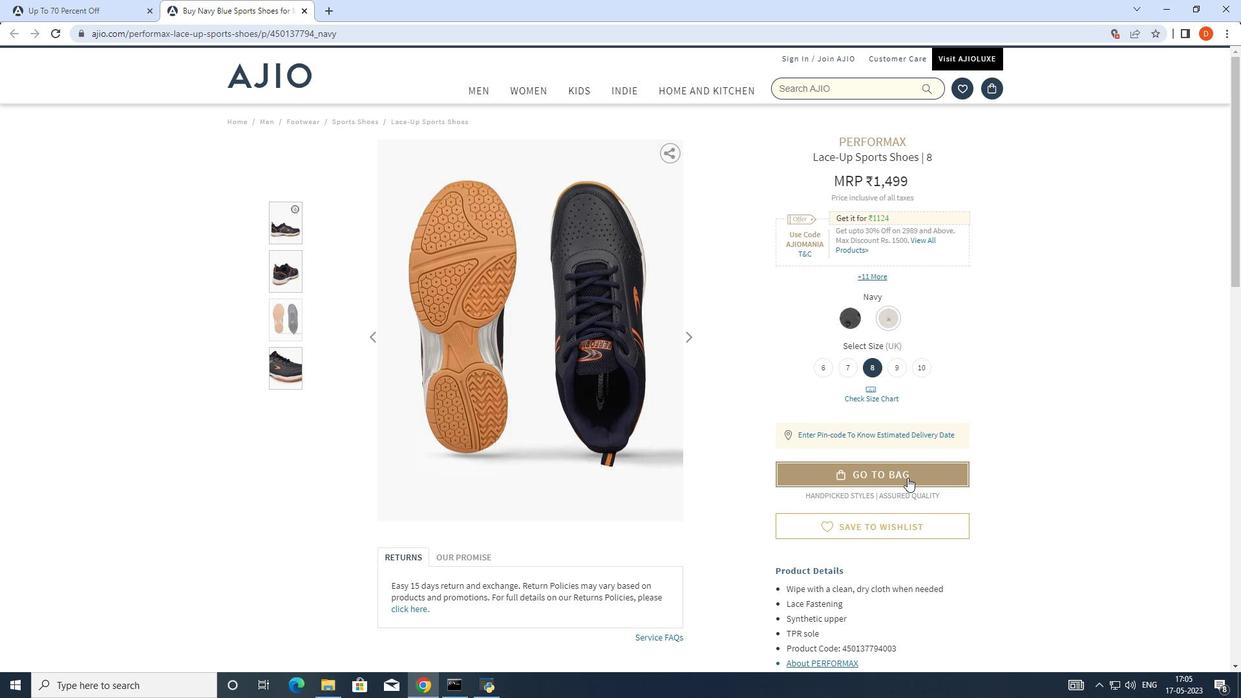 
Action: Mouse moved to (781, 320)
Screenshot: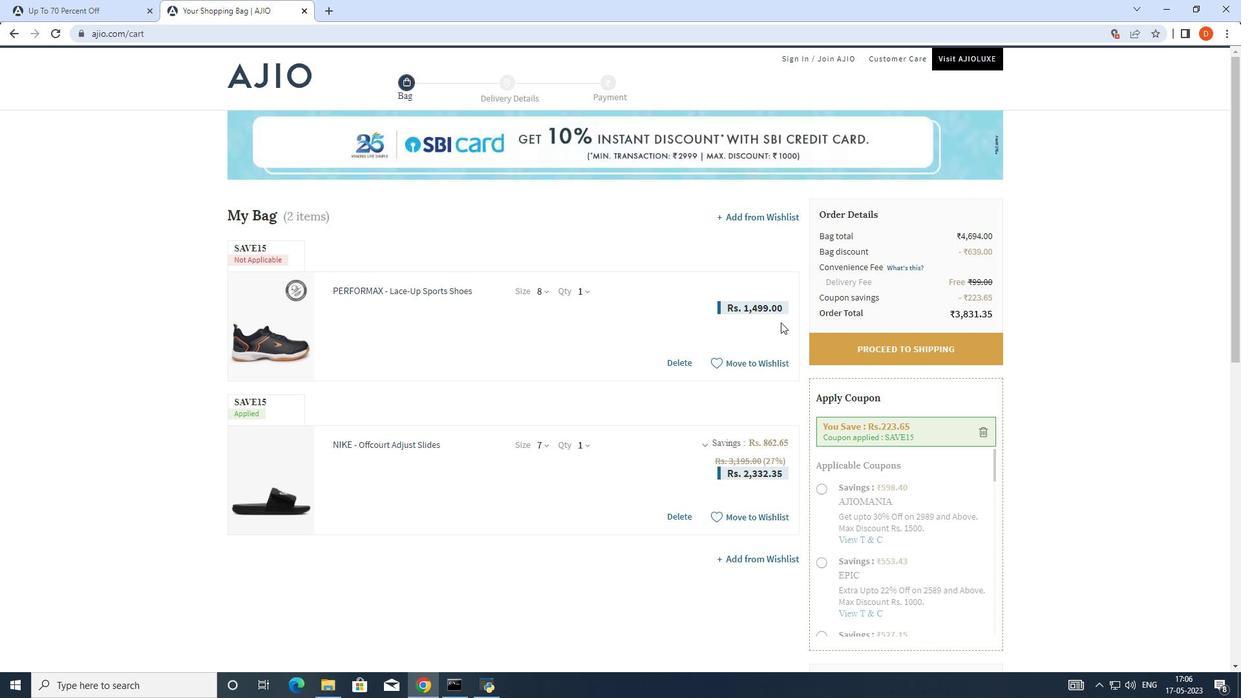 
Action: Mouse pressed left at (781, 320)
Screenshot: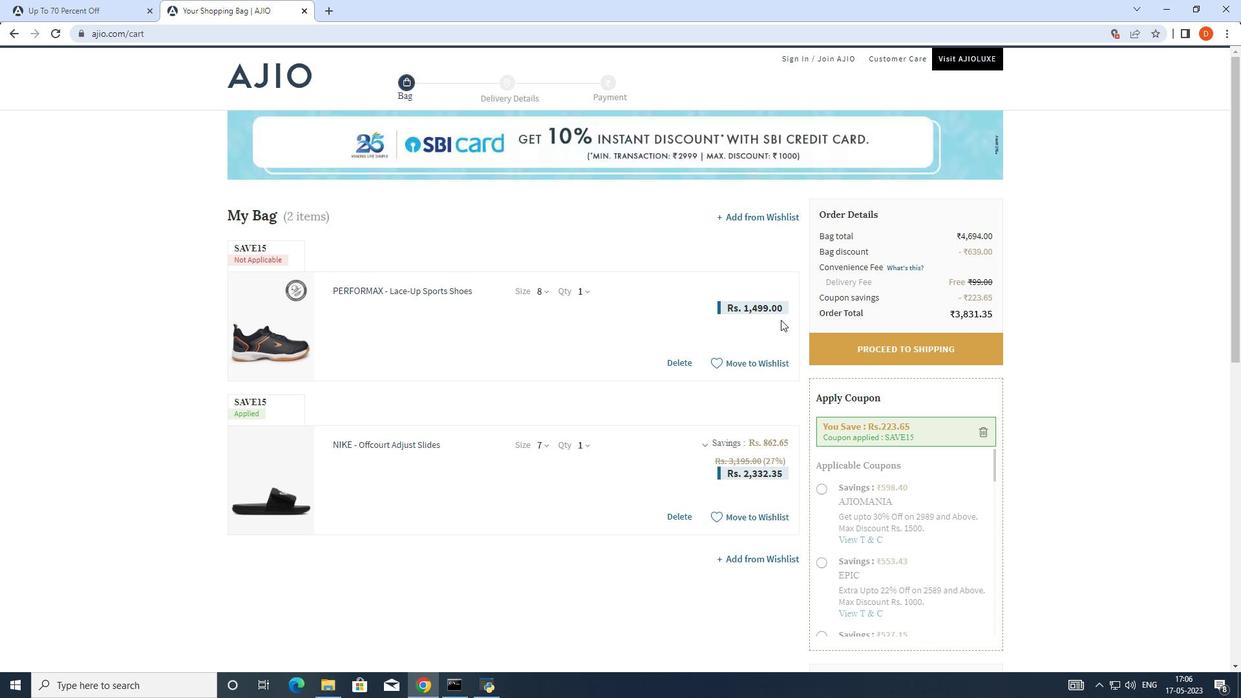 
Action: Mouse moved to (917, 349)
Screenshot: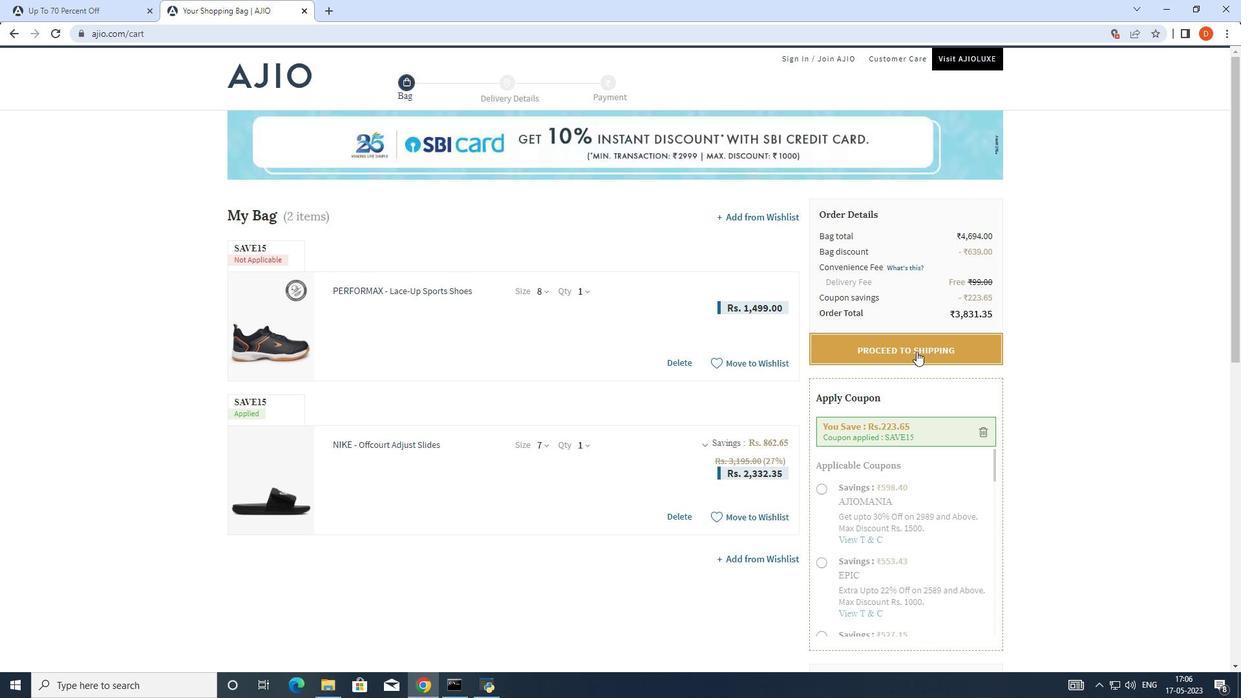 
Action: Mouse pressed left at (917, 349)
Screenshot: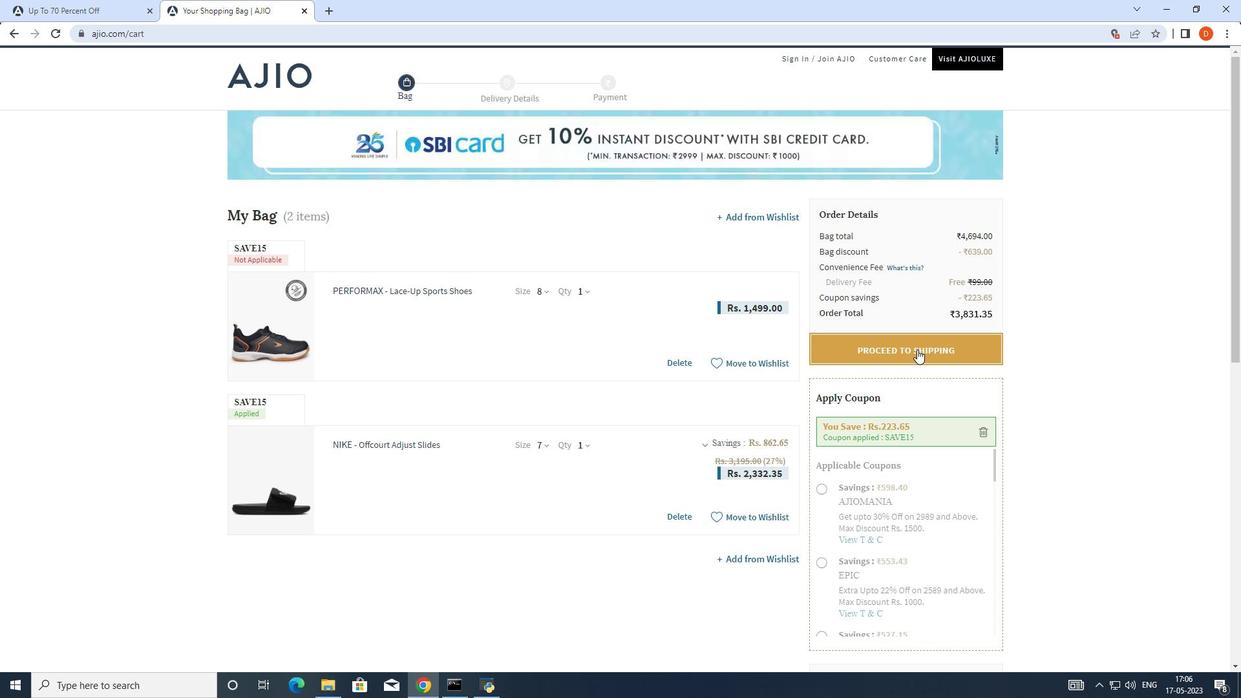 
Action: Mouse moved to (744, 130)
Screenshot: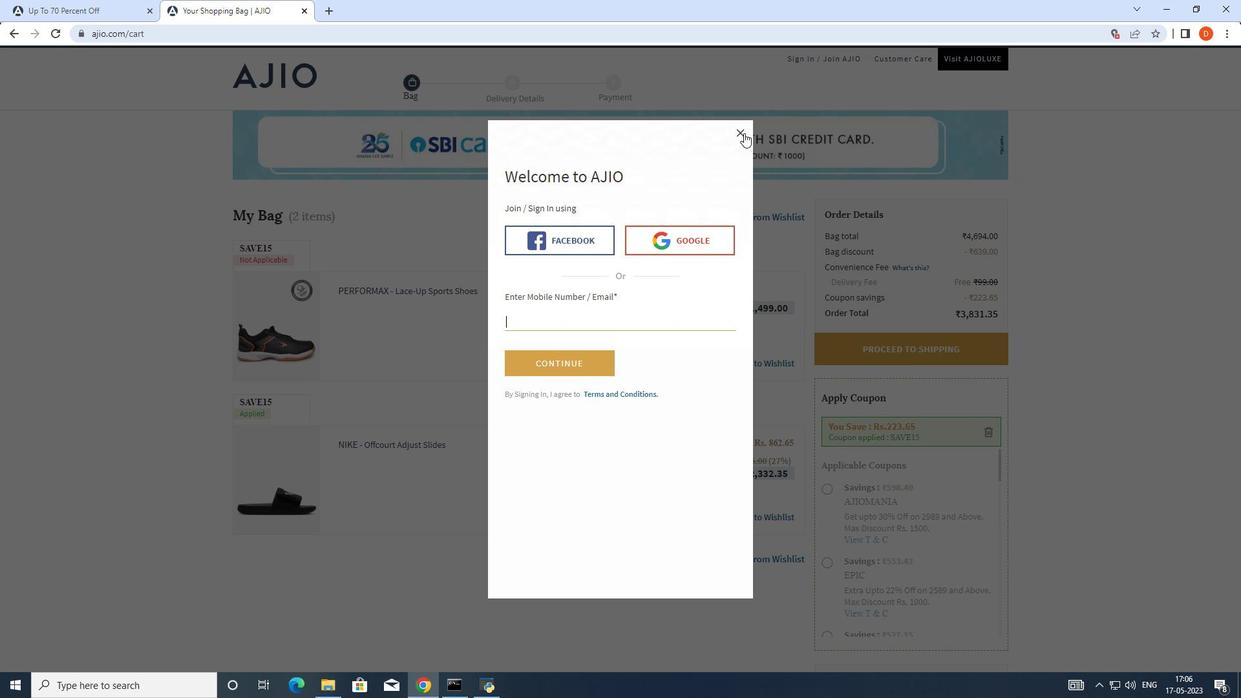 
Action: Mouse pressed left at (744, 130)
Screenshot: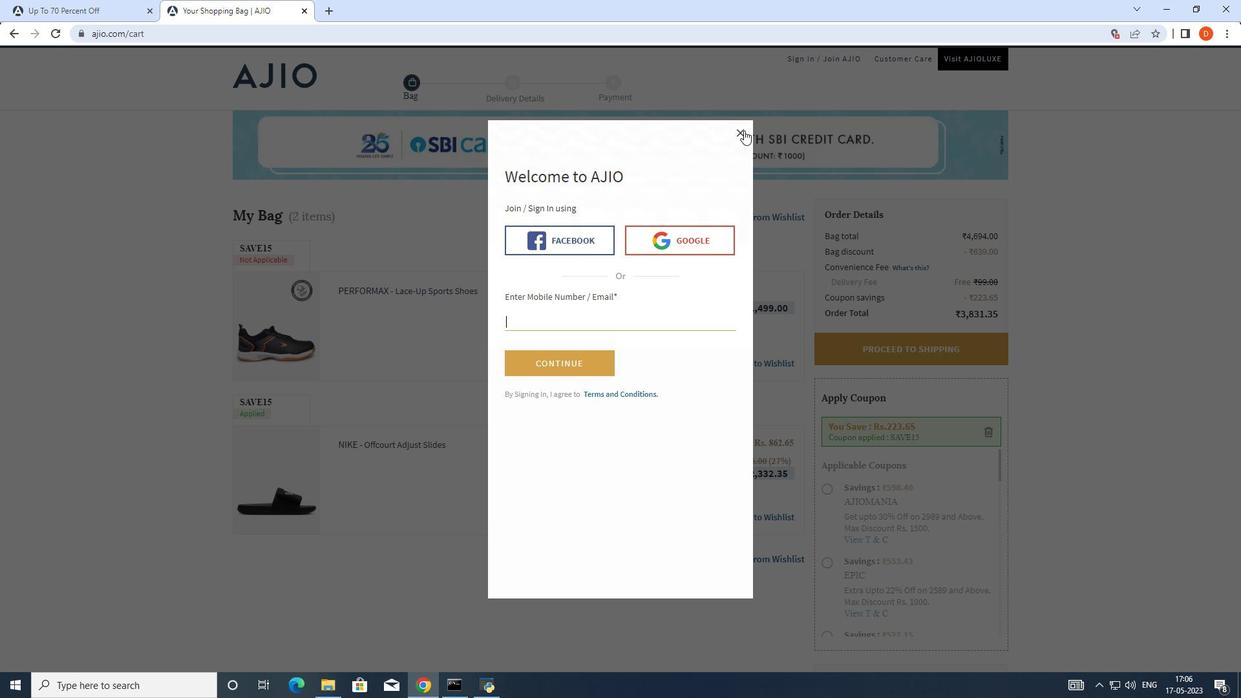 
Action: Mouse moved to (901, 315)
Screenshot: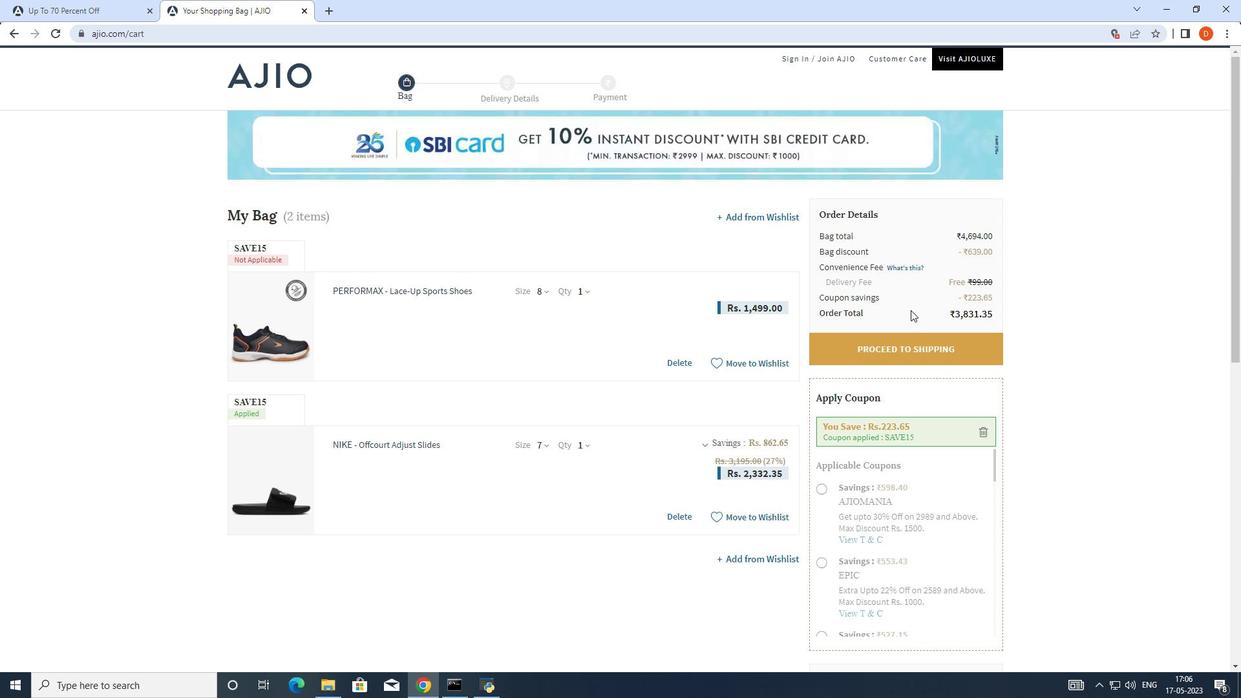 
Action: Mouse scrolled (901, 315) with delta (0, 0)
Screenshot: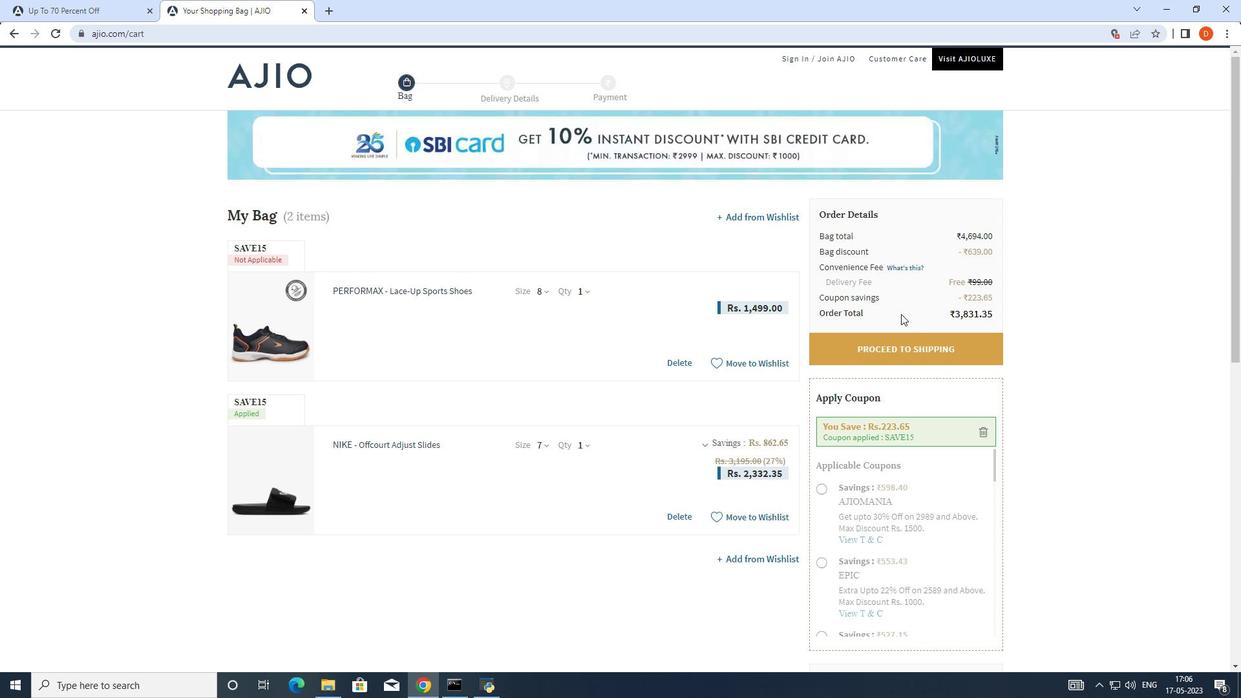 
Action: Mouse moved to (371, 282)
Screenshot: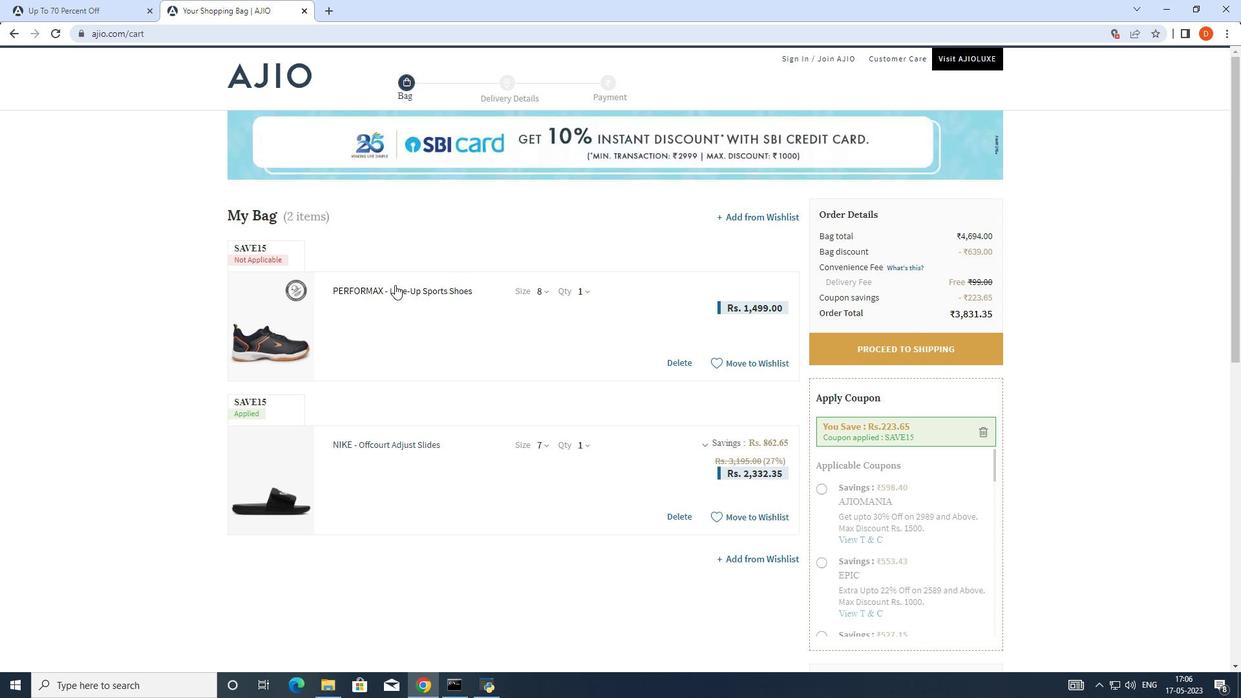 
Action: Mouse pressed left at (371, 282)
Screenshot: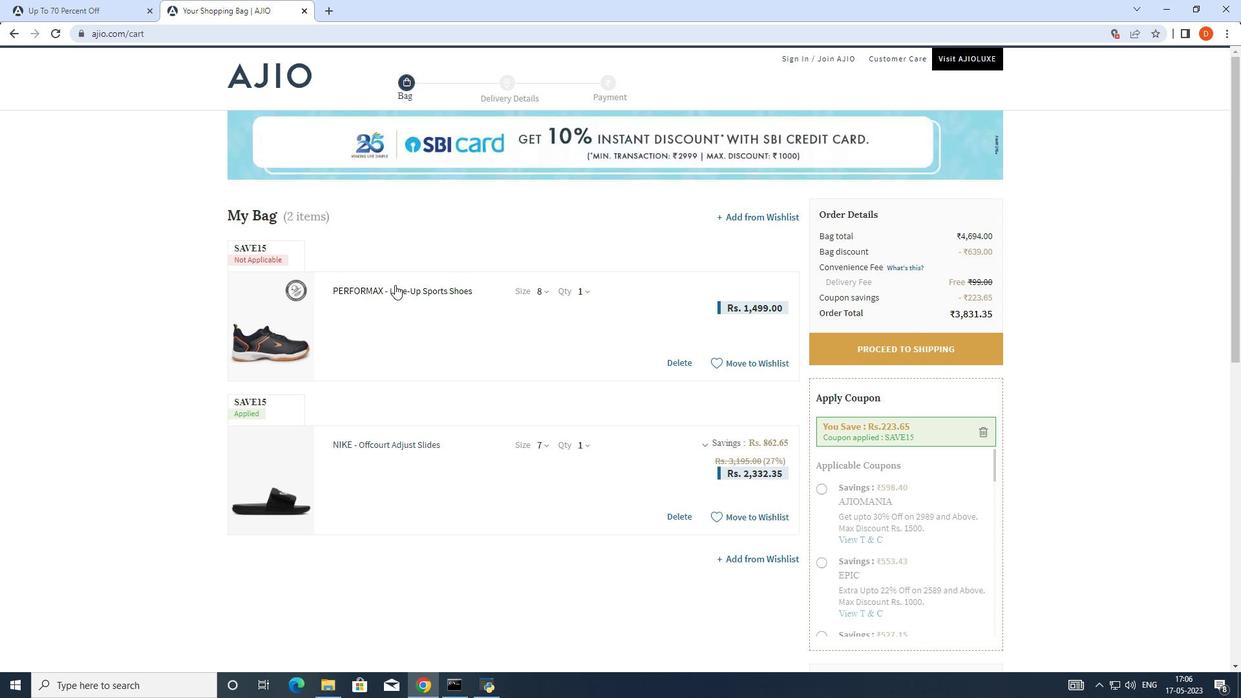 
Action: Mouse moved to (422, 307)
Screenshot: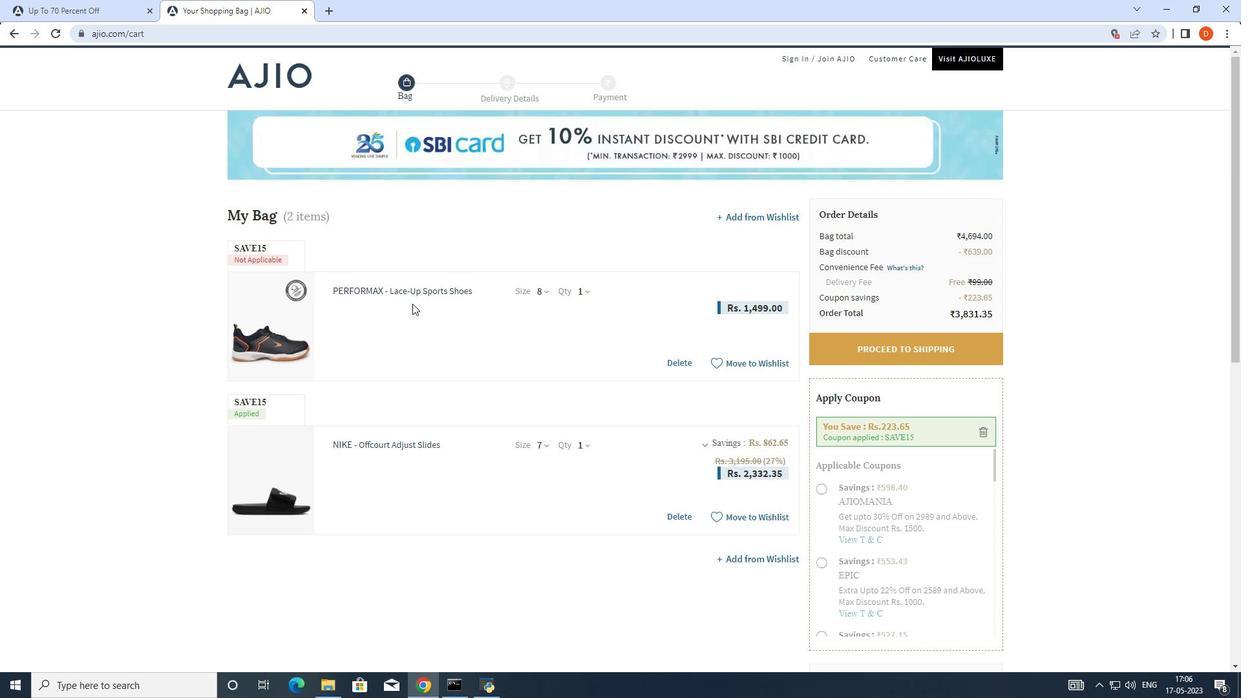 
Action: Mouse pressed left at (422, 307)
Screenshot: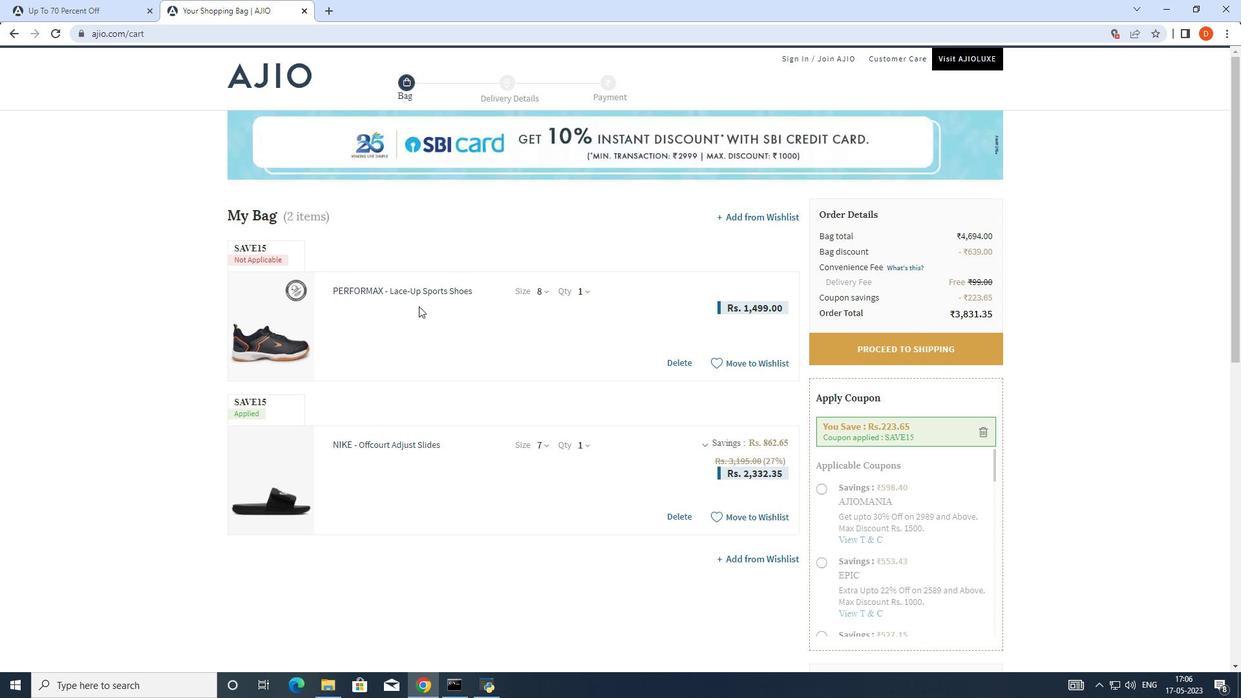 
Action: Mouse moved to (516, 323)
Screenshot: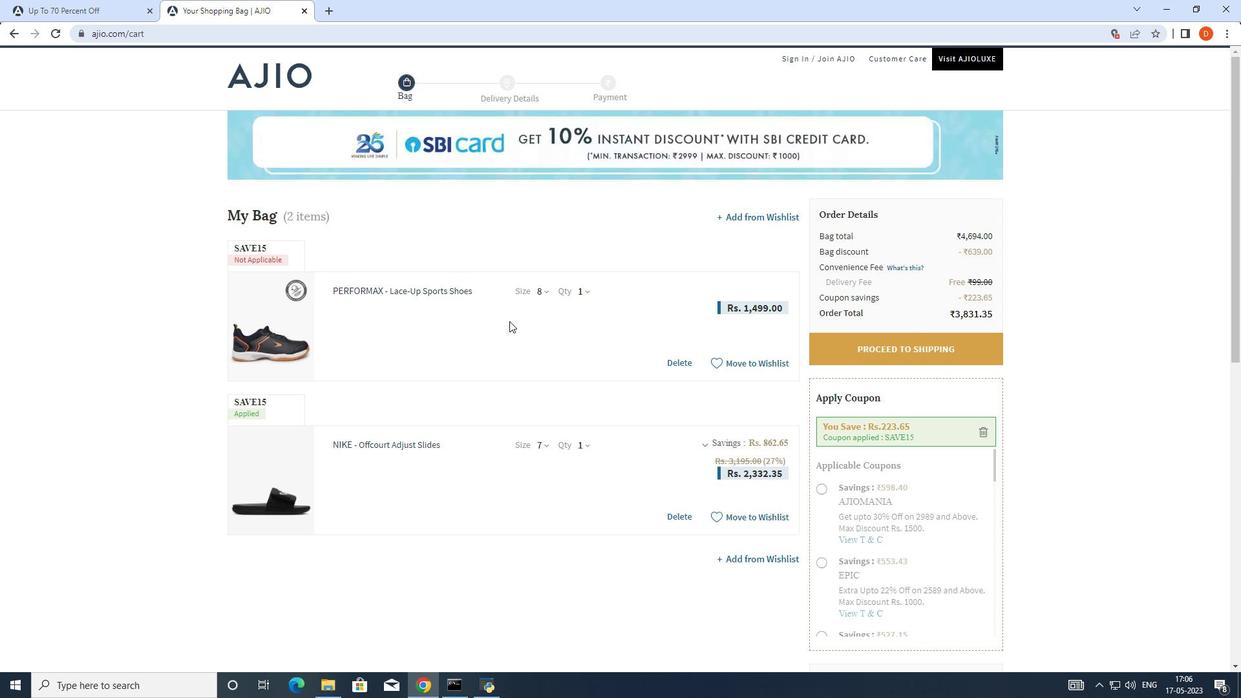 
Action: Mouse pressed left at (516, 323)
Screenshot: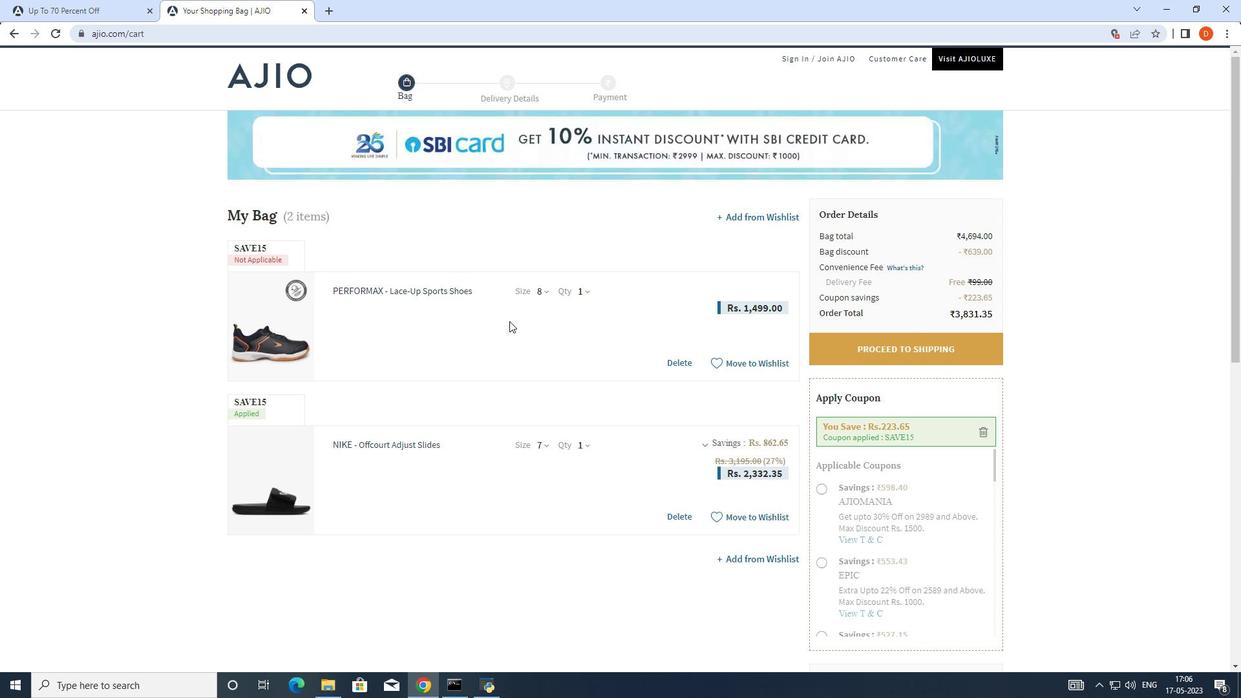 
Action: Mouse moved to (659, 321)
Screenshot: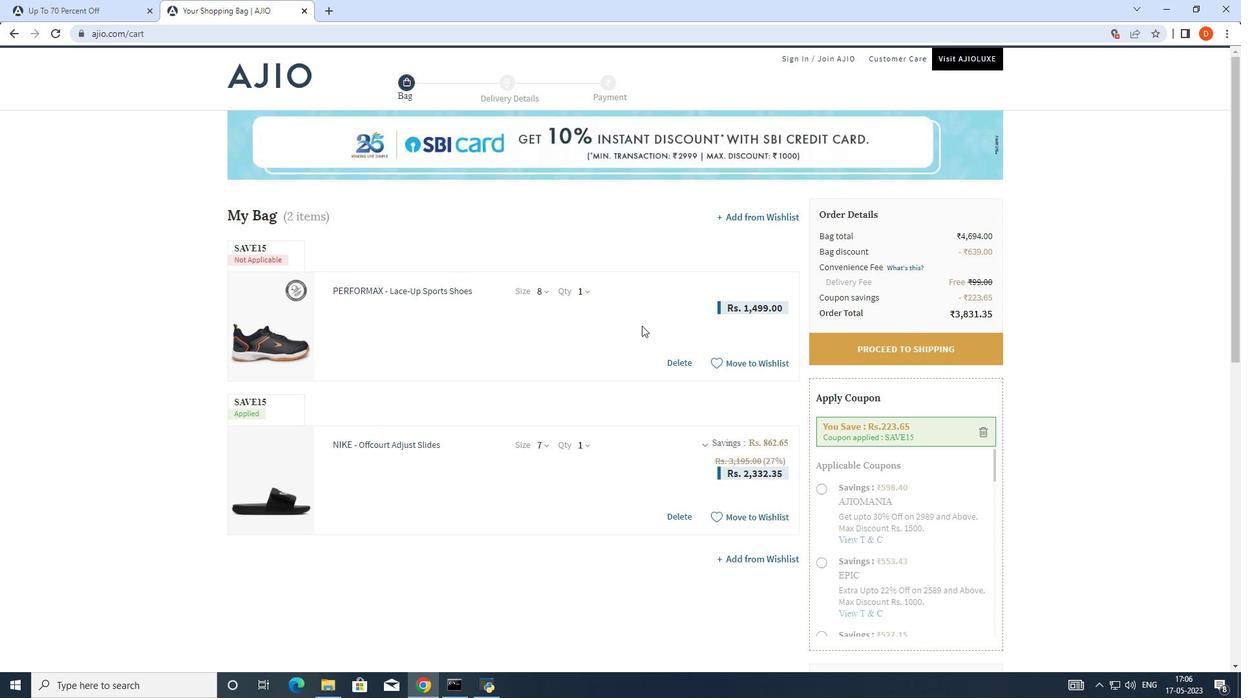 
Action: Mouse pressed left at (659, 321)
Screenshot: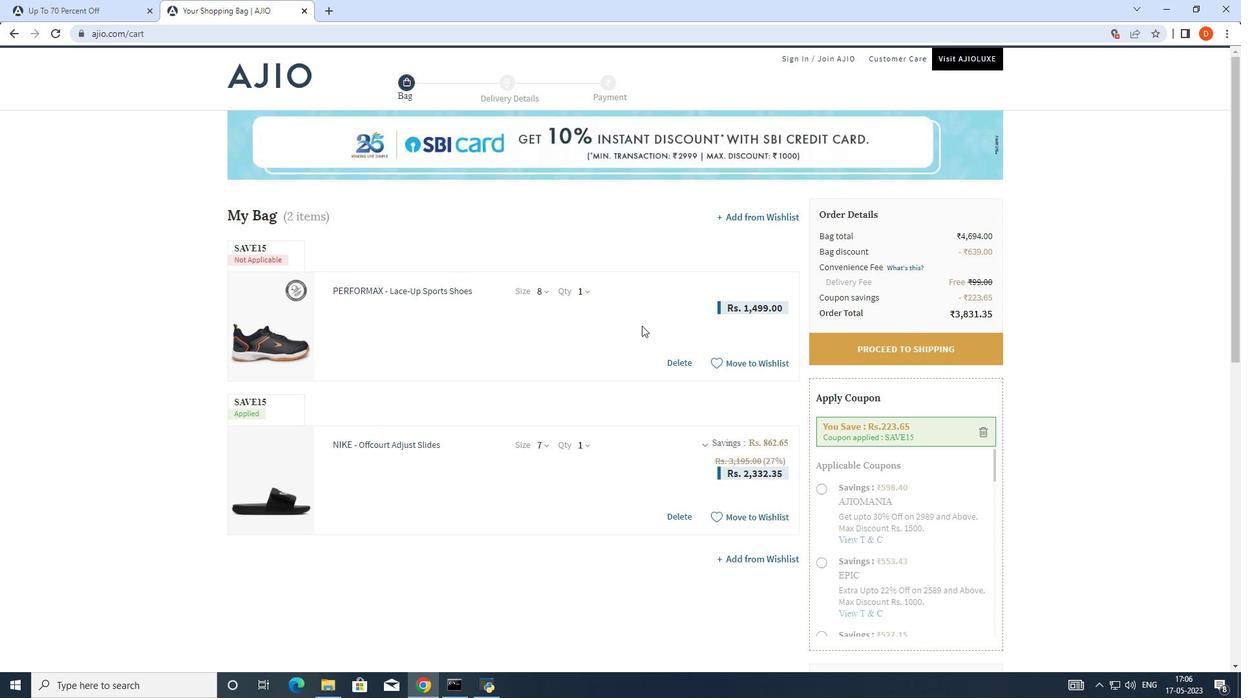 
Action: Mouse moved to (912, 371)
Screenshot: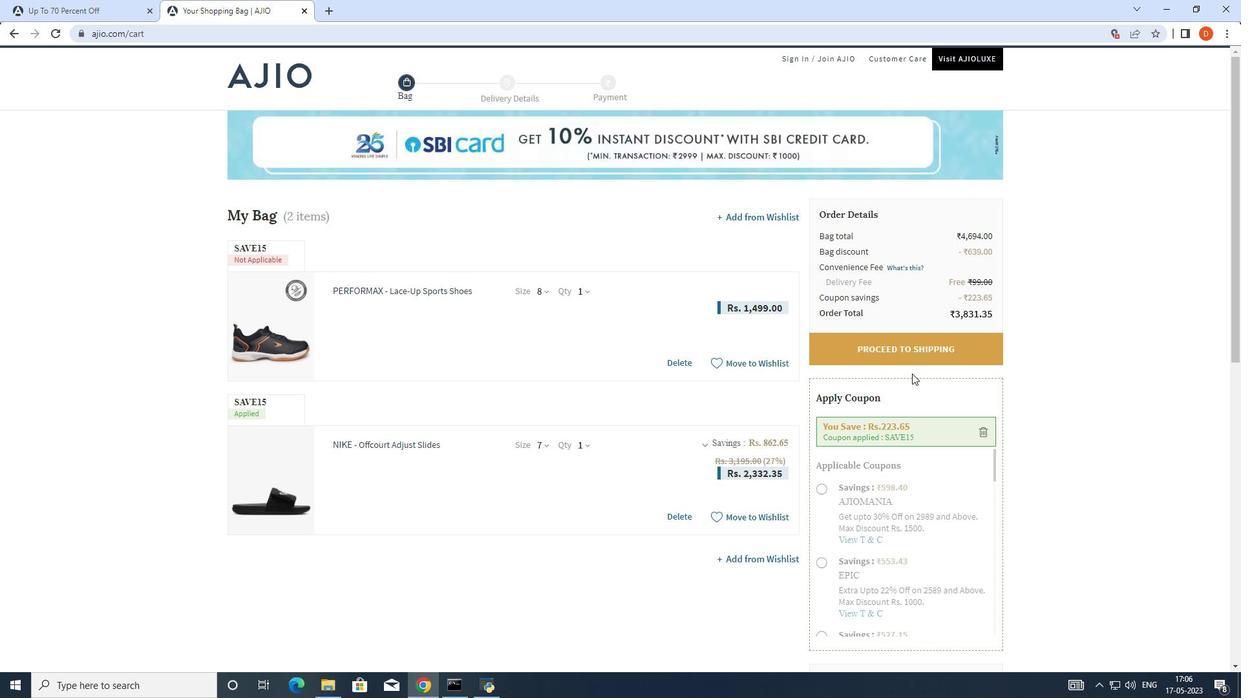 
Action: Mouse scrolled (912, 372) with delta (0, 0)
Screenshot: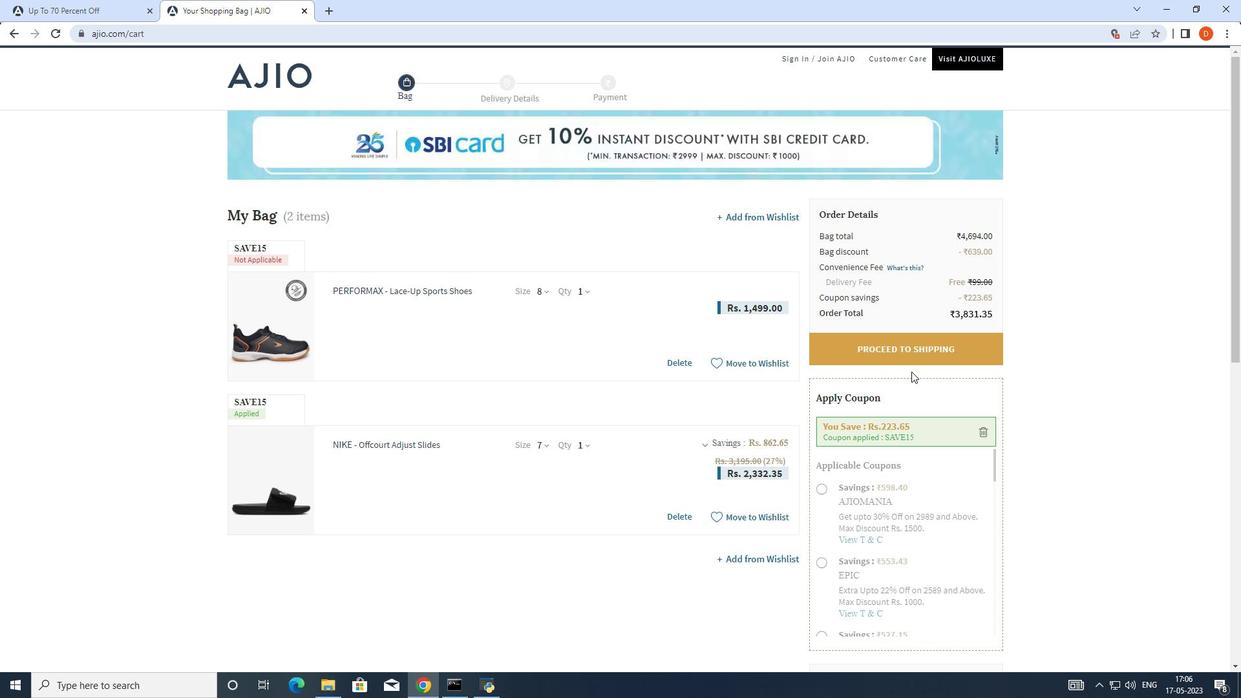 
Action: Mouse scrolled (912, 371) with delta (0, 0)
Screenshot: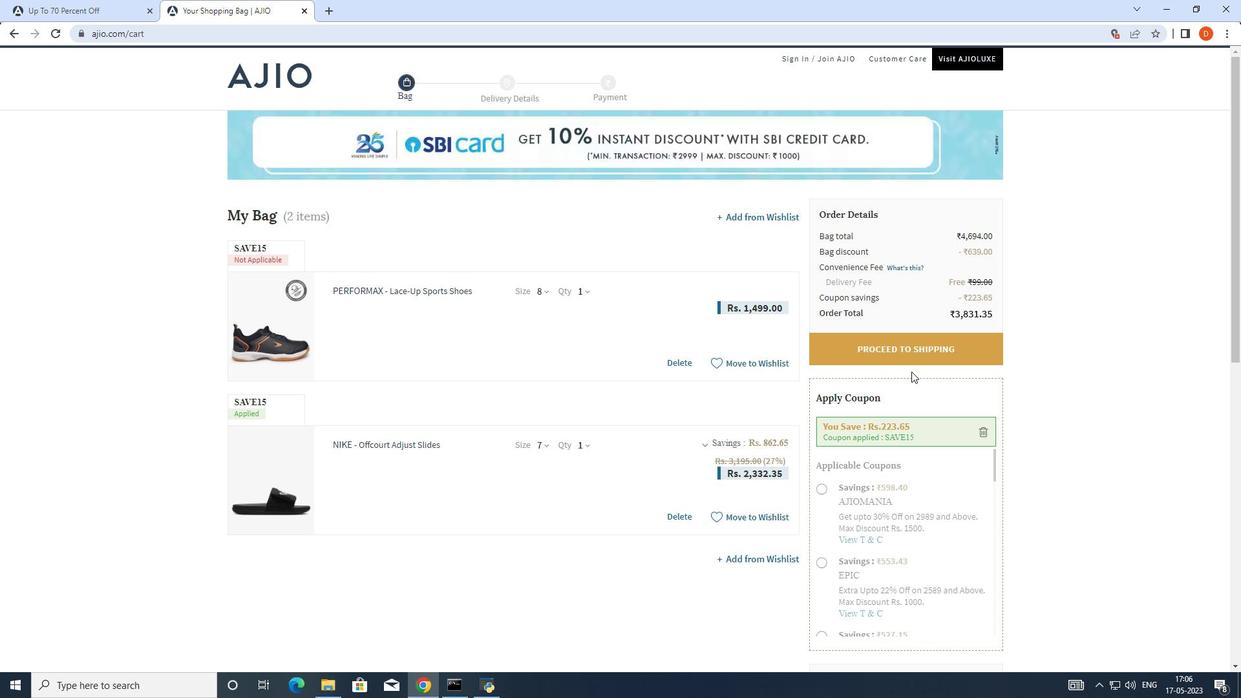 
Action: Mouse scrolled (912, 372) with delta (0, 0)
Screenshot: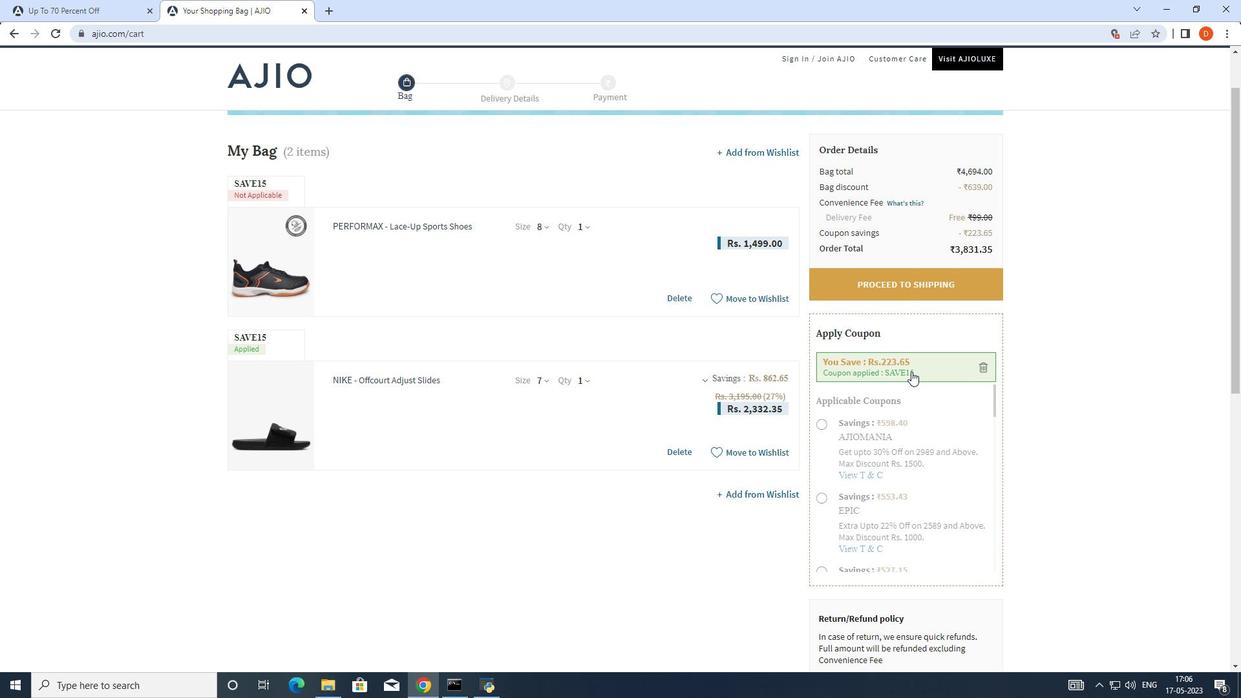 
Action: Mouse moved to (986, 430)
Screenshot: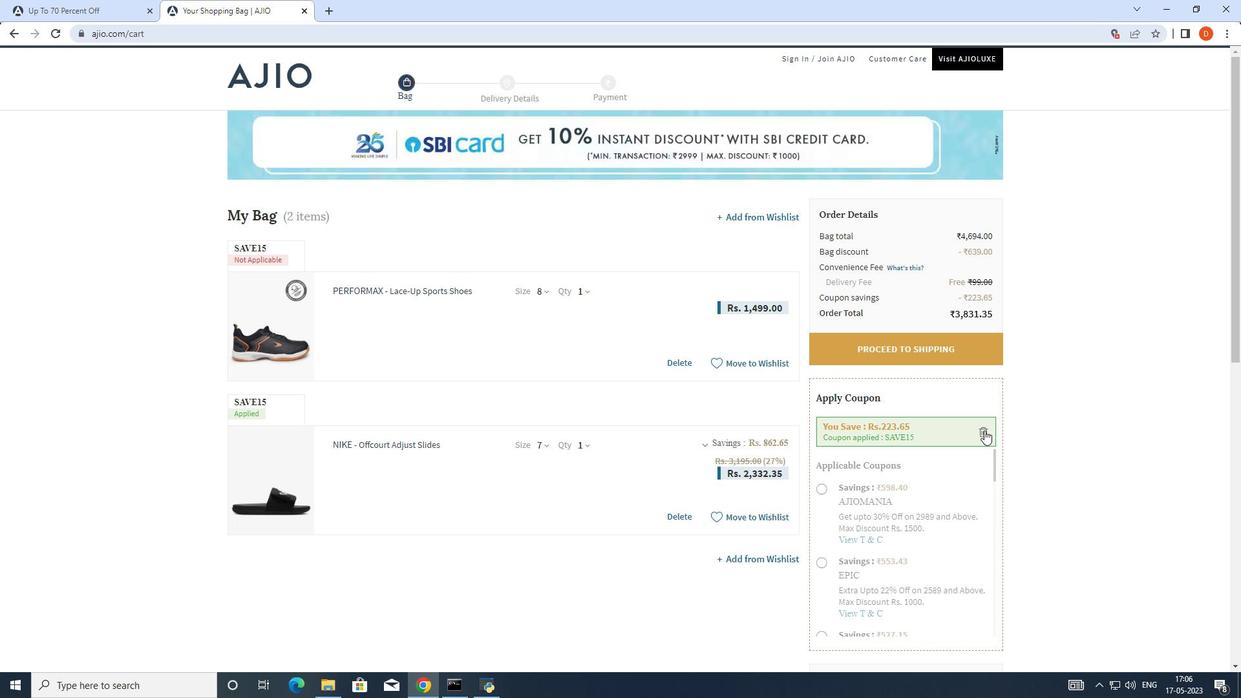 
Action: Mouse pressed left at (986, 430)
Screenshot: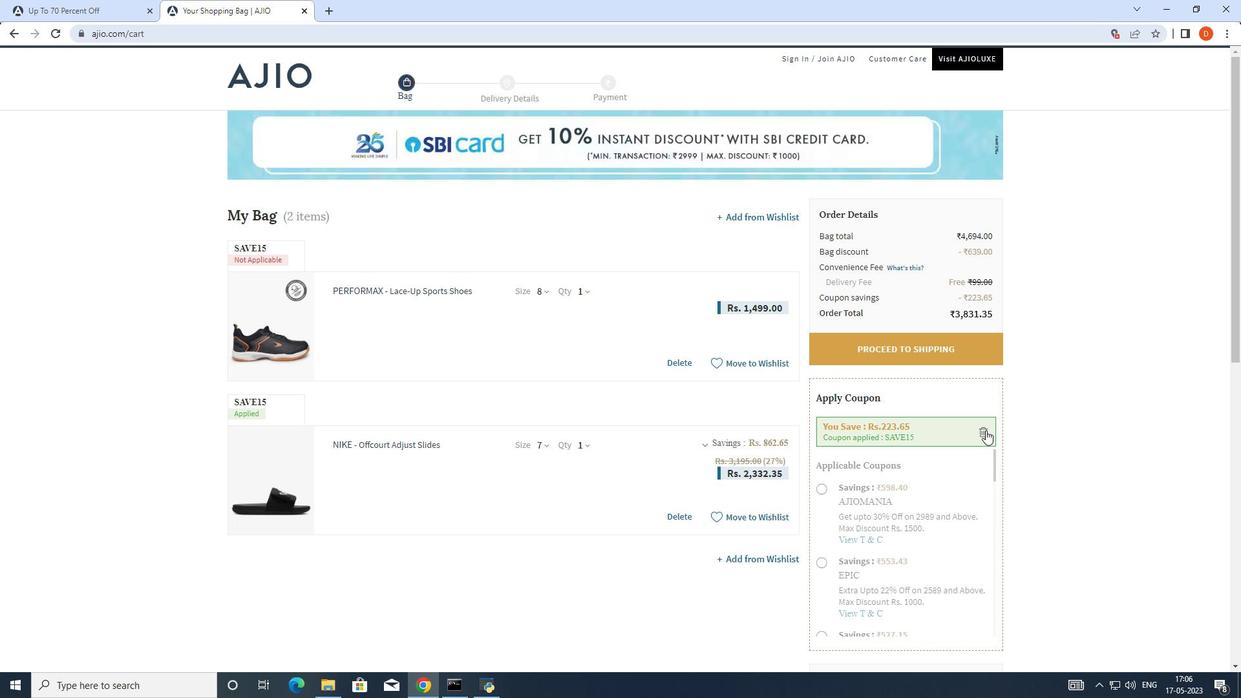 
Action: Mouse moved to (873, 415)
Screenshot: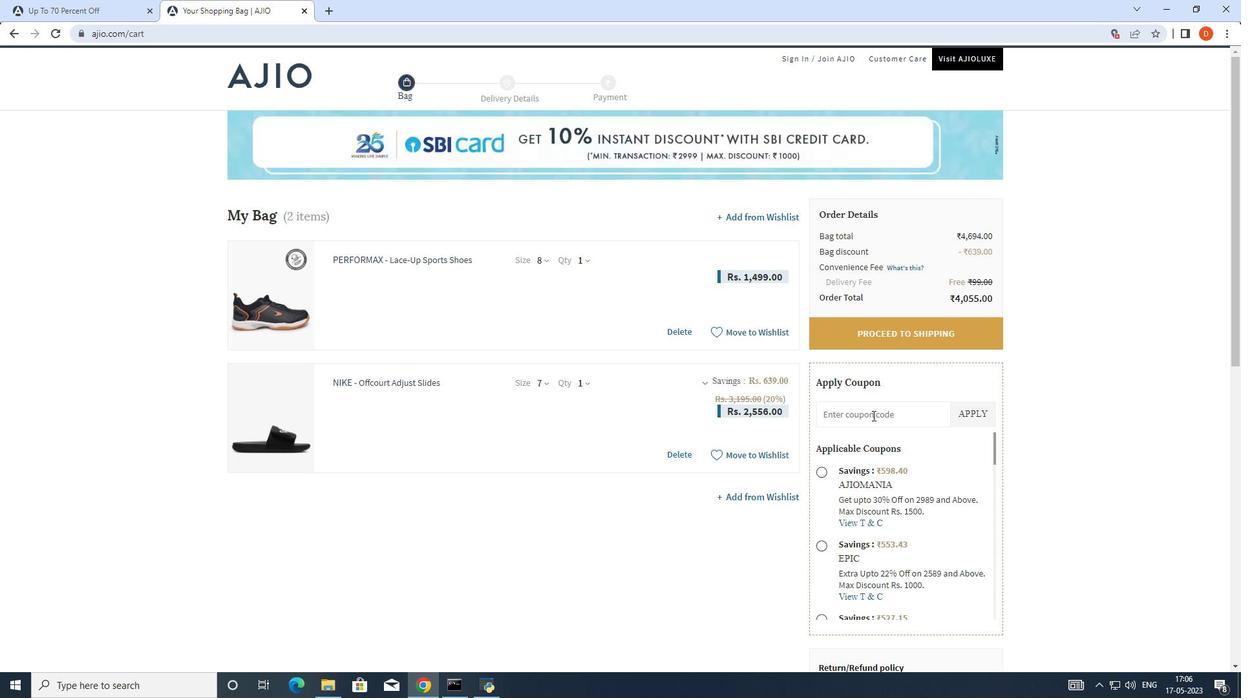 
Action: Mouse pressed left at (873, 415)
Screenshot: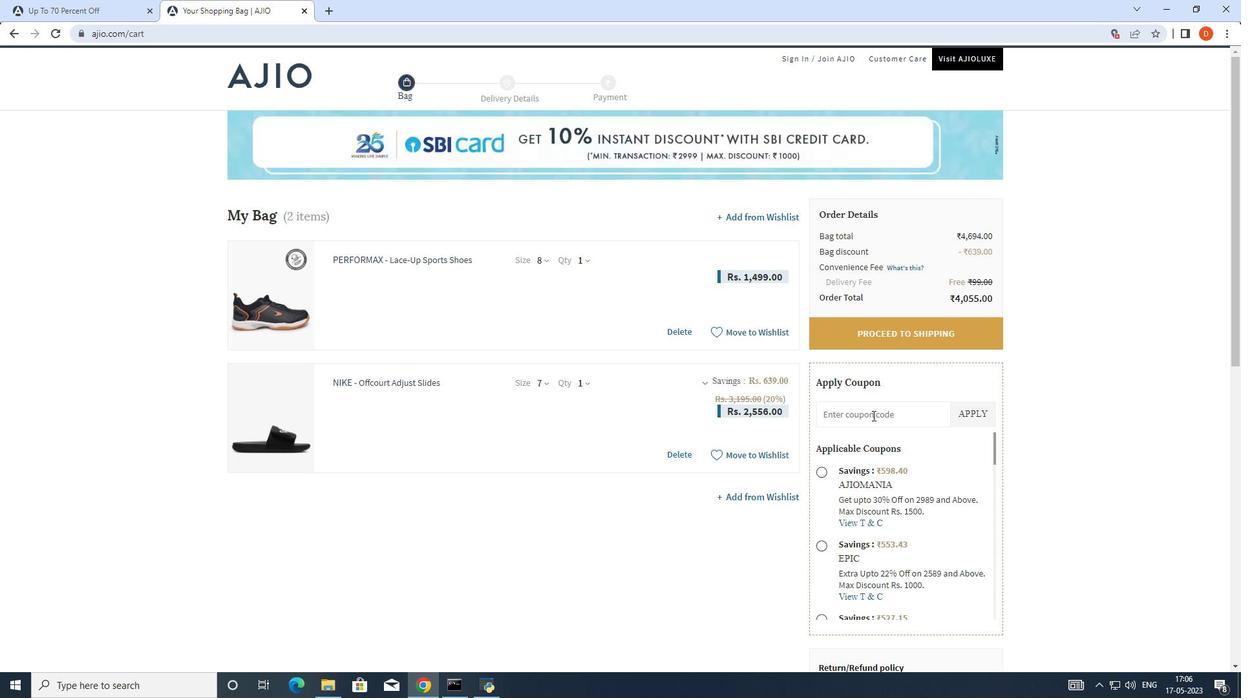 
Action: Key pressed ctrl+V
Screenshot: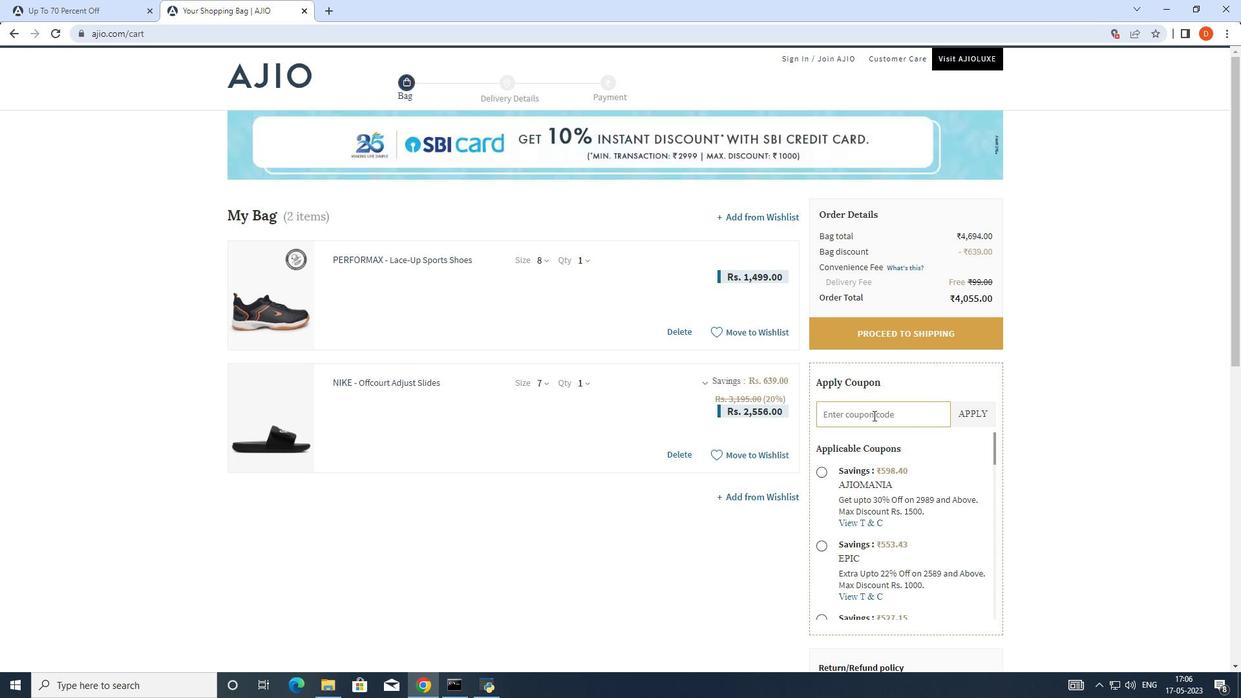 
Action: Mouse moved to (966, 417)
Screenshot: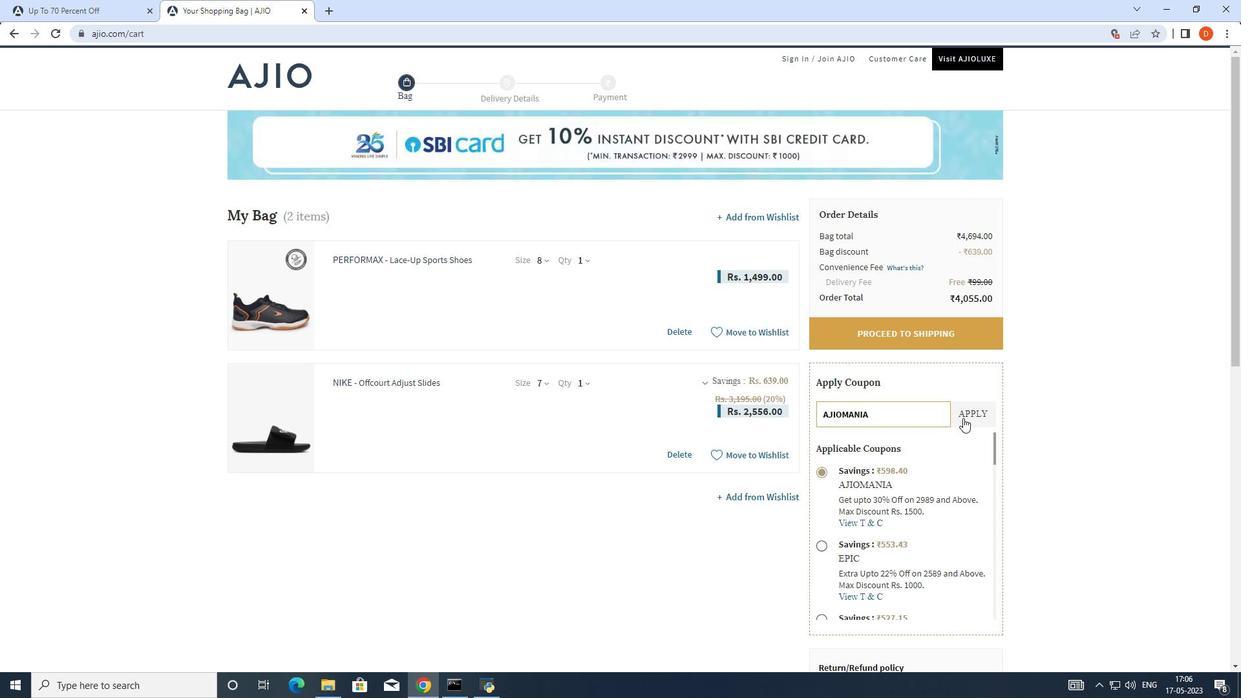 
Action: Mouse pressed left at (966, 417)
Screenshot: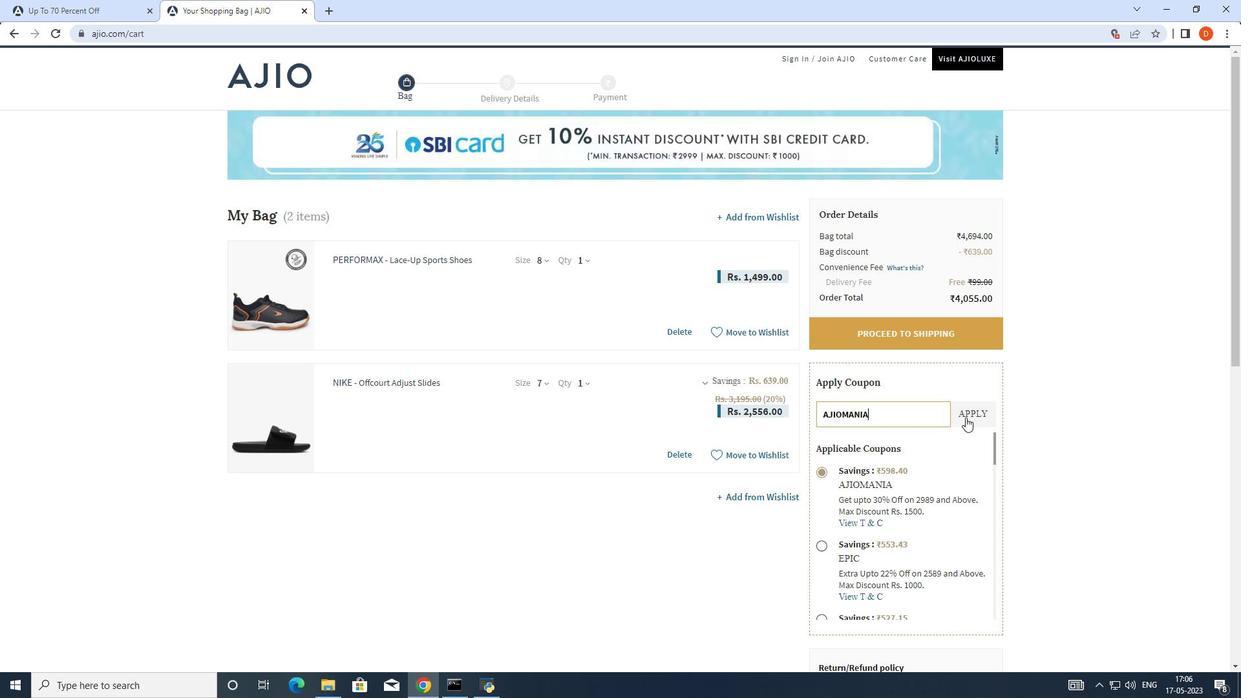 
Action: Mouse moved to (899, 349)
Screenshot: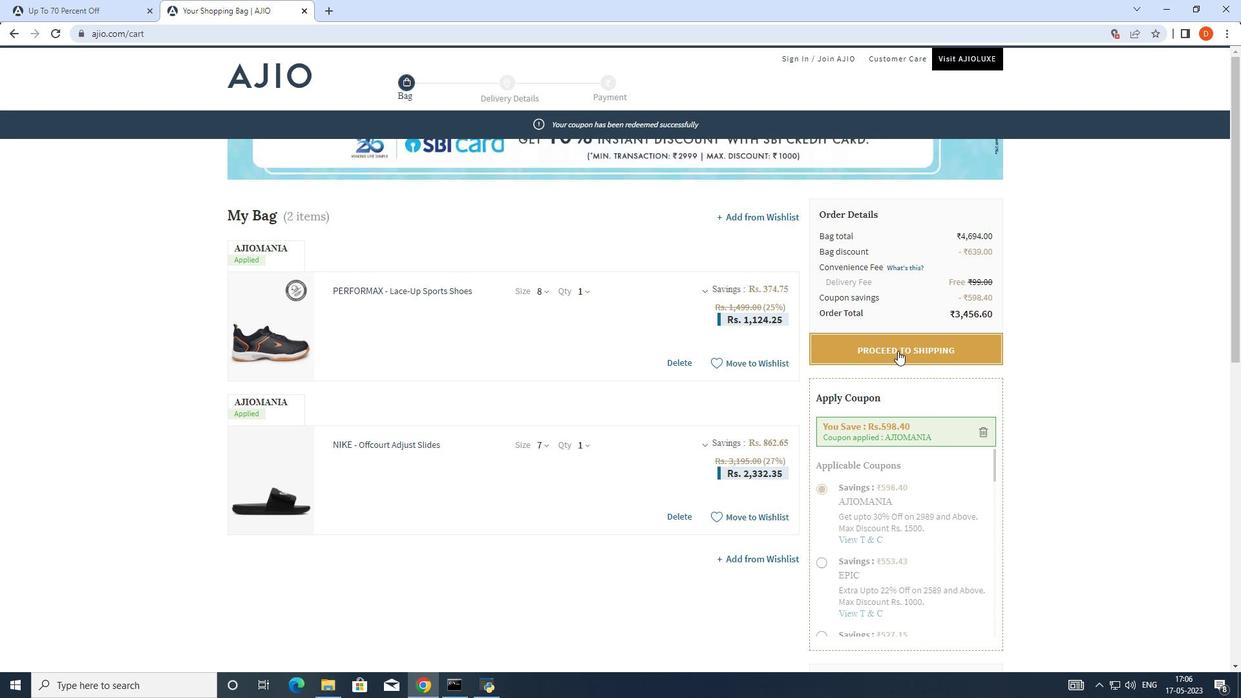 
Action: Mouse pressed left at (899, 349)
Screenshot: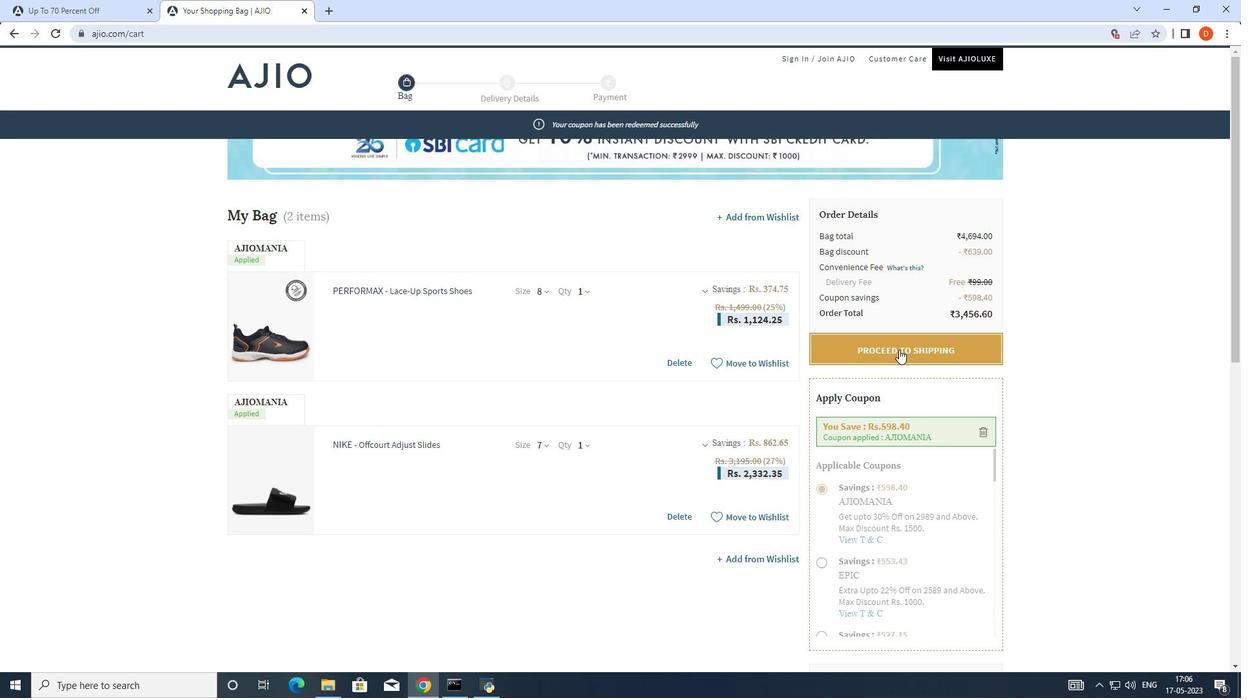
Action: Mouse moved to (815, 346)
Screenshot: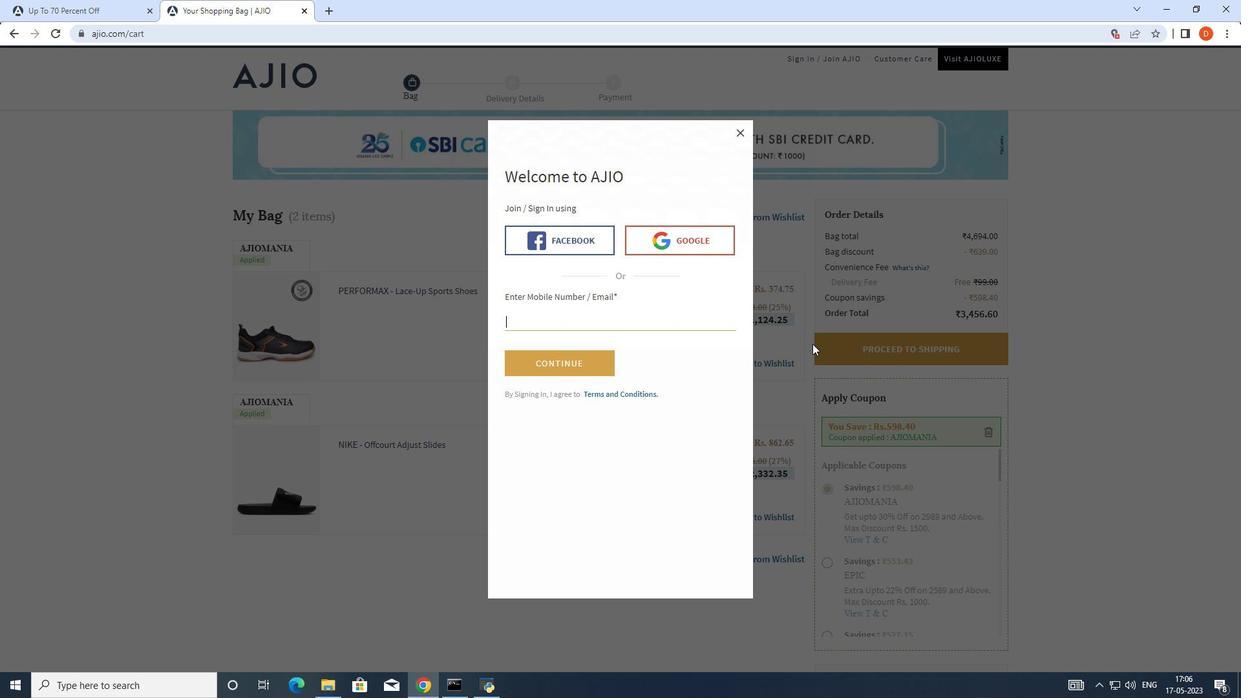 
